 Task: Look for Airbnb options in Valera, Venezuela from 12th December, 2023 to 16th December, 2023 for 8 adults. Place can be private room with 8 bedrooms having 8 beds and 8 bathrooms. Property type can be hotel. Amenities needed are: wifi, TV, free parkinig on premises, gym, breakfast.
Action: Mouse moved to (560, 112)
Screenshot: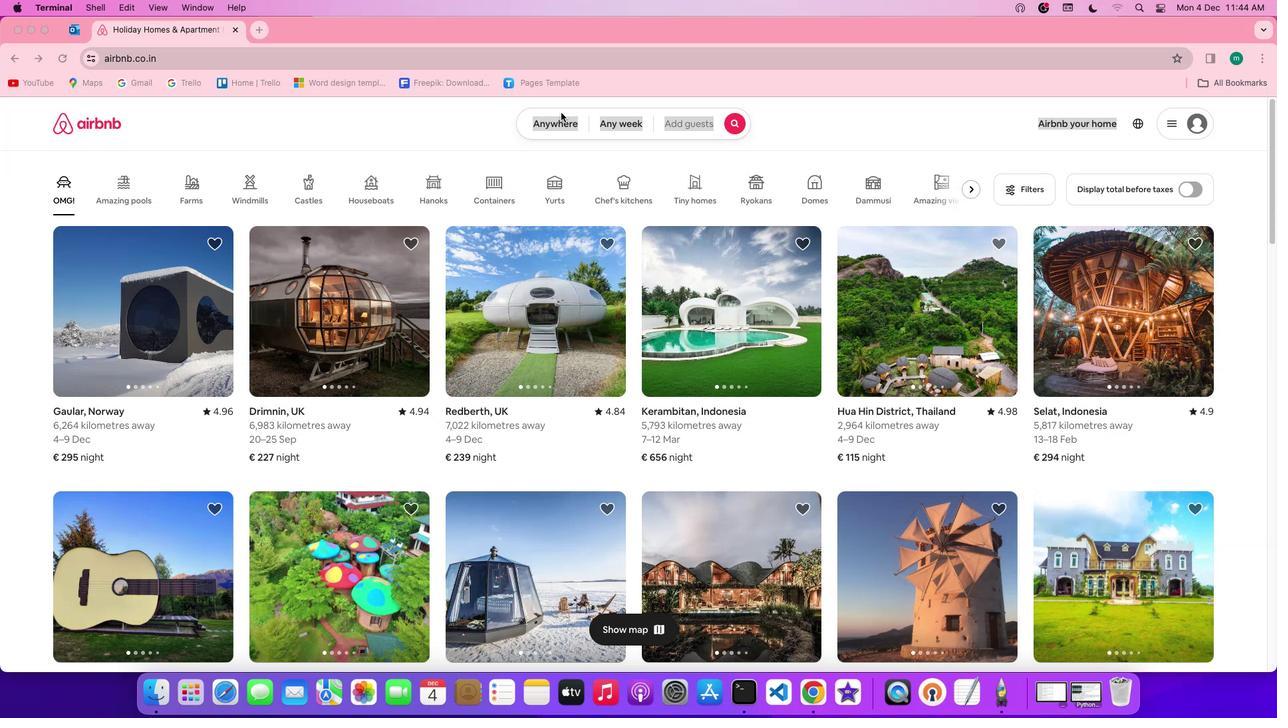 
Action: Mouse pressed left at (560, 112)
Screenshot: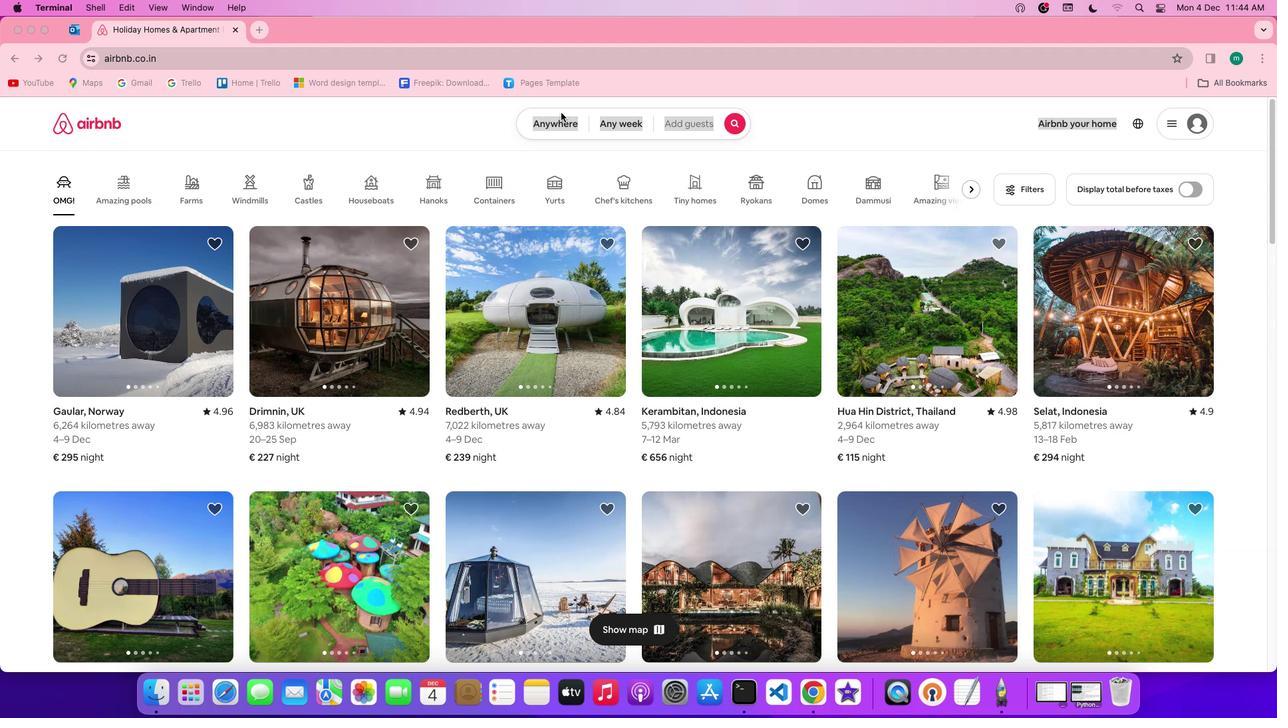 
Action: Mouse pressed left at (560, 112)
Screenshot: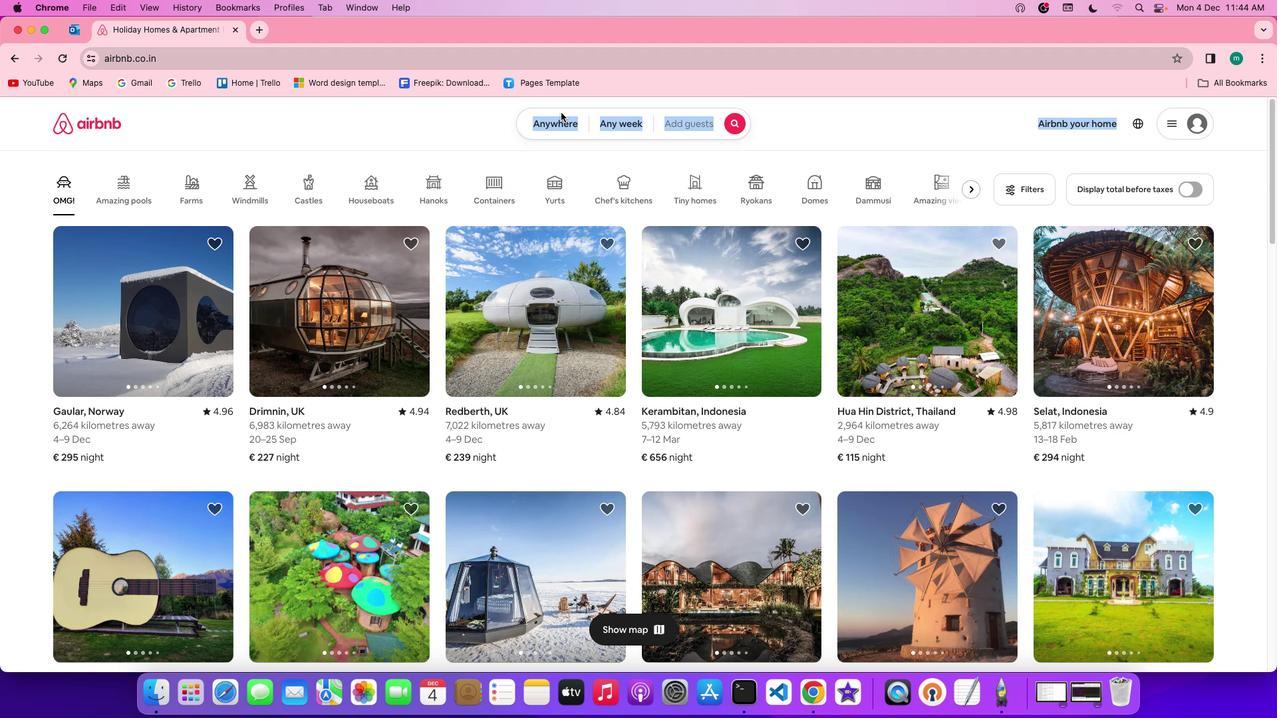 
Action: Mouse moved to (469, 168)
Screenshot: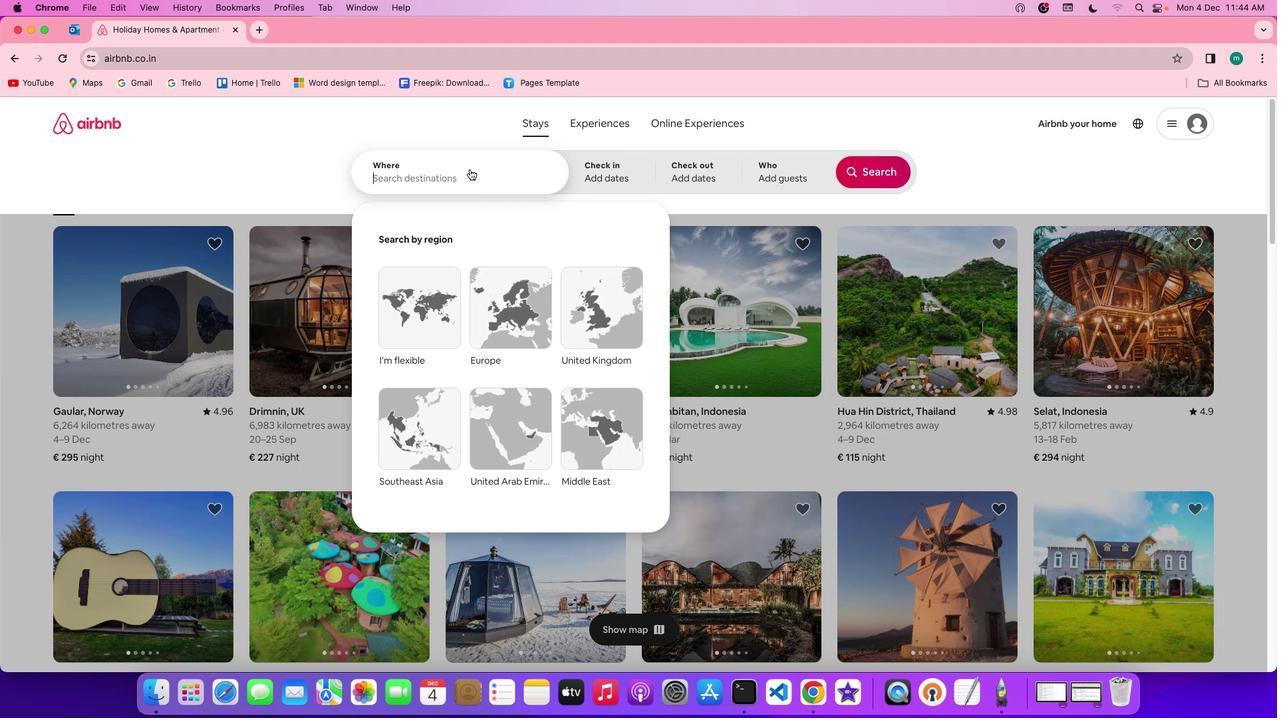 
Action: Mouse pressed left at (469, 168)
Screenshot: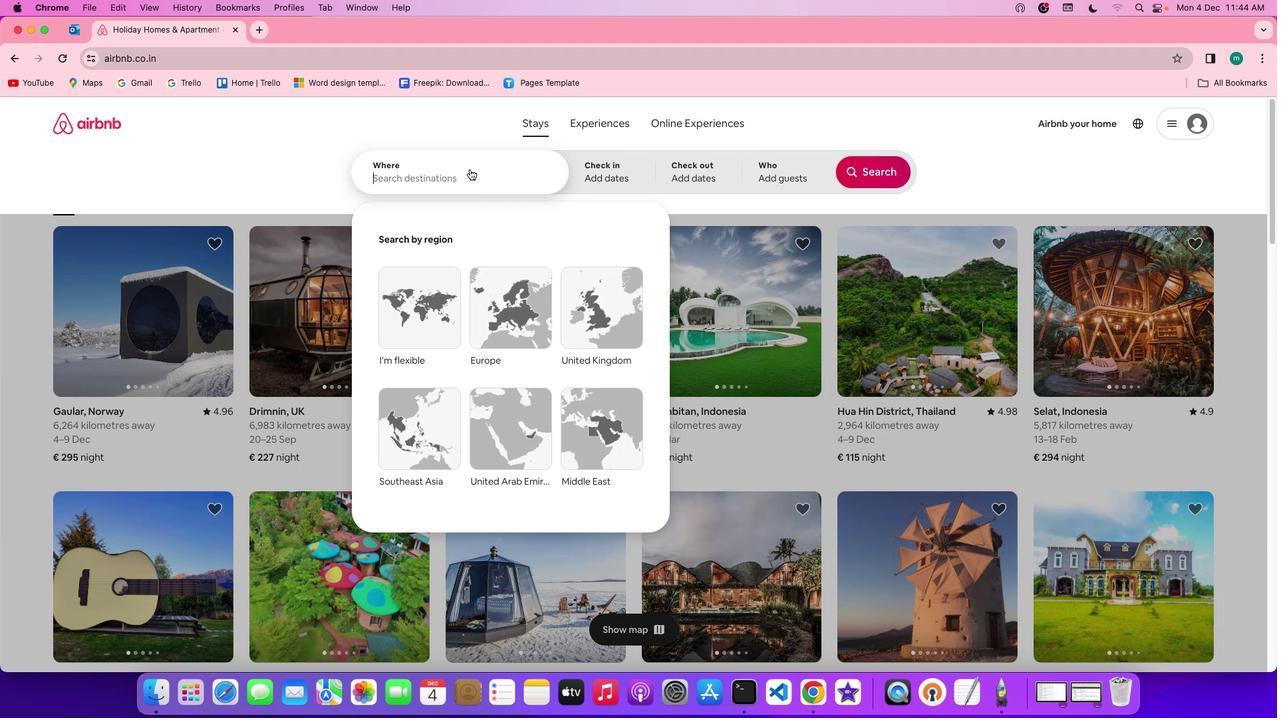 
Action: Mouse moved to (479, 171)
Screenshot: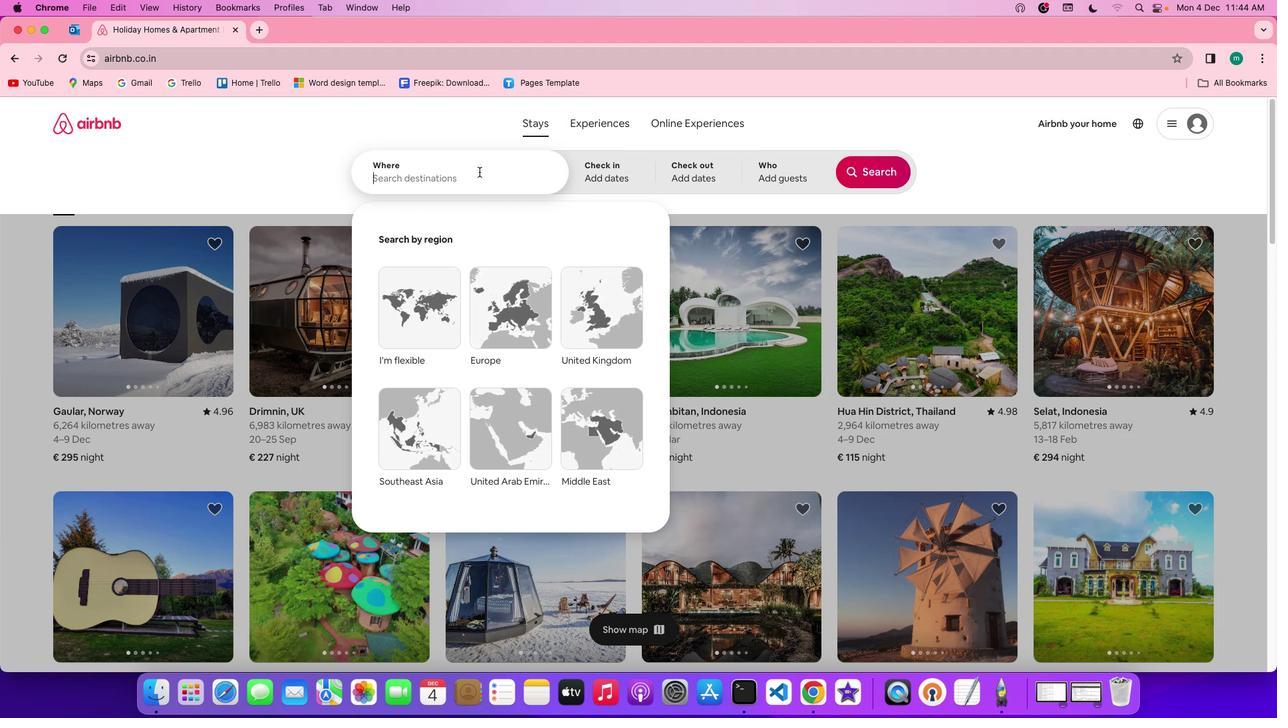 
Action: Key pressed Key.shift'V''a''l''e''r''a'','Key.spaceKey.shift'v''e''n''e''z''u''e''l''a'
Screenshot: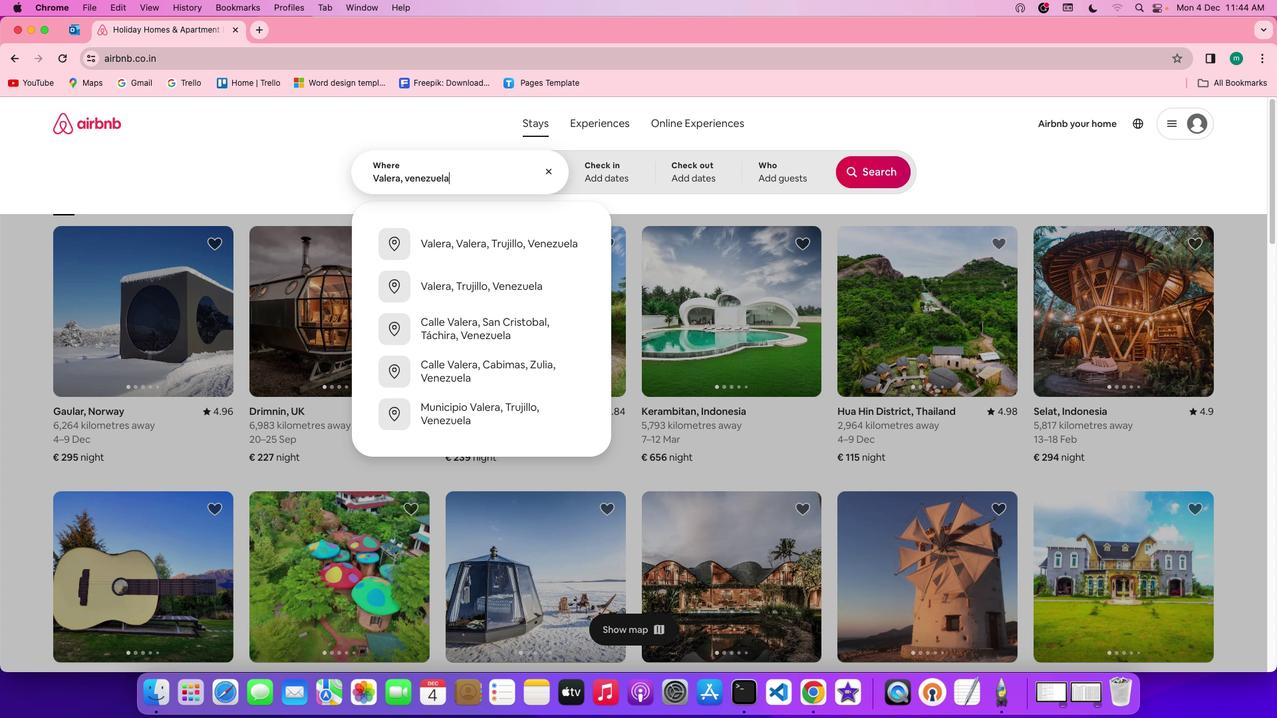 
Action: Mouse moved to (594, 171)
Screenshot: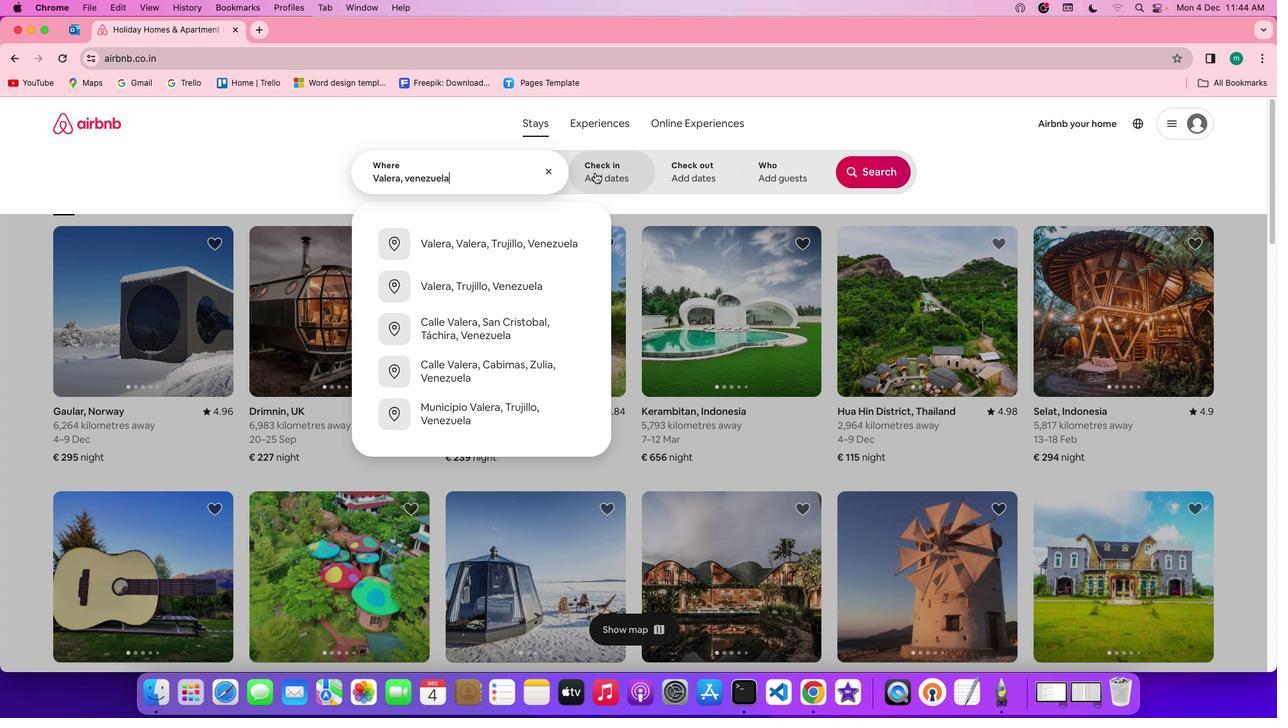 
Action: Mouse pressed left at (594, 171)
Screenshot: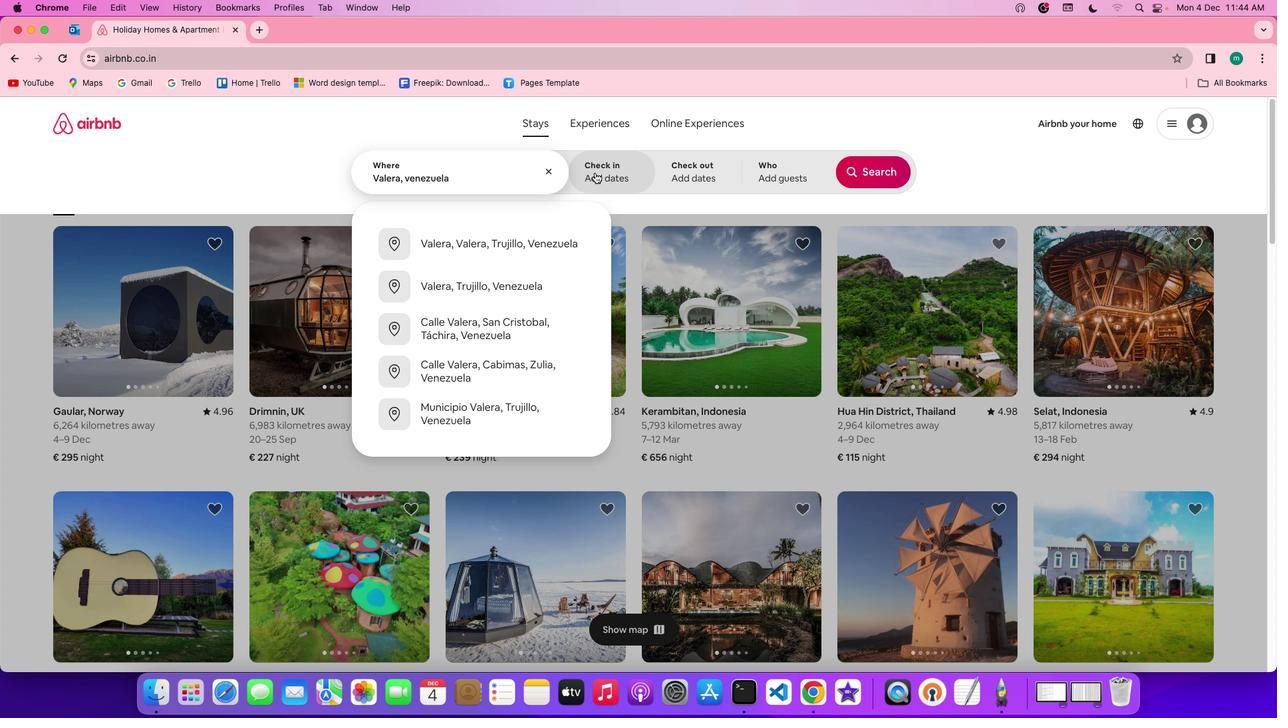 
Action: Mouse moved to (477, 397)
Screenshot: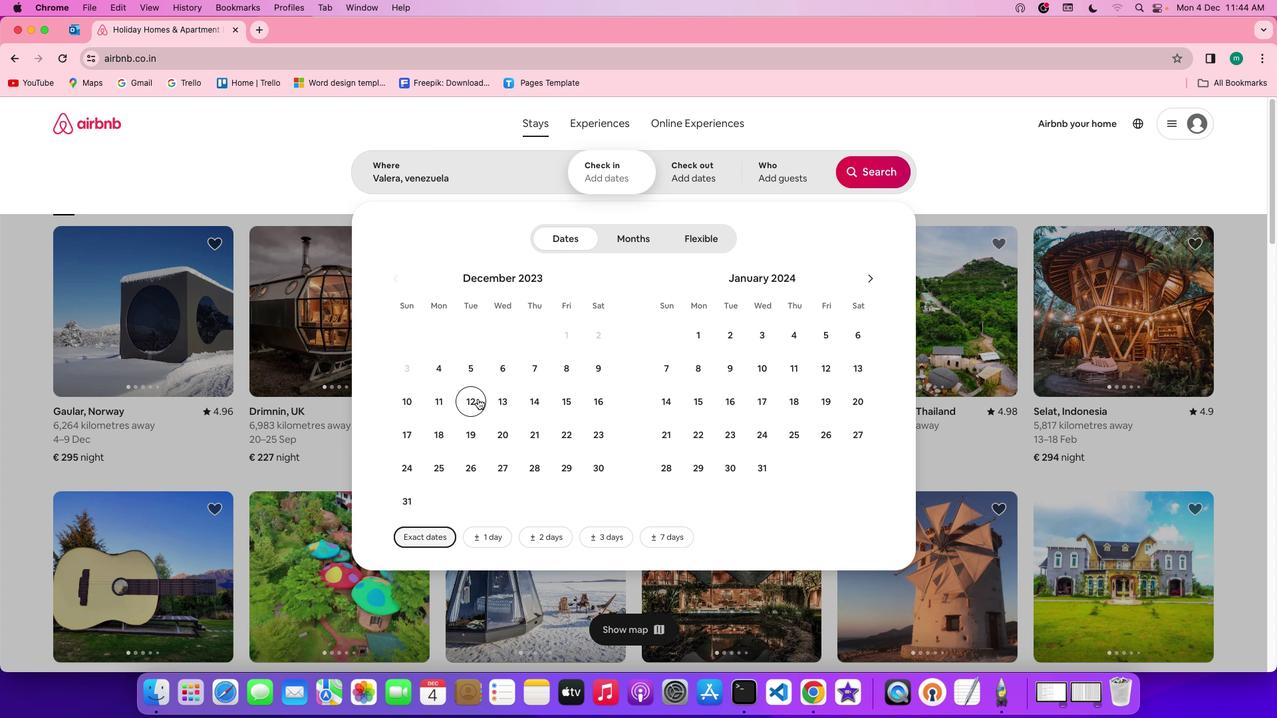 
Action: Mouse pressed left at (477, 397)
Screenshot: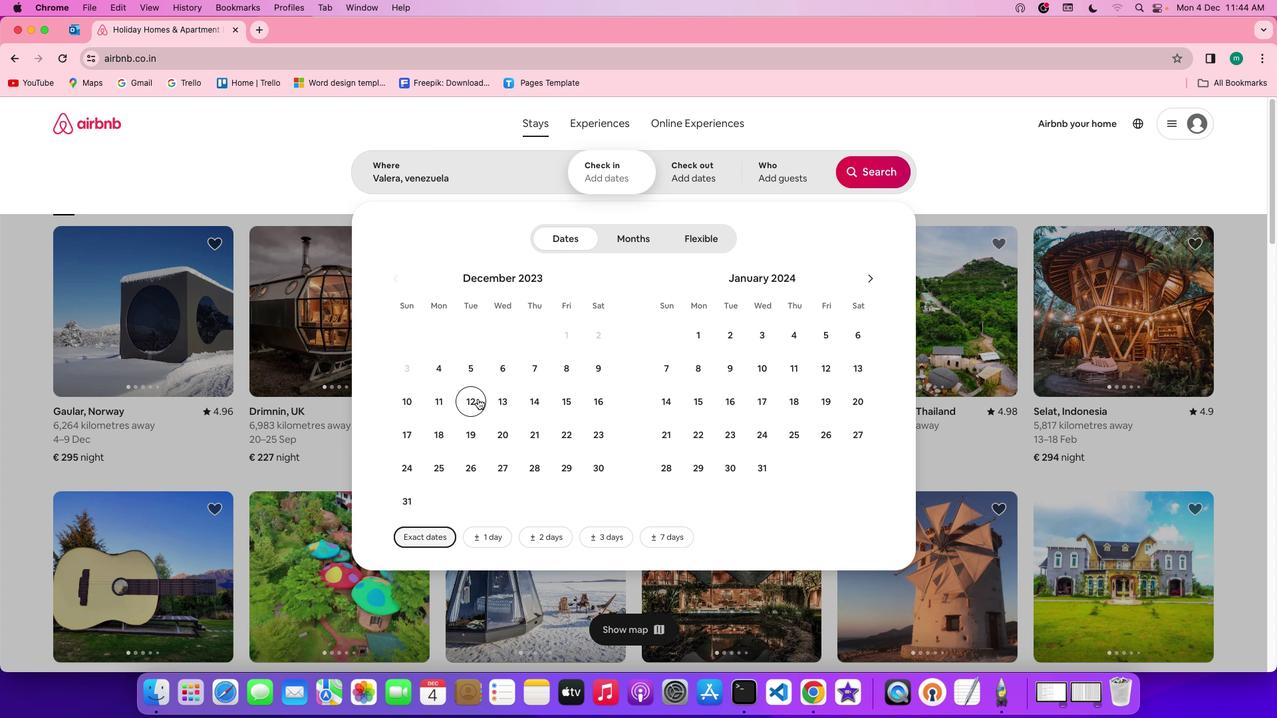 
Action: Mouse moved to (594, 403)
Screenshot: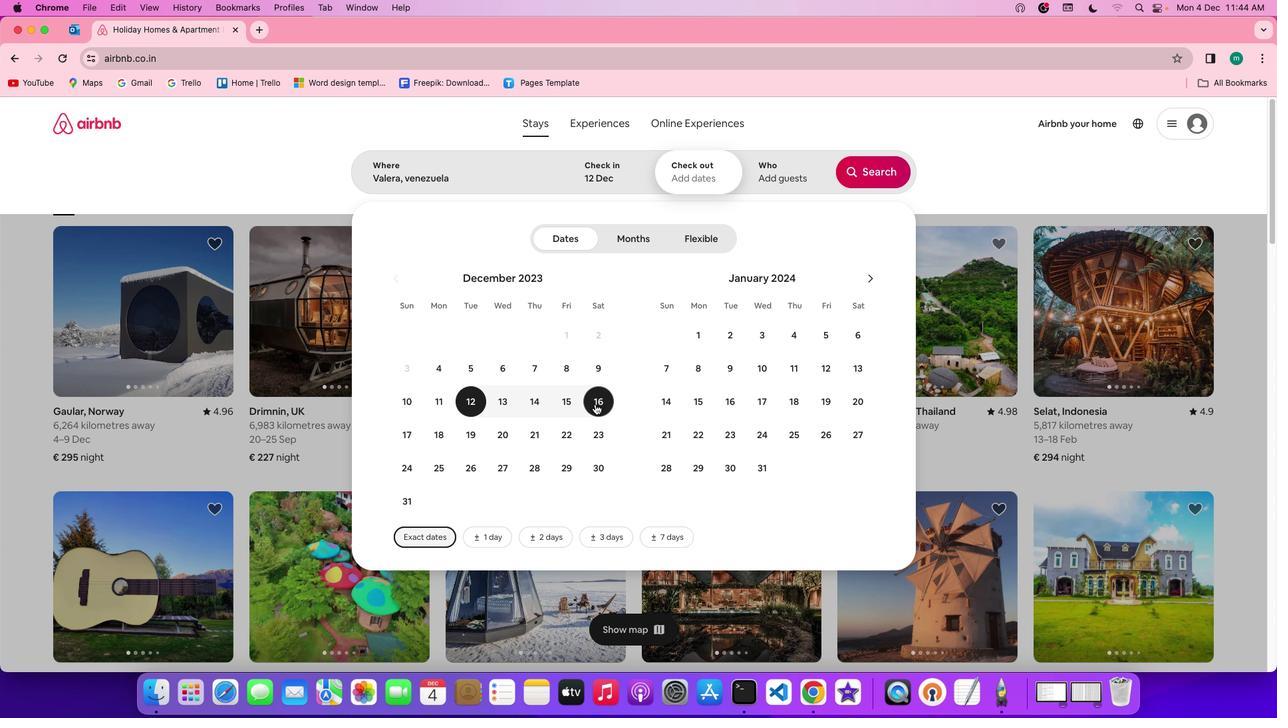 
Action: Mouse pressed left at (594, 403)
Screenshot: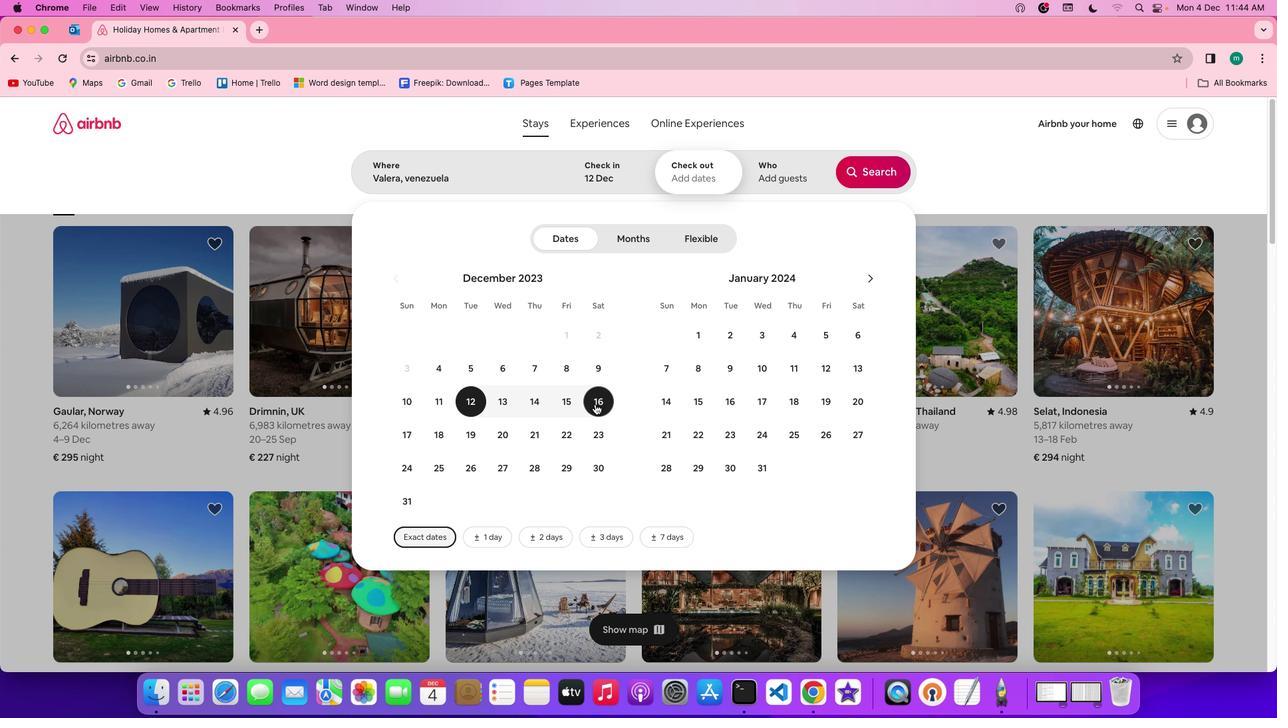 
Action: Mouse moved to (785, 173)
Screenshot: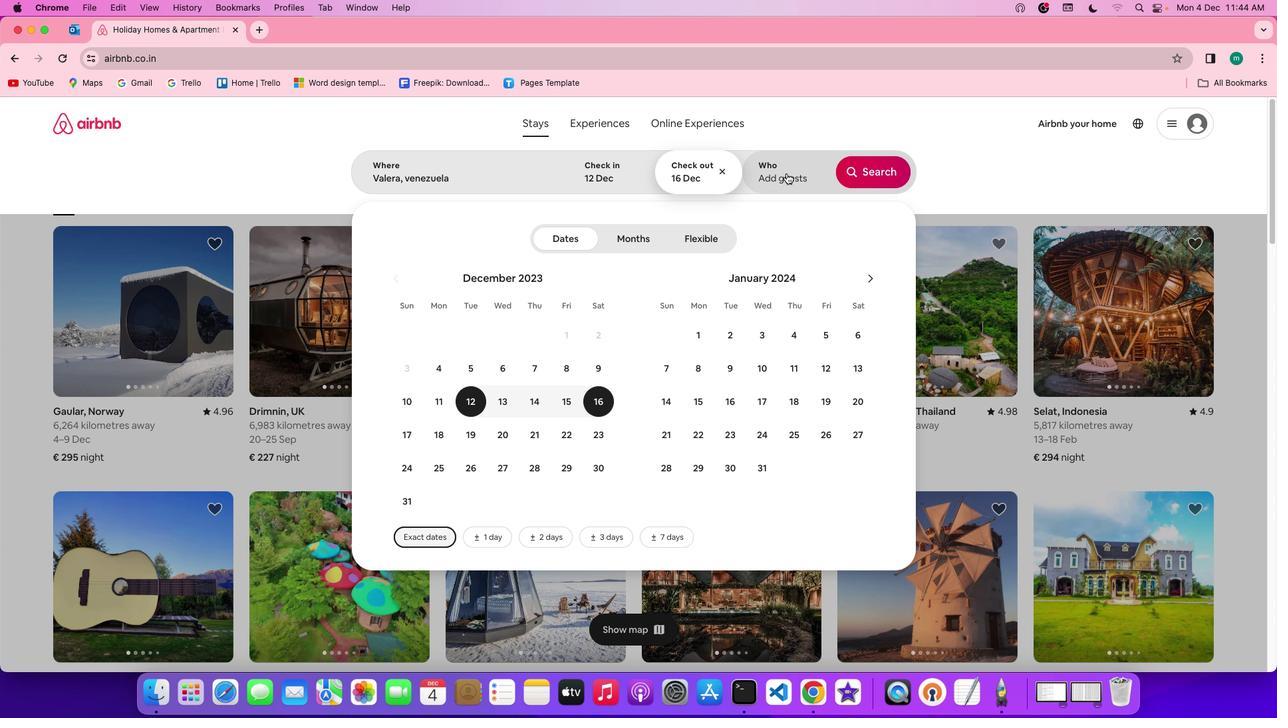 
Action: Mouse pressed left at (785, 173)
Screenshot: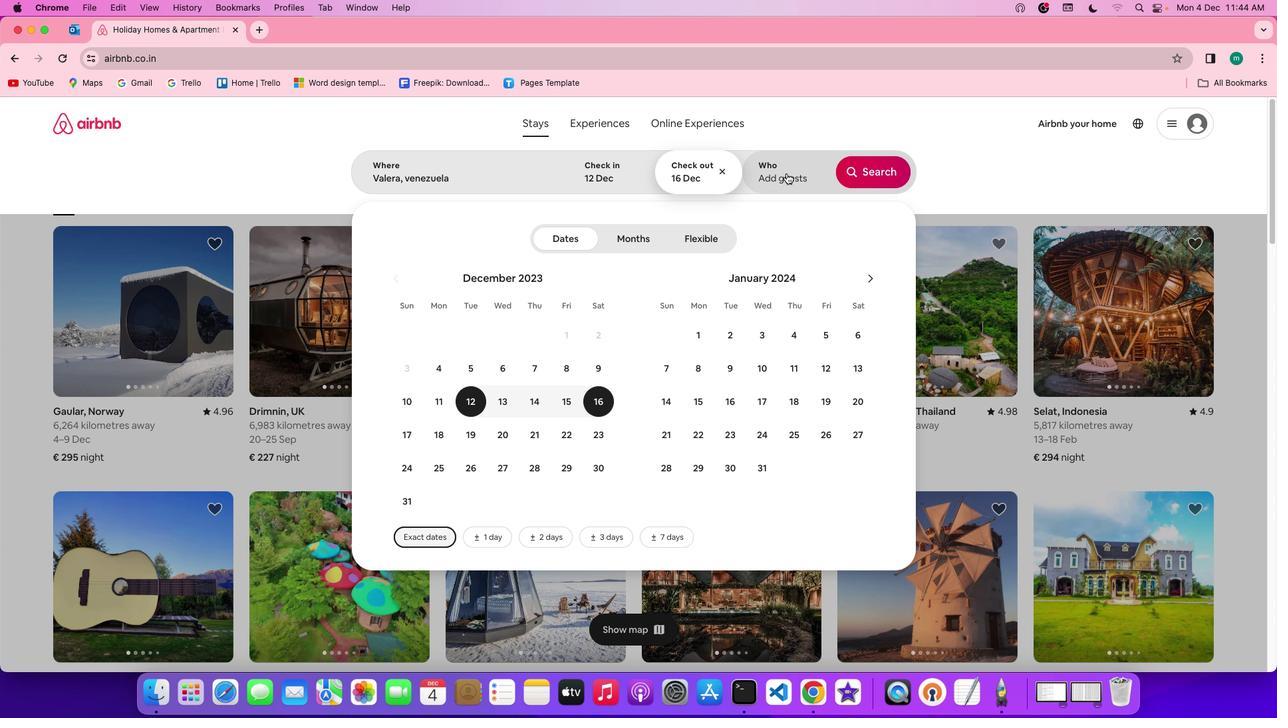 
Action: Mouse moved to (871, 239)
Screenshot: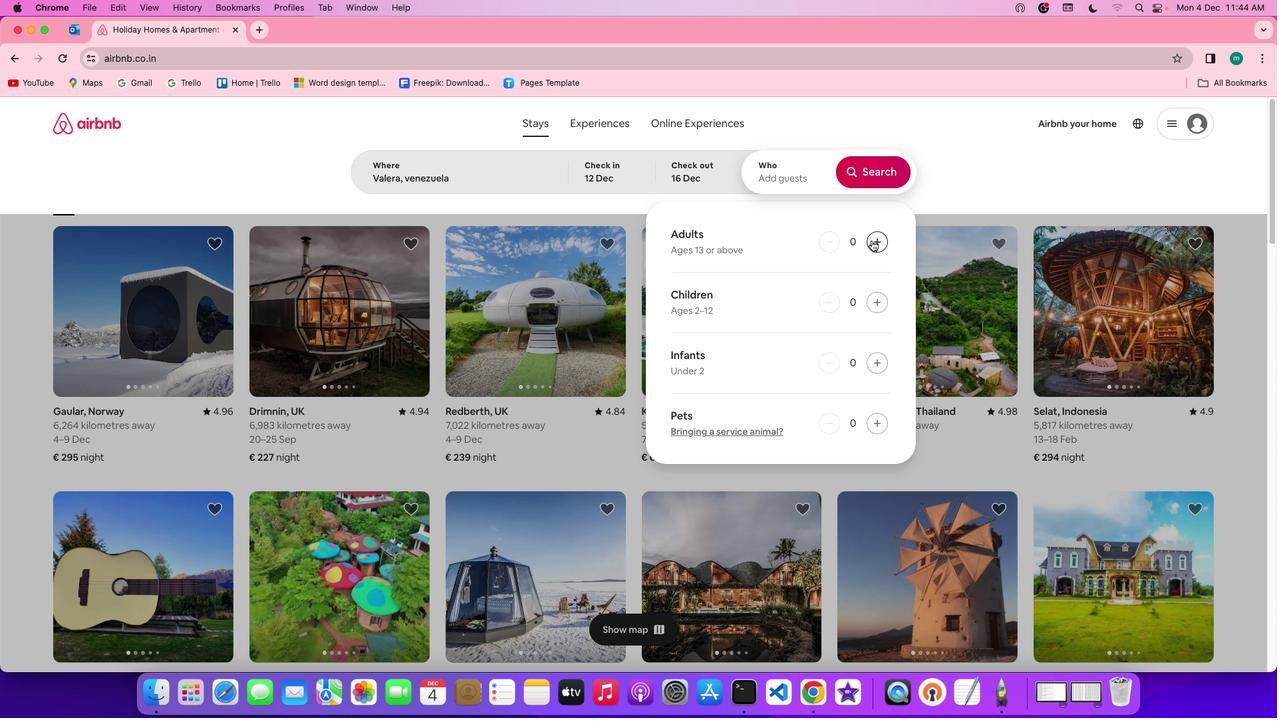 
Action: Mouse pressed left at (871, 239)
Screenshot: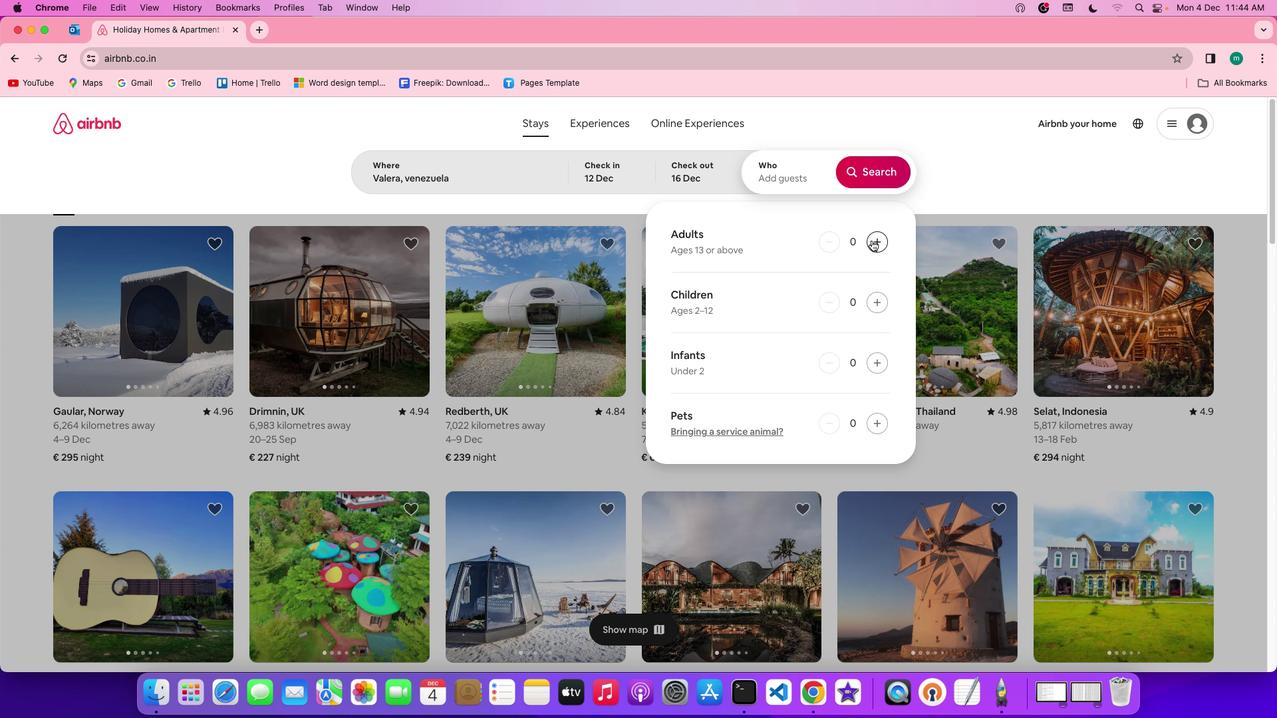 
Action: Mouse pressed left at (871, 239)
Screenshot: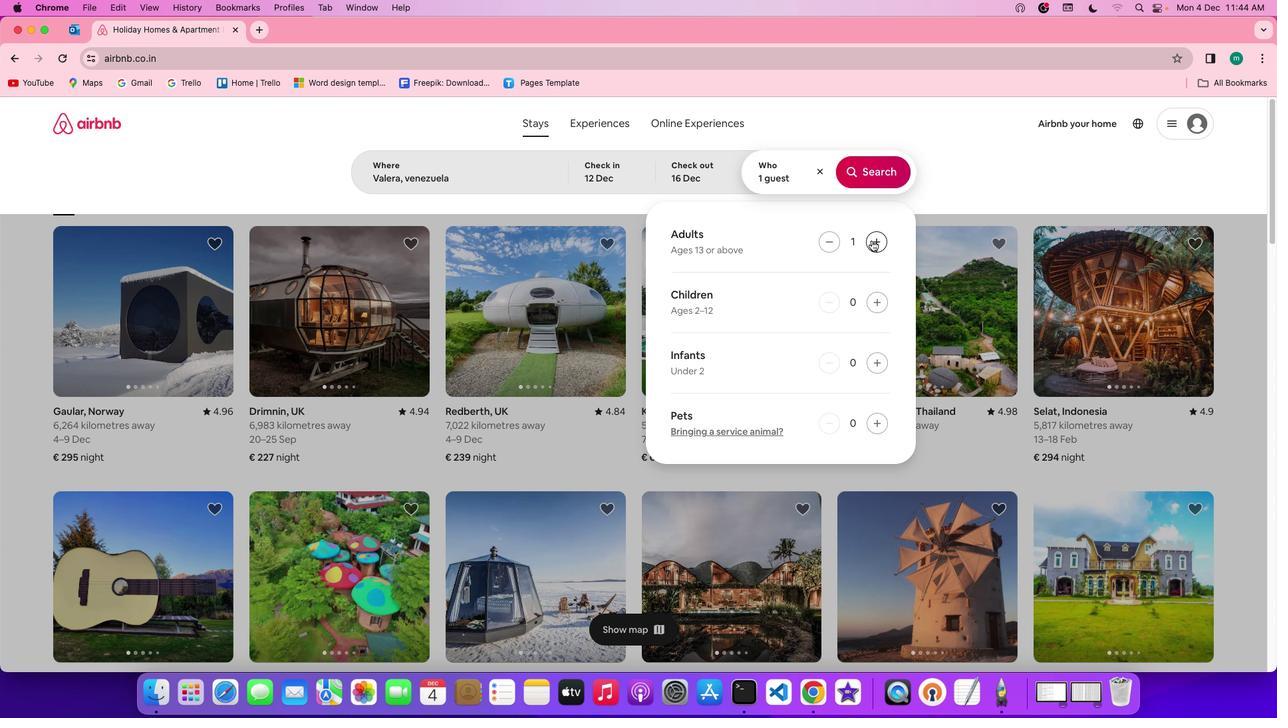 
Action: Mouse pressed left at (871, 239)
Screenshot: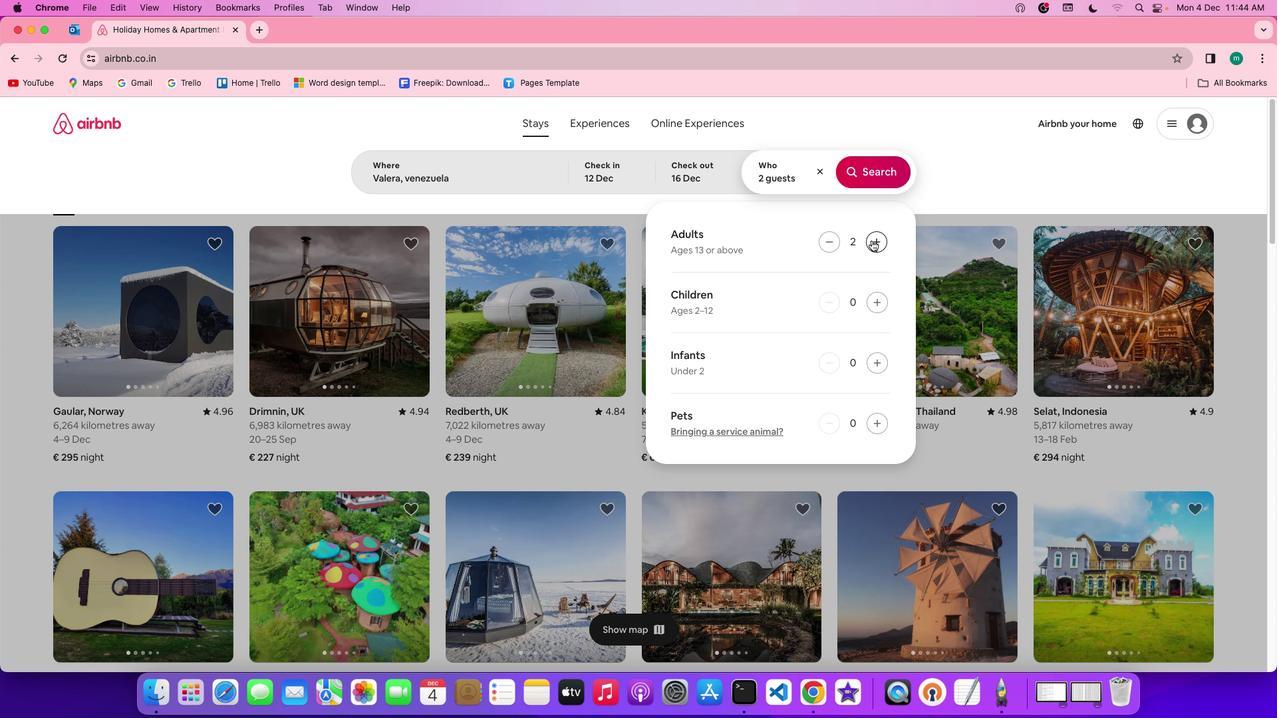 
Action: Mouse pressed left at (871, 239)
Screenshot: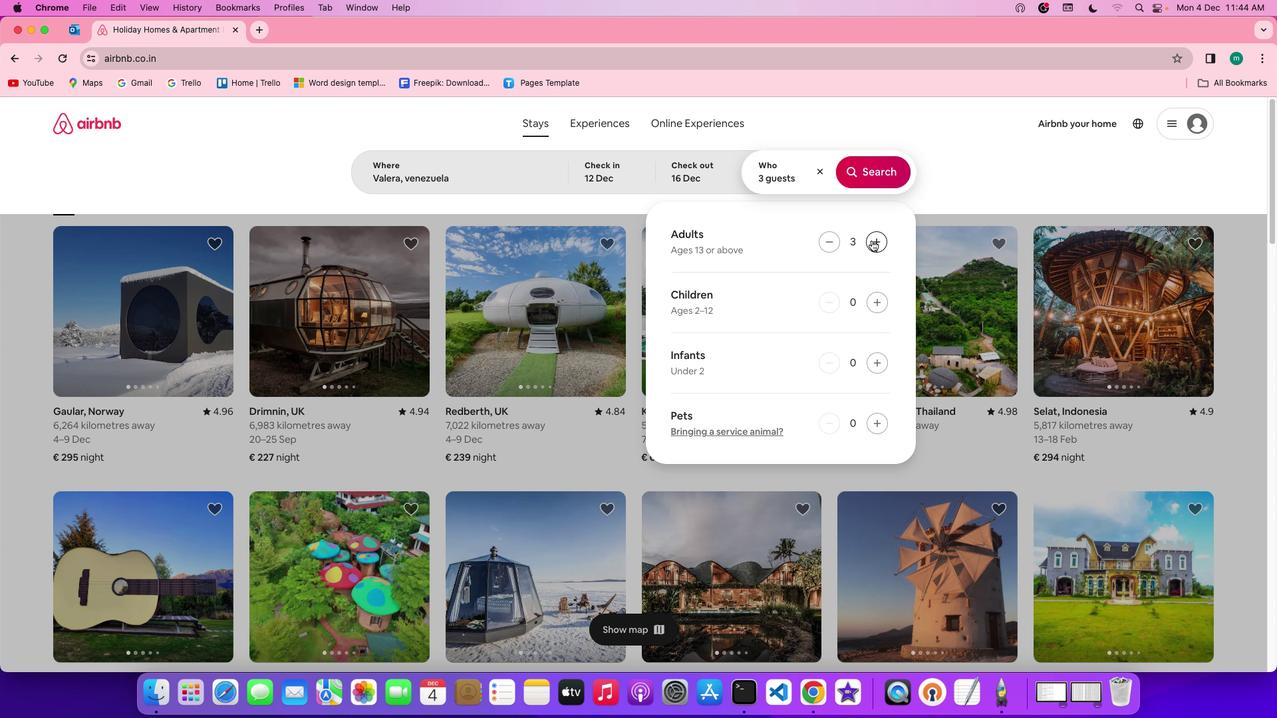 
Action: Mouse pressed left at (871, 239)
Screenshot: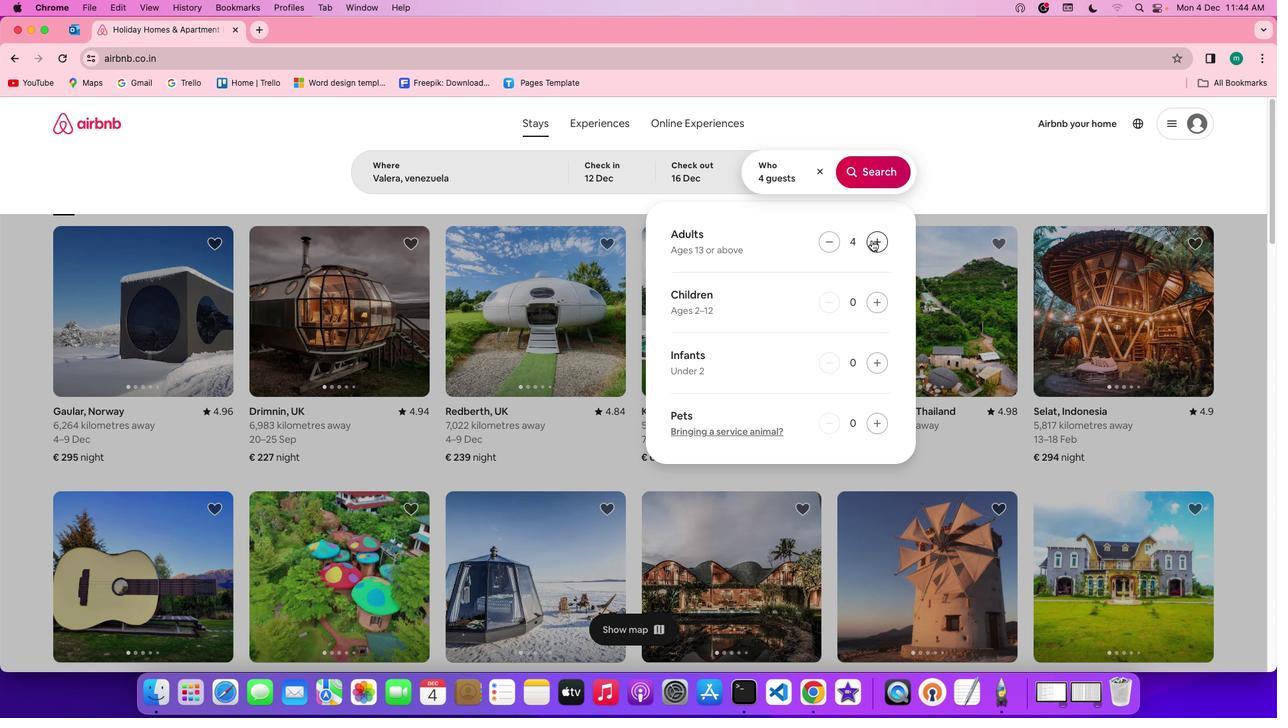
Action: Mouse pressed left at (871, 239)
Screenshot: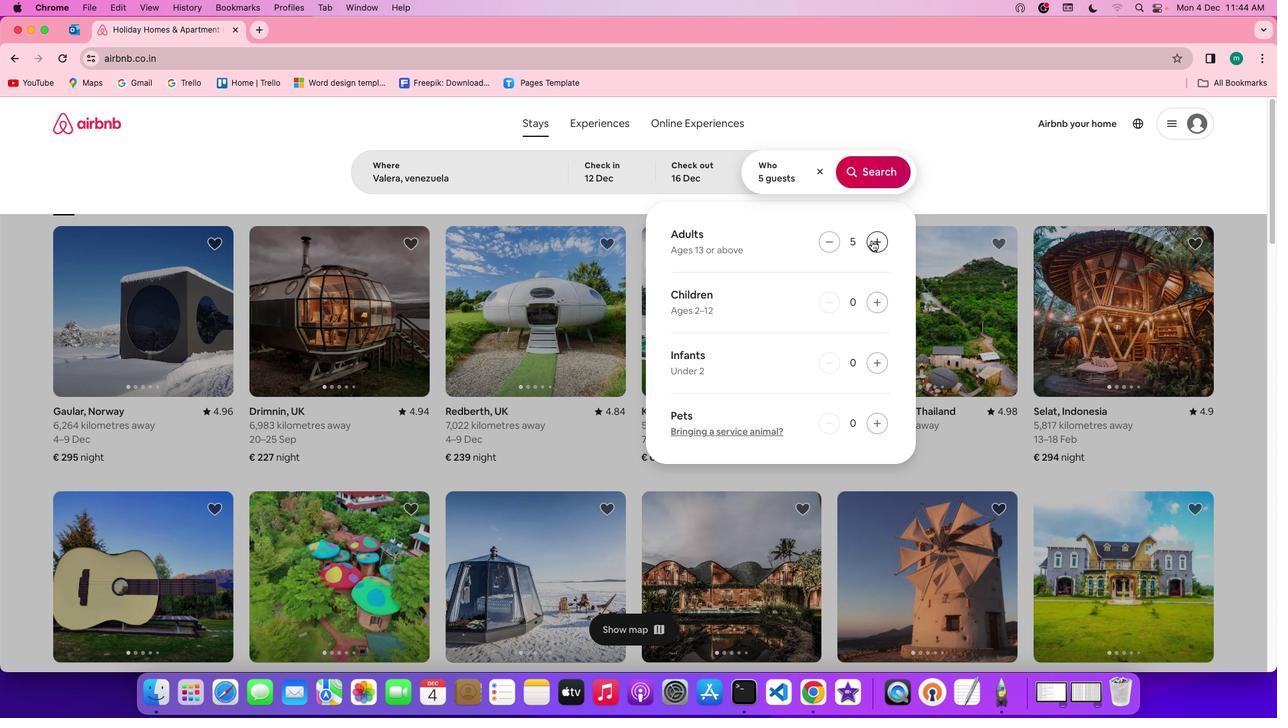 
Action: Mouse pressed left at (871, 239)
Screenshot: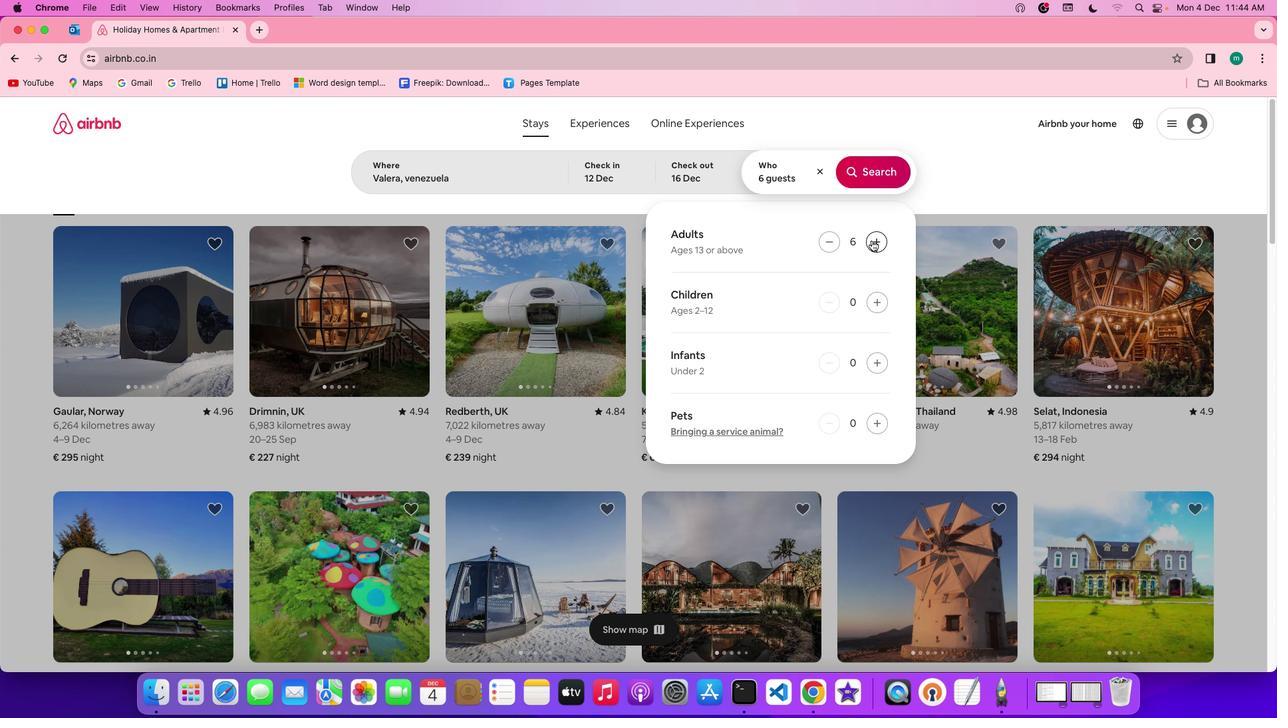 
Action: Mouse pressed left at (871, 239)
Screenshot: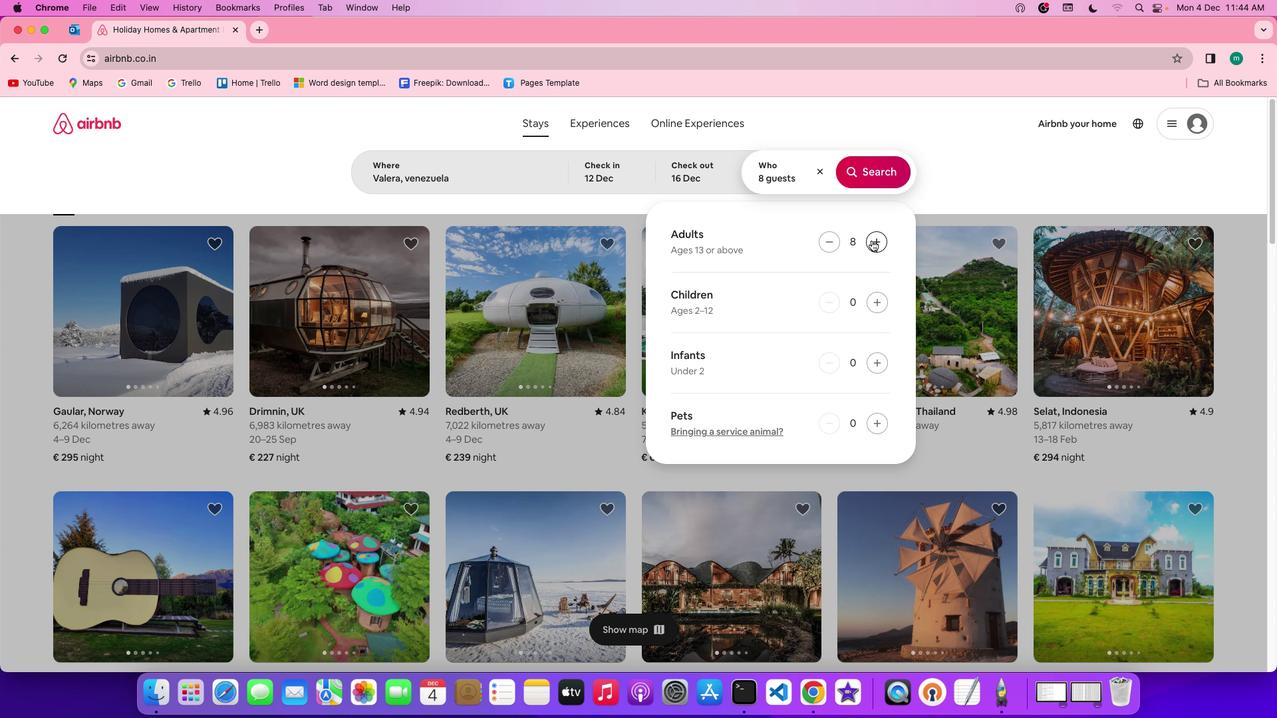 
Action: Mouse moved to (873, 173)
Screenshot: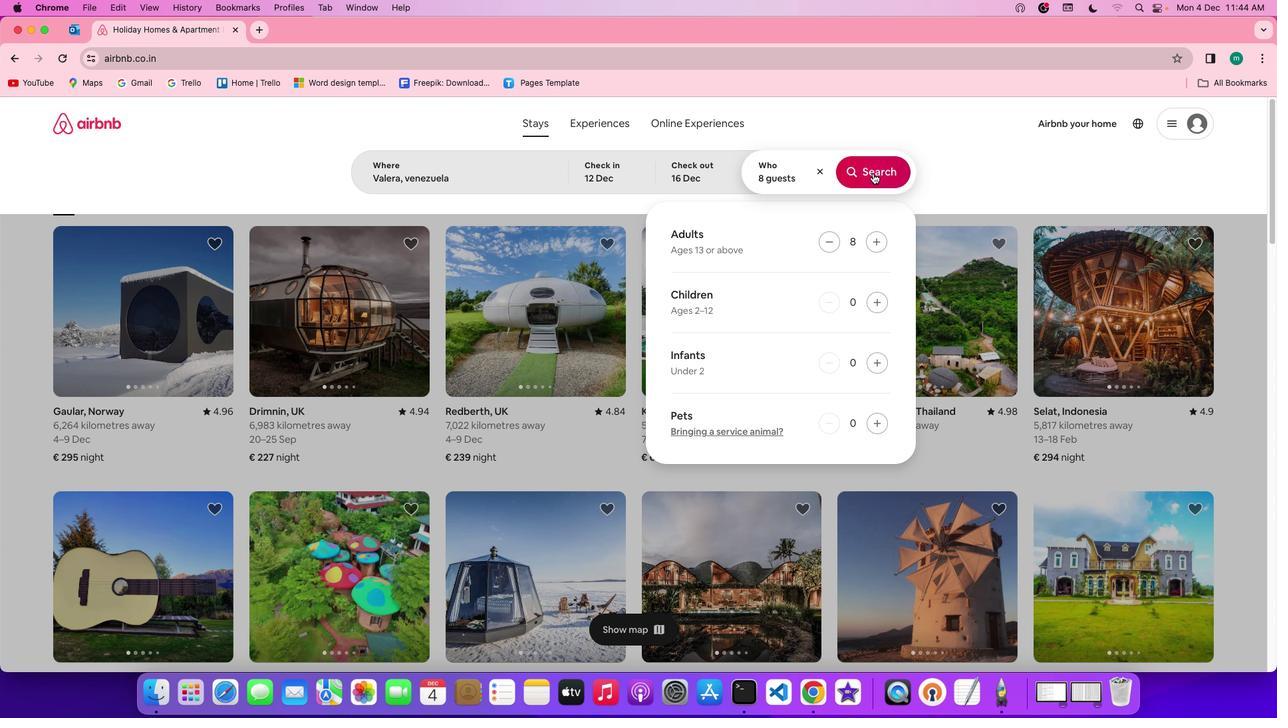 
Action: Mouse pressed left at (873, 173)
Screenshot: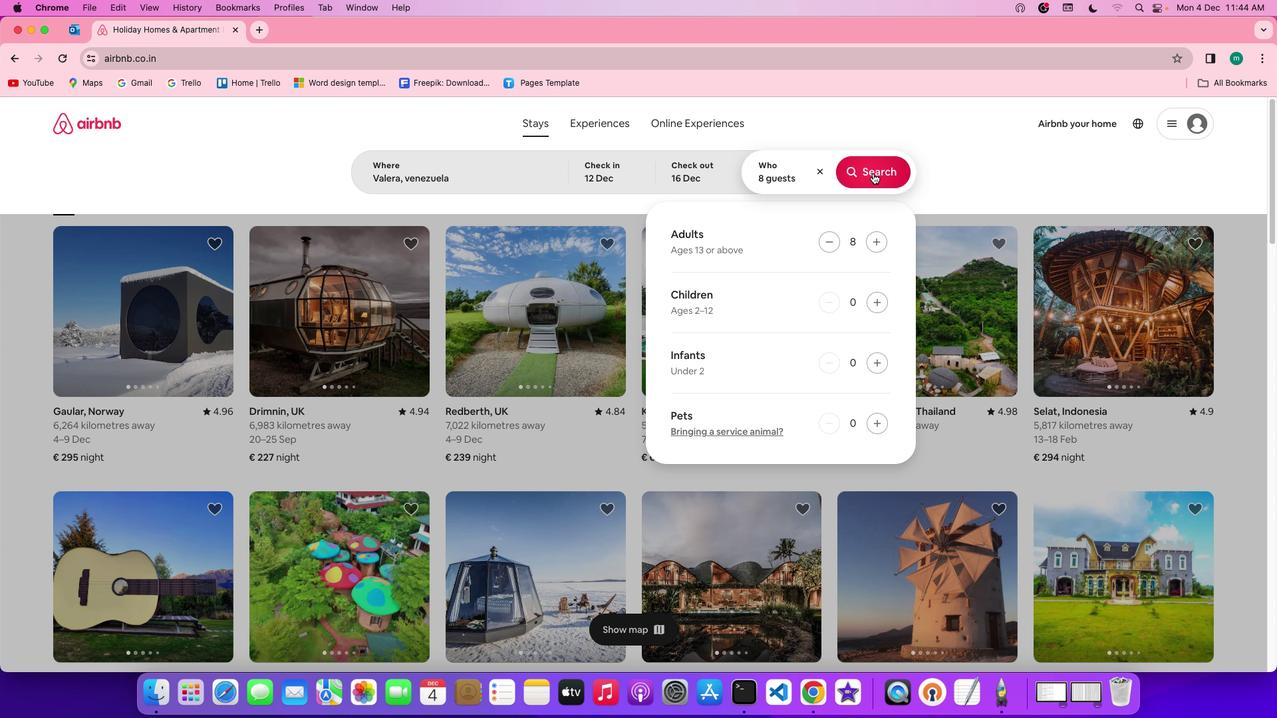 
Action: Mouse moved to (1060, 173)
Screenshot: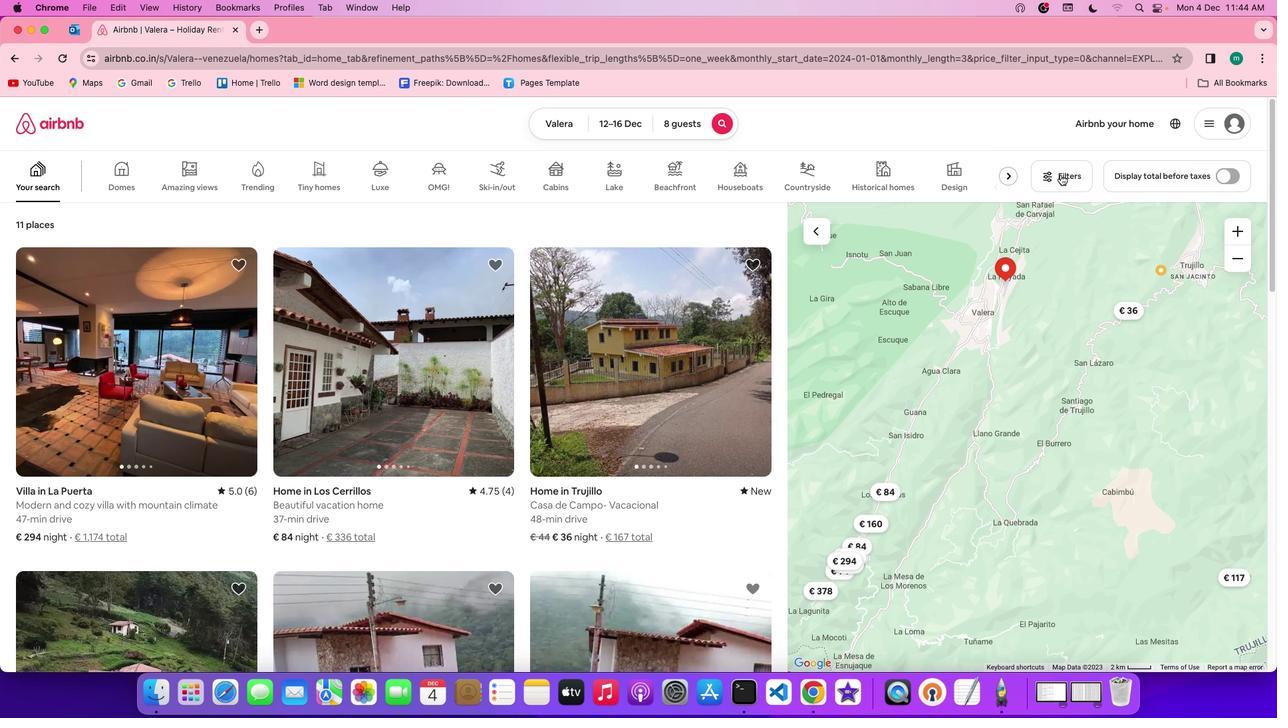 
Action: Mouse pressed left at (1060, 173)
Screenshot: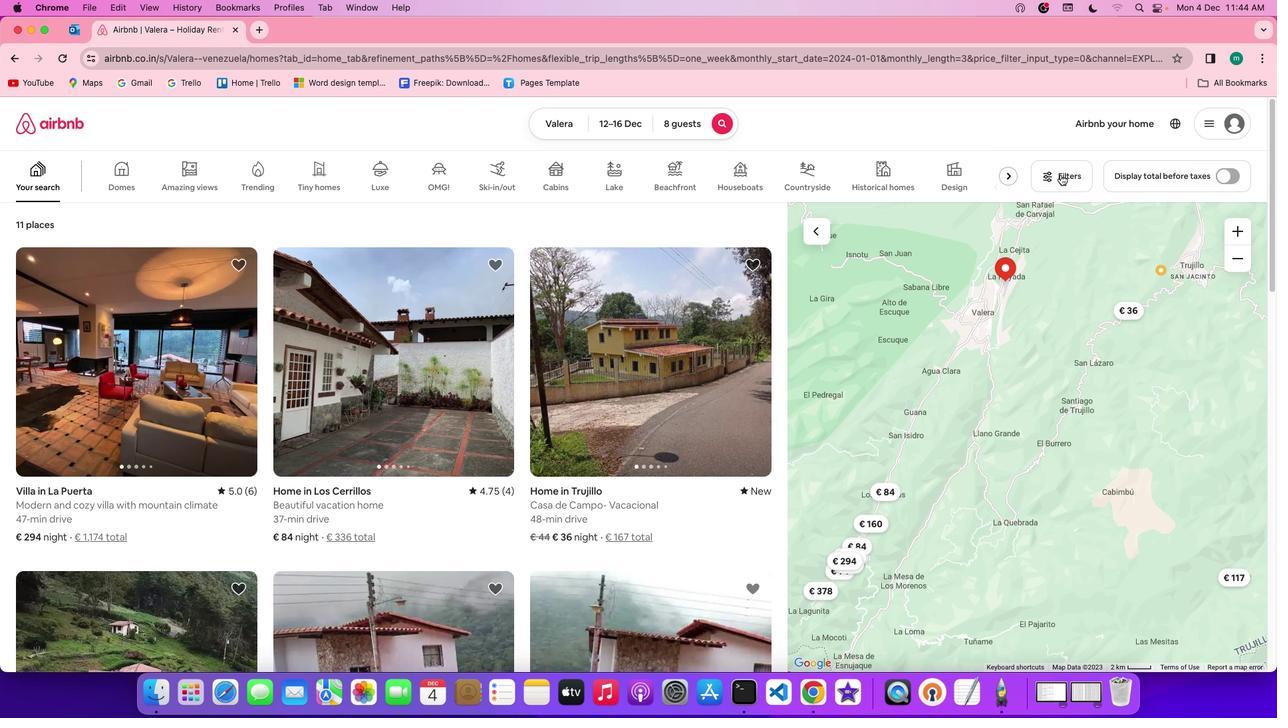 
Action: Mouse moved to (596, 295)
Screenshot: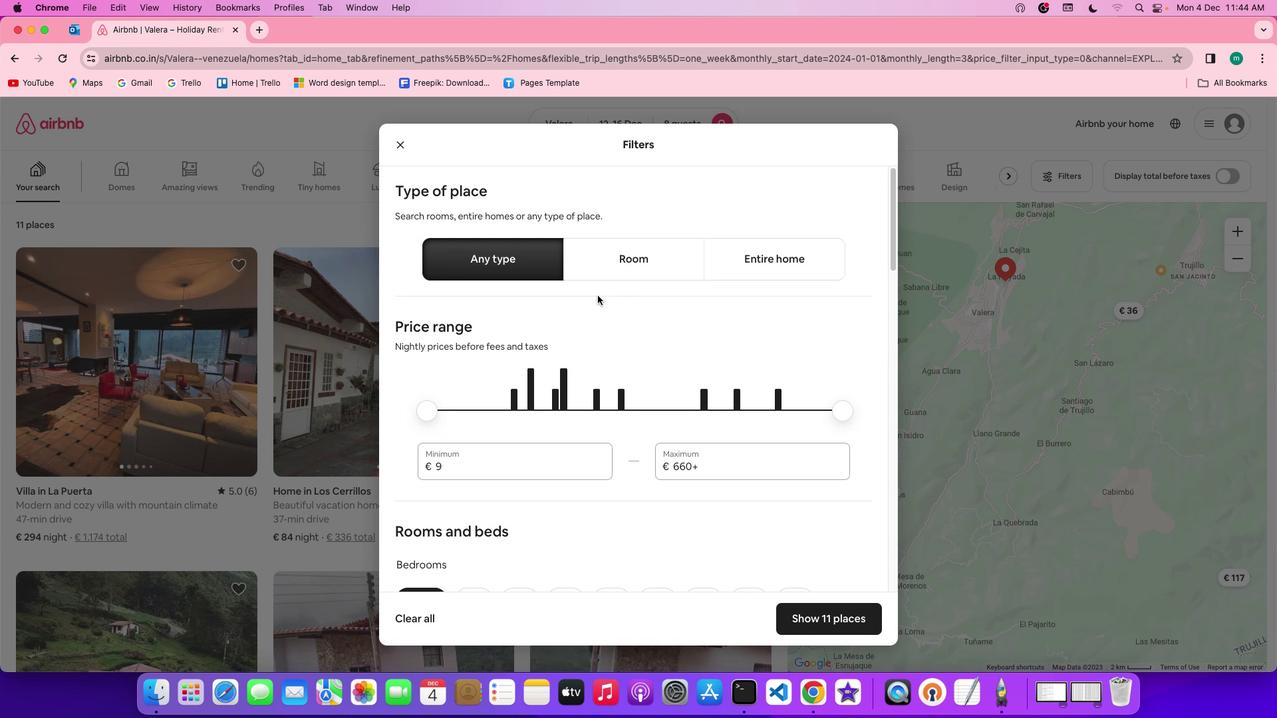 
Action: Mouse scrolled (596, 295) with delta (0, 0)
Screenshot: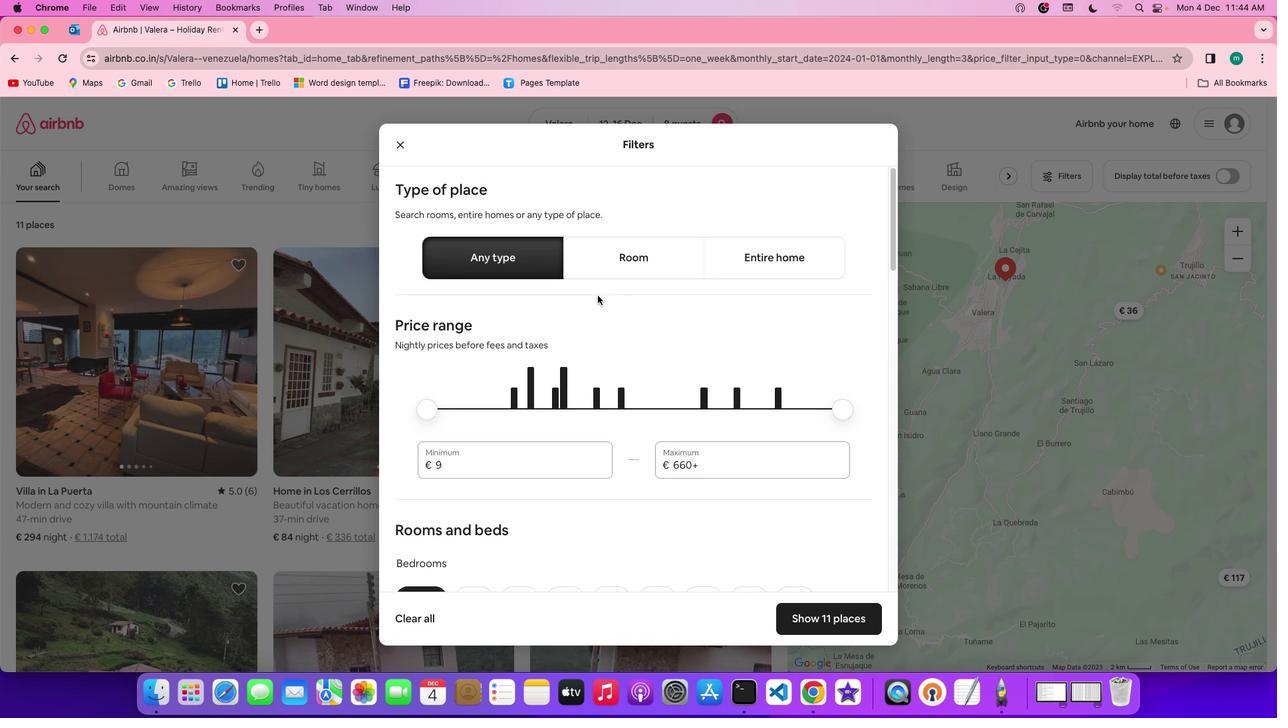 
Action: Mouse scrolled (596, 295) with delta (0, 0)
Screenshot: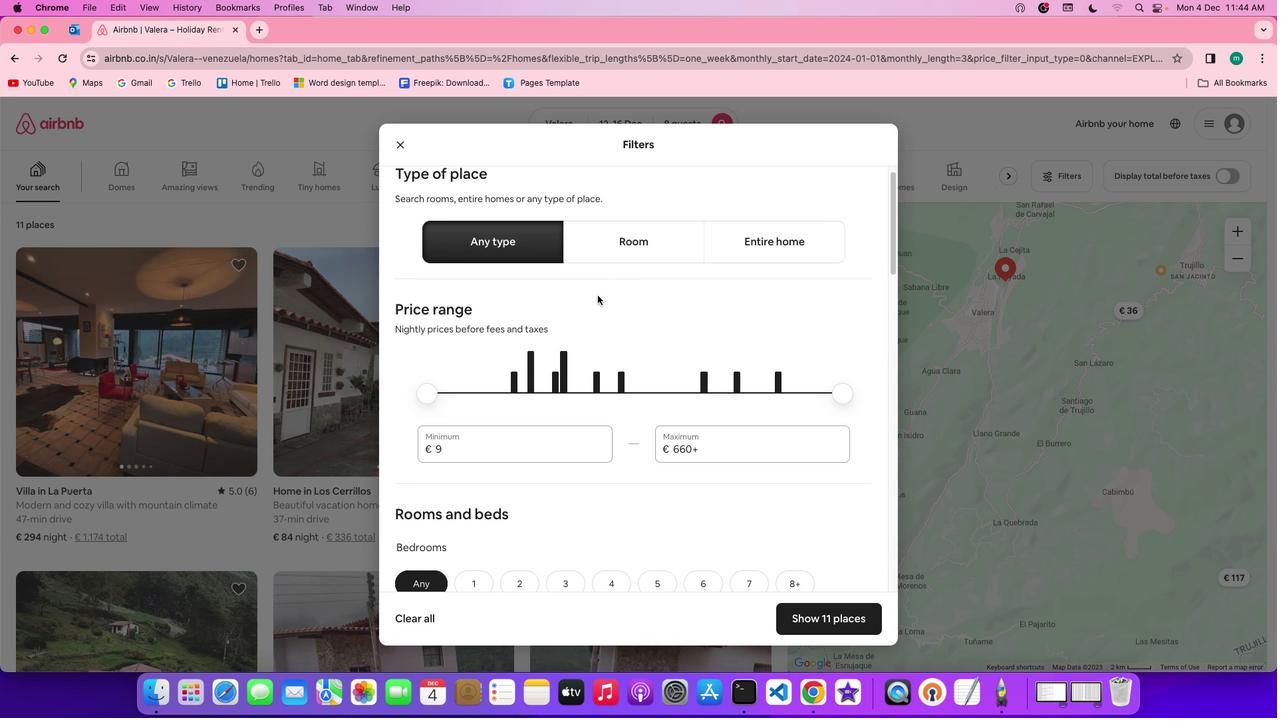 
Action: Mouse scrolled (596, 295) with delta (0, -1)
Screenshot: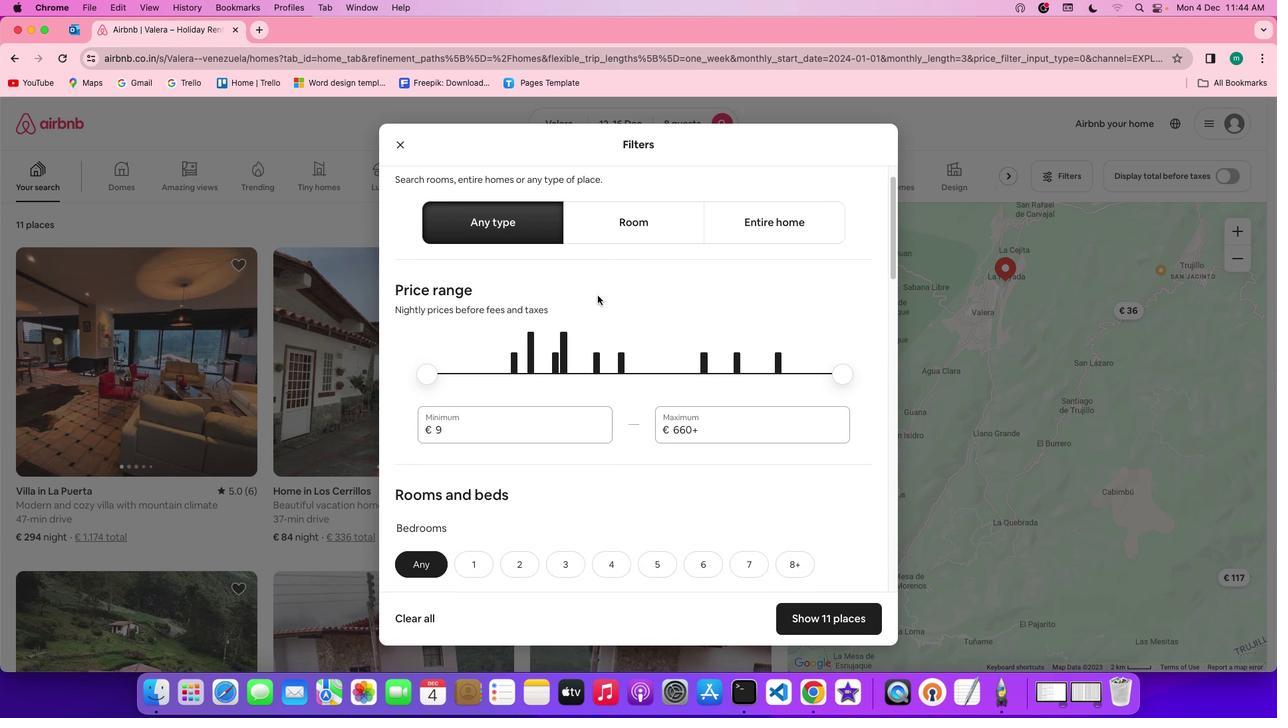 
Action: Mouse scrolled (596, 295) with delta (0, 0)
Screenshot: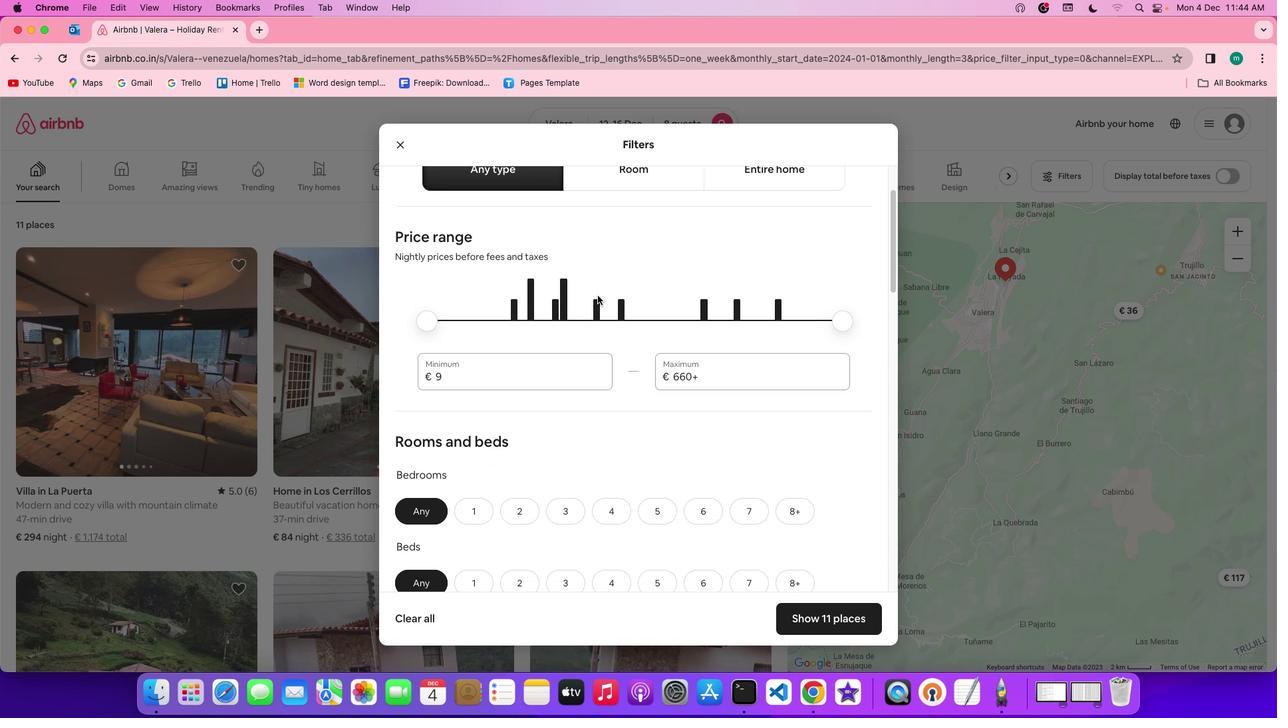 
Action: Mouse scrolled (596, 295) with delta (0, 0)
Screenshot: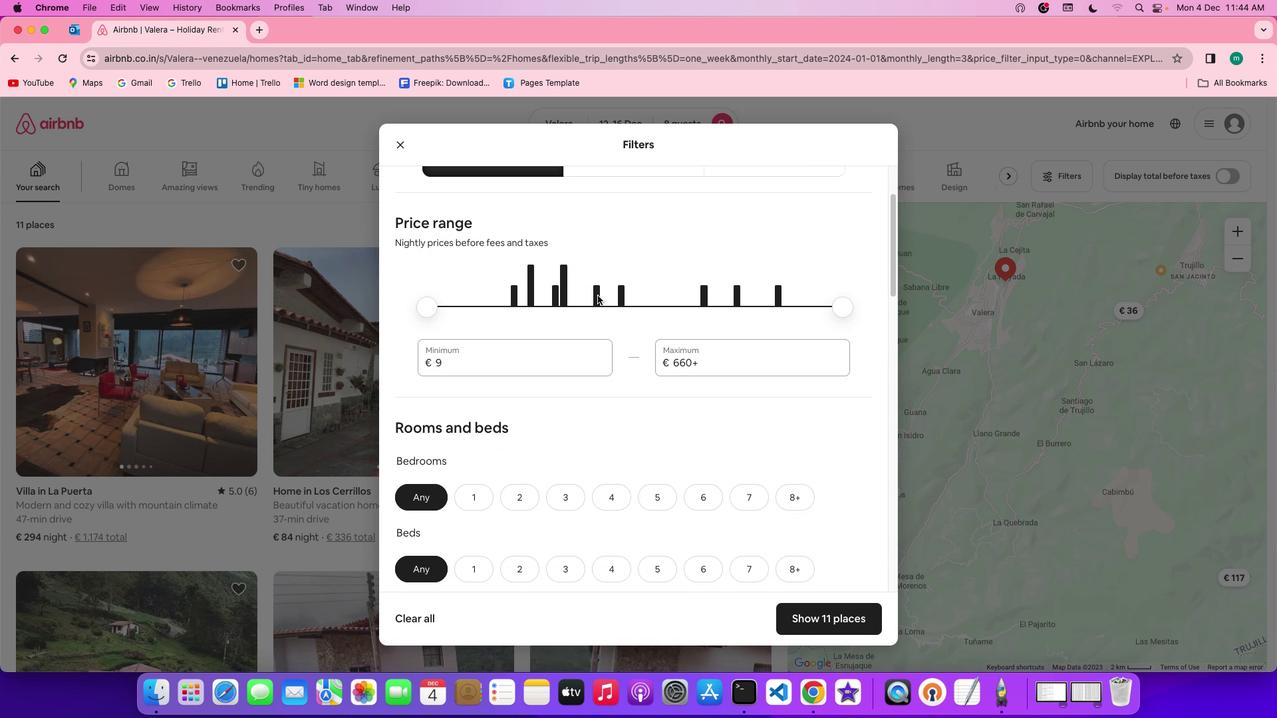 
Action: Mouse scrolled (596, 295) with delta (0, -1)
Screenshot: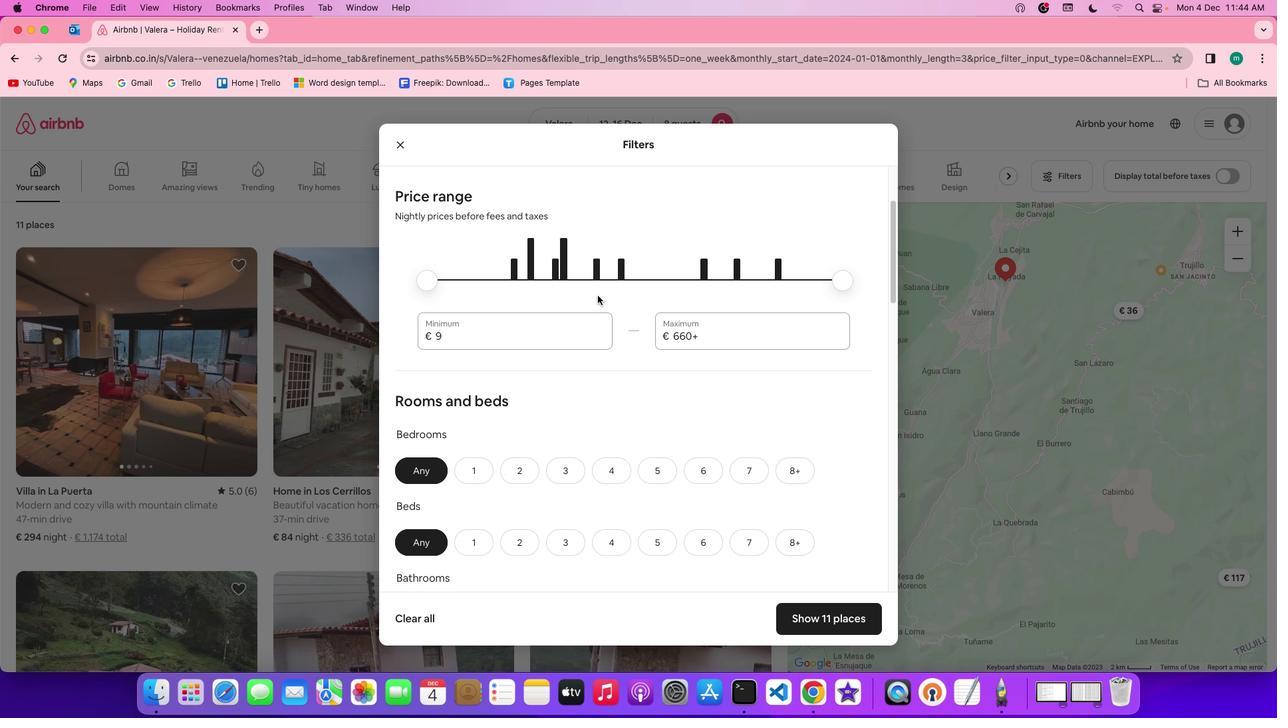 
Action: Mouse scrolled (596, 295) with delta (0, -1)
Screenshot: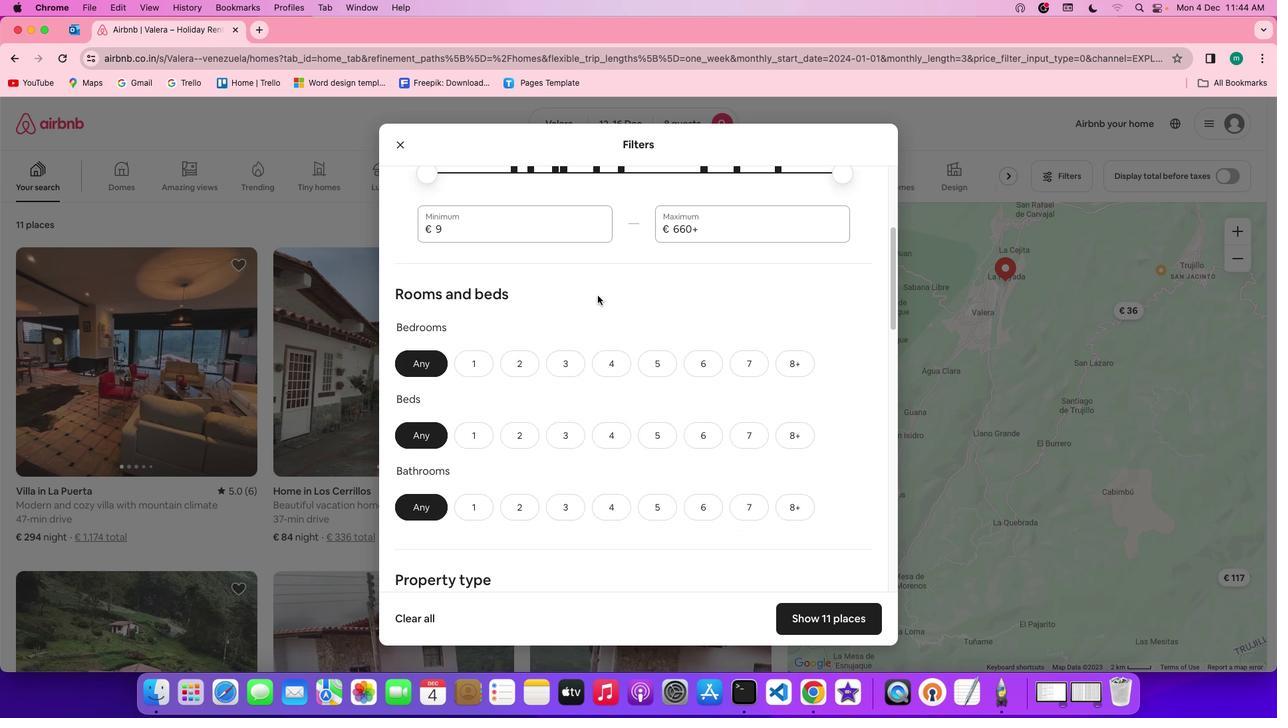 
Action: Mouse scrolled (596, 295) with delta (0, 0)
Screenshot: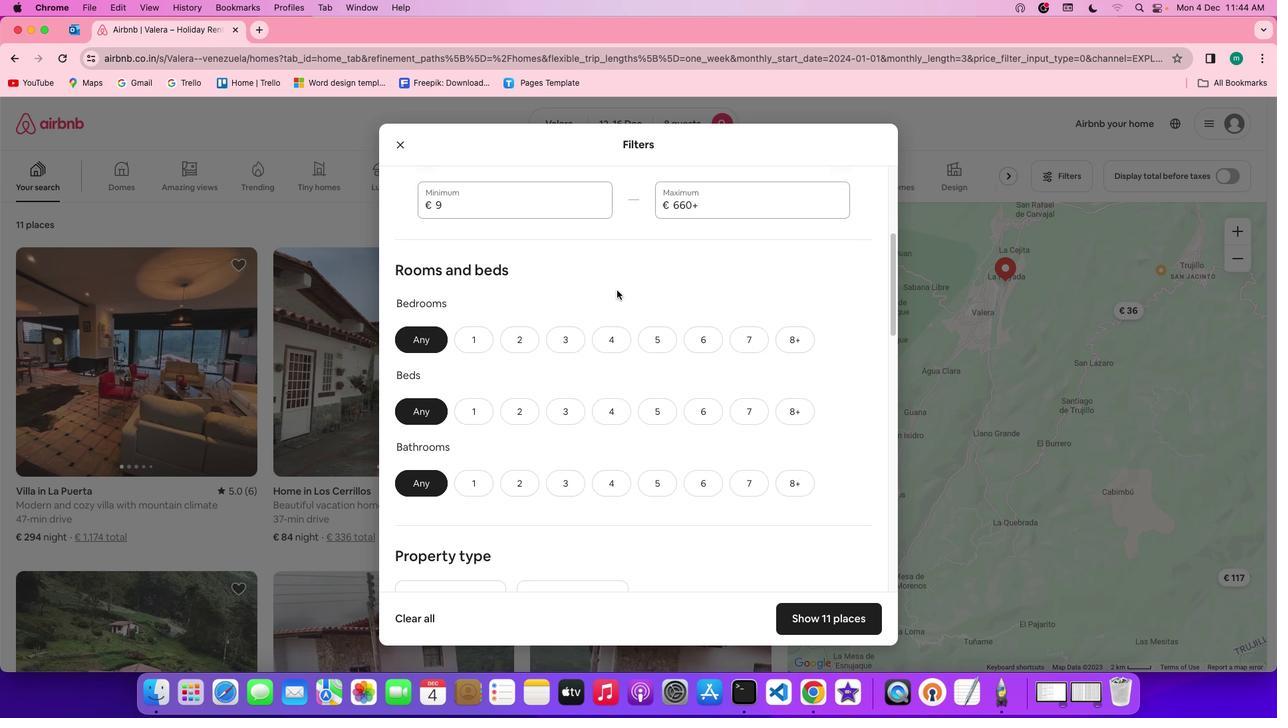
Action: Mouse moved to (798, 339)
Screenshot: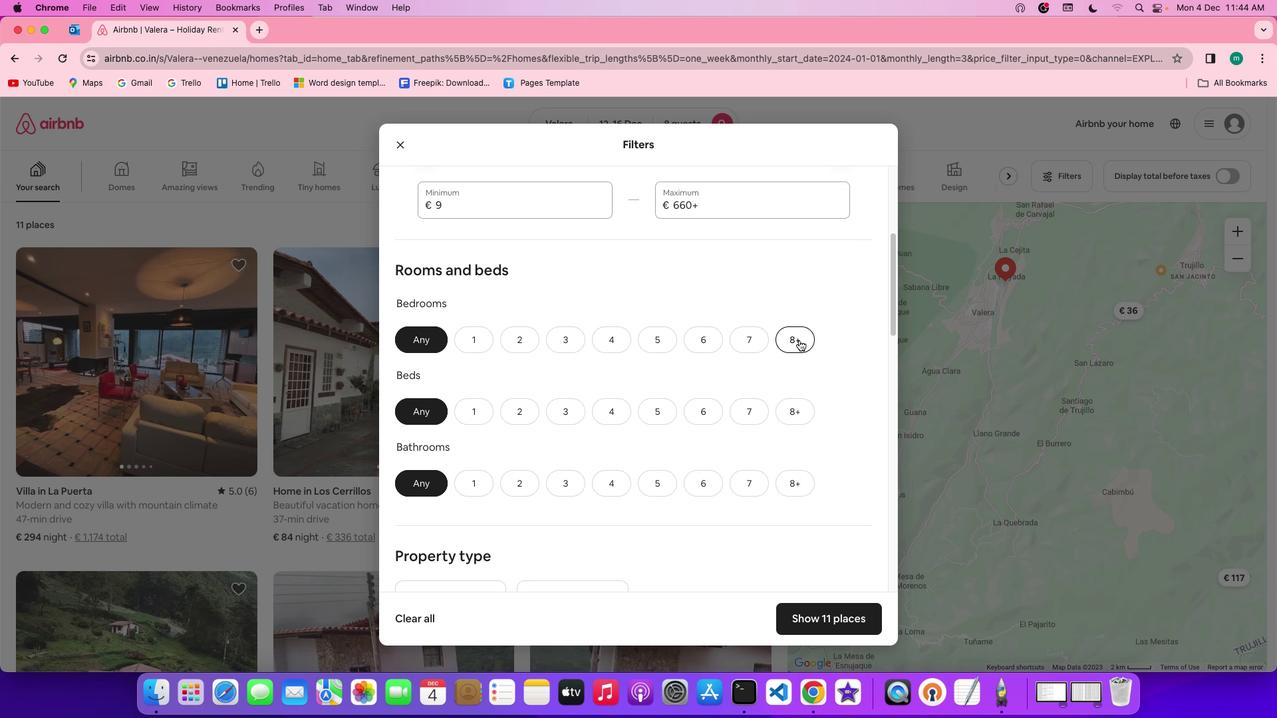 
Action: Mouse pressed left at (798, 339)
Screenshot: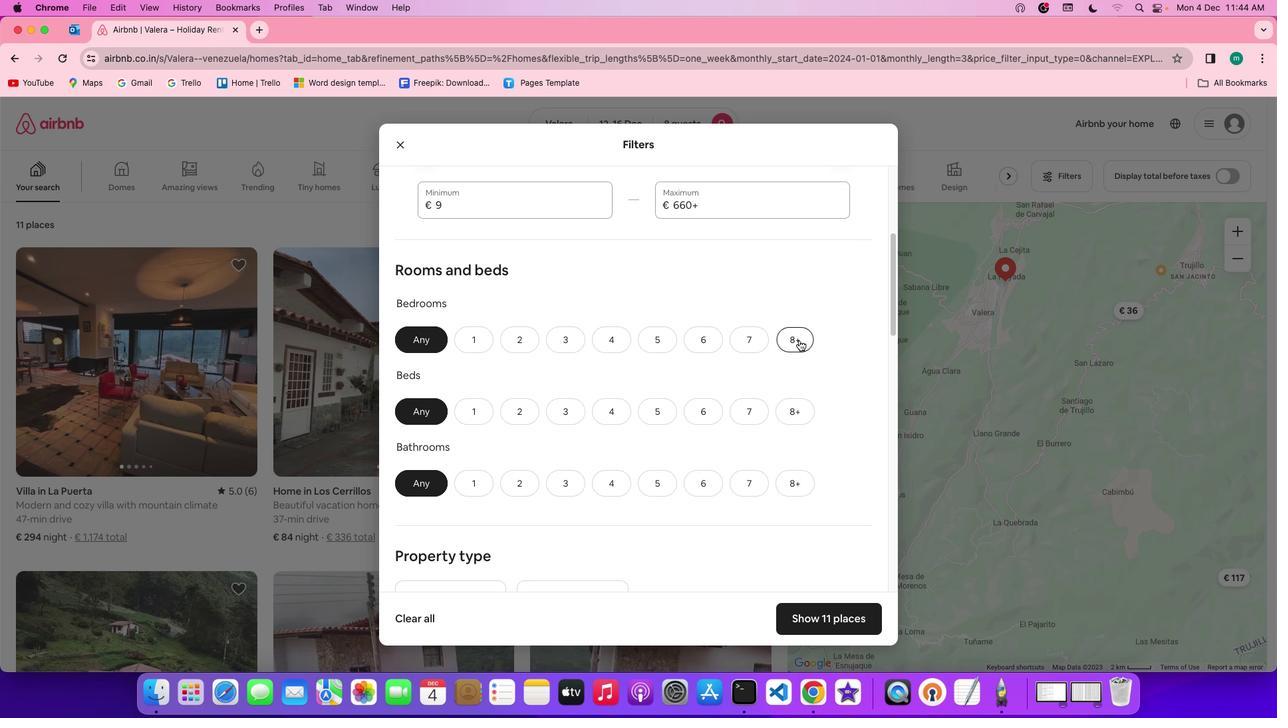 
Action: Mouse moved to (801, 401)
Screenshot: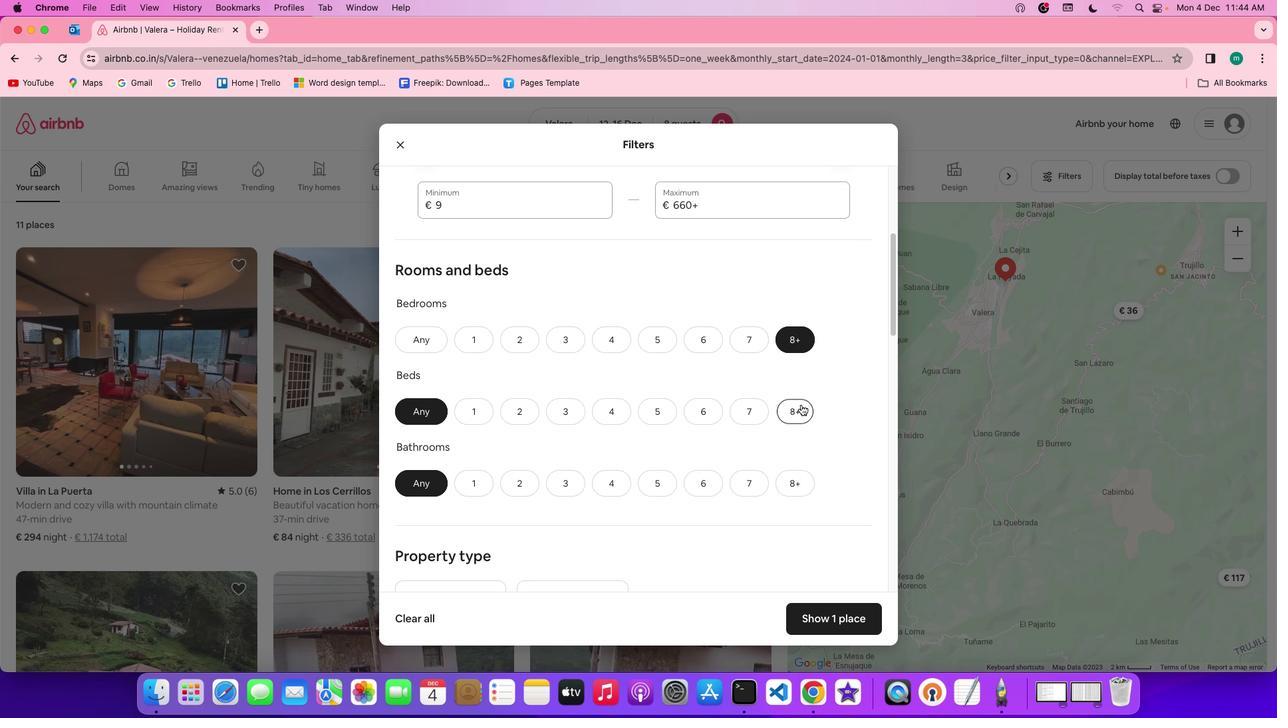 
Action: Mouse pressed left at (801, 401)
Screenshot: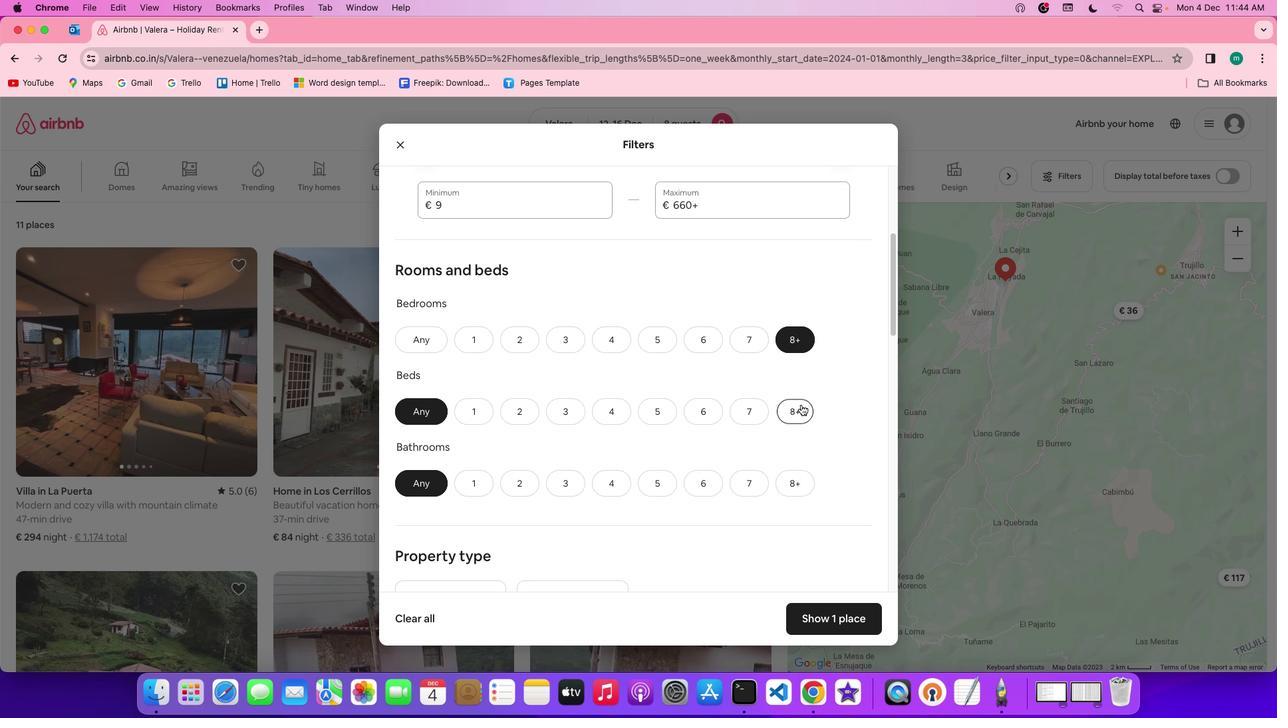 
Action: Mouse moved to (793, 483)
Screenshot: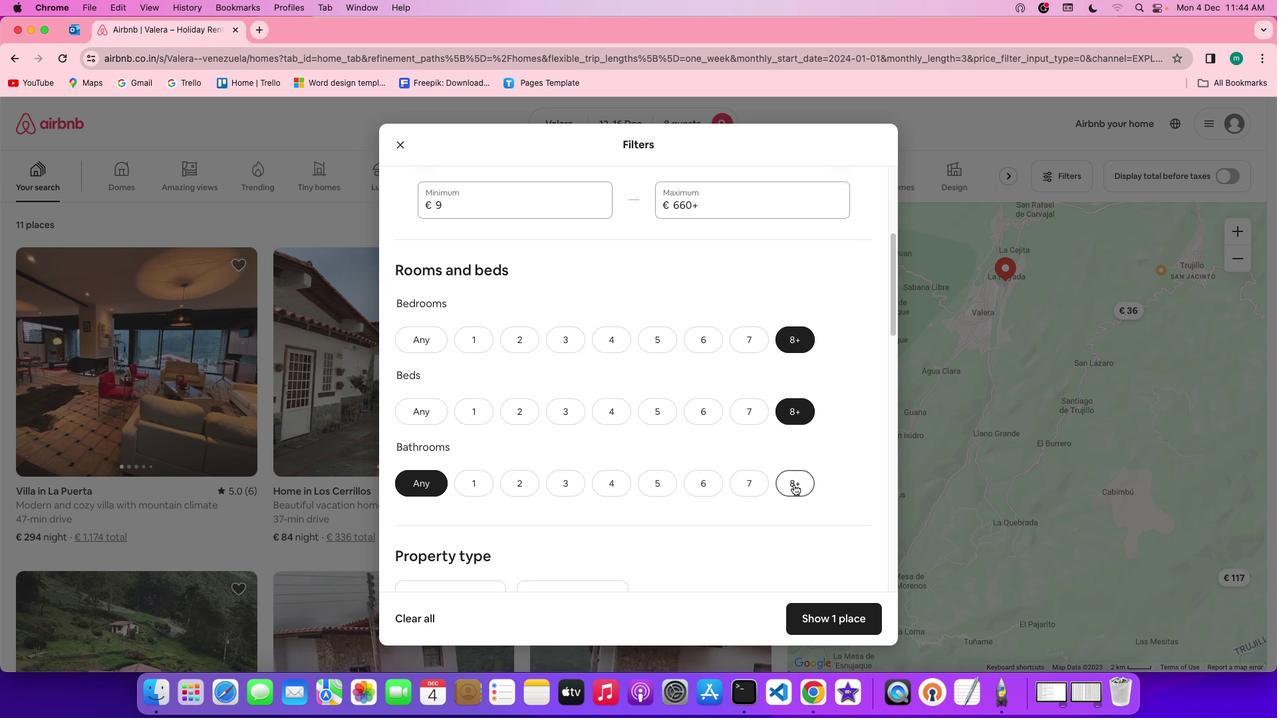
Action: Mouse pressed left at (793, 483)
Screenshot: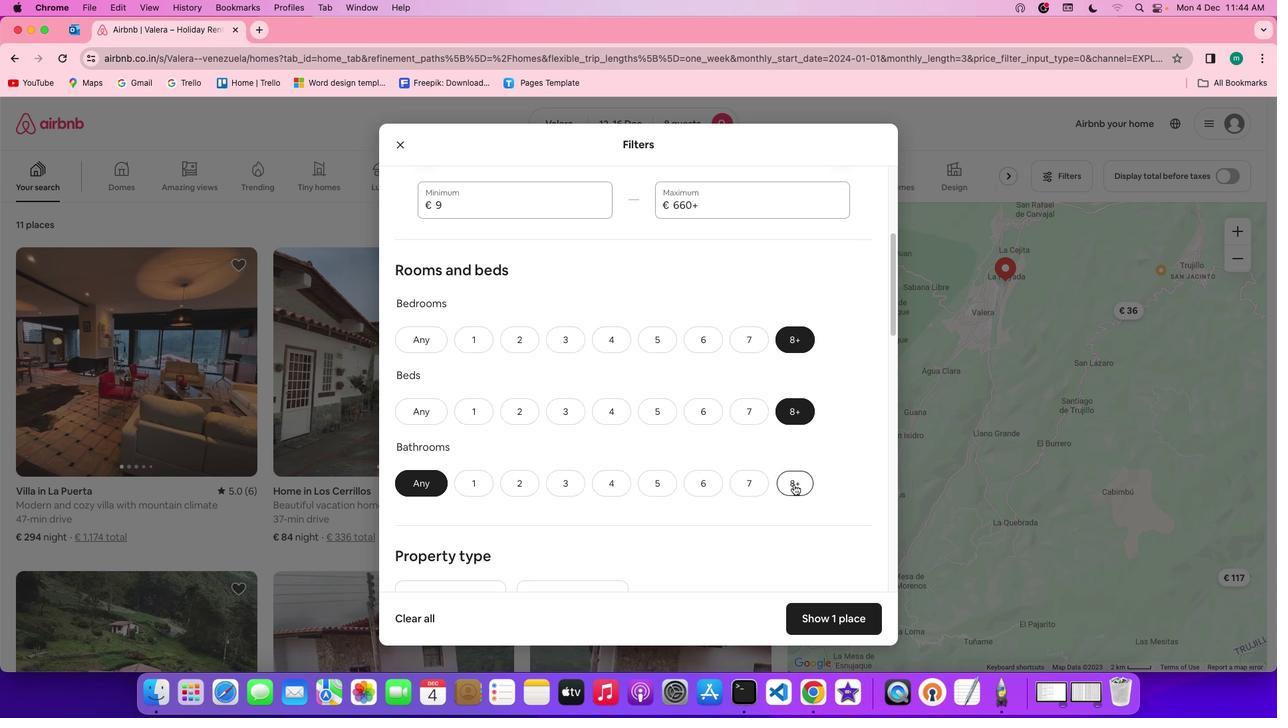 
Action: Mouse moved to (685, 458)
Screenshot: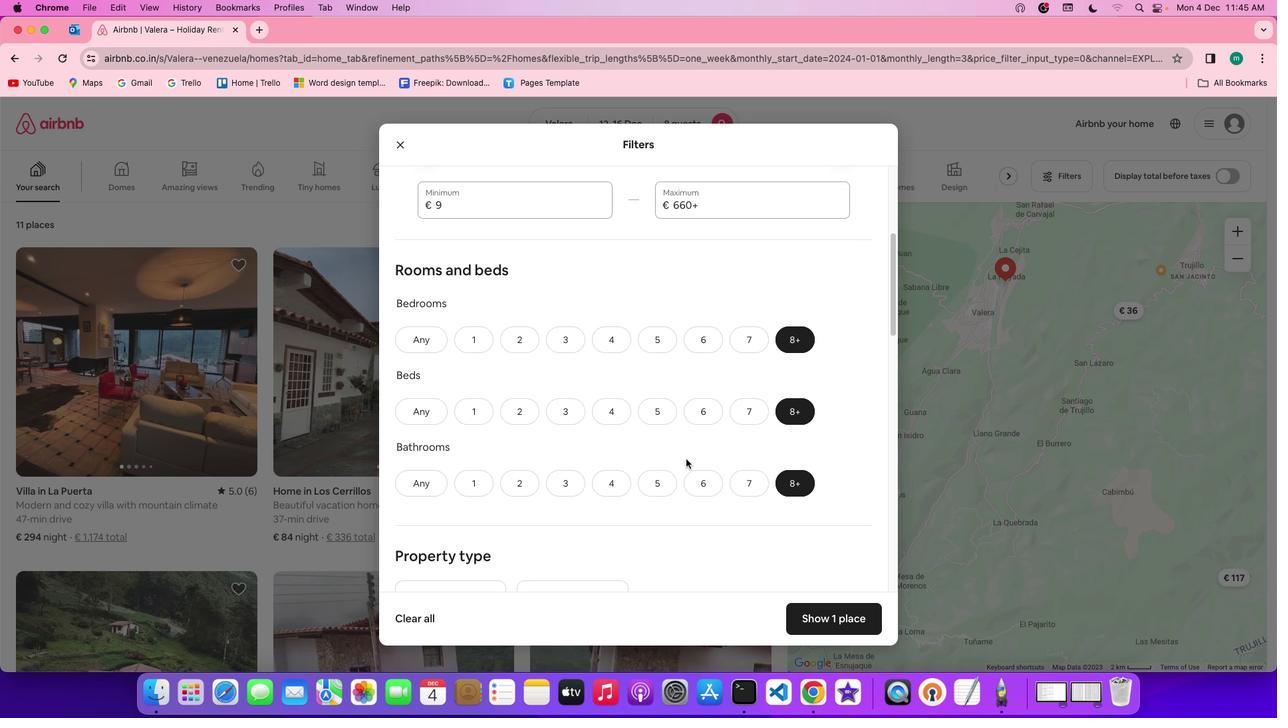 
Action: Mouse scrolled (685, 458) with delta (0, 0)
Screenshot: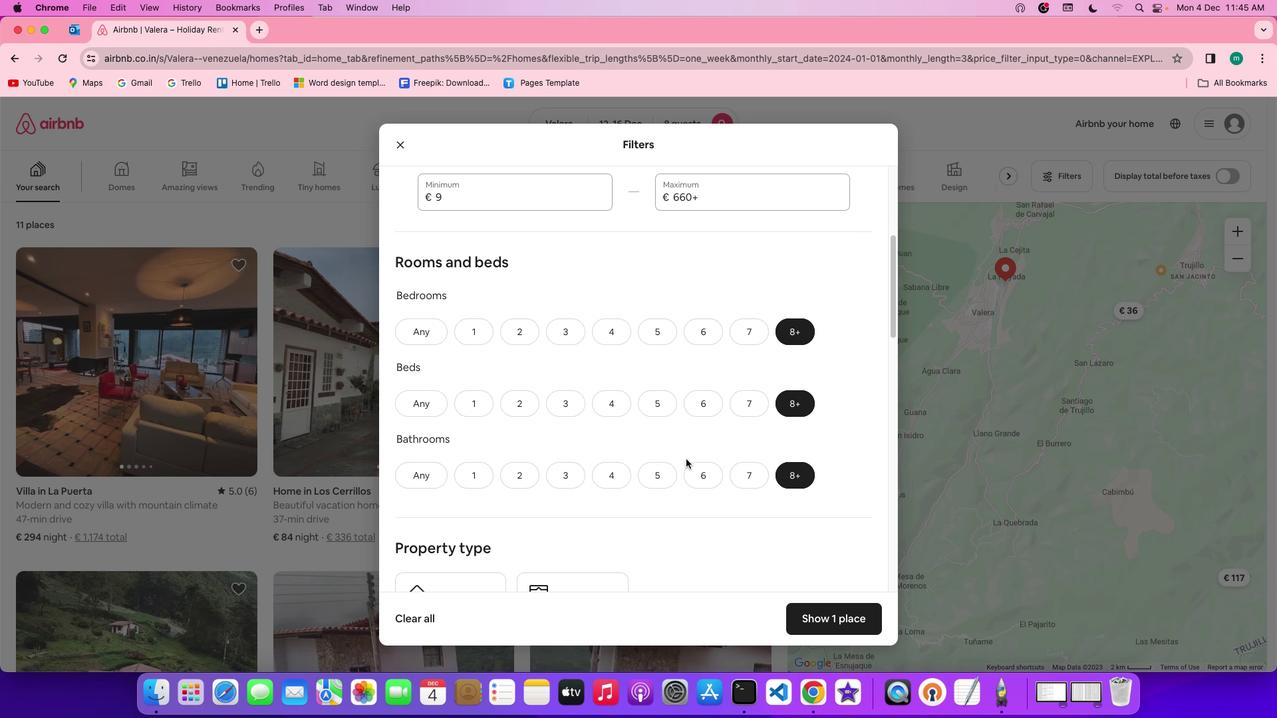
Action: Mouse scrolled (685, 458) with delta (0, 0)
Screenshot: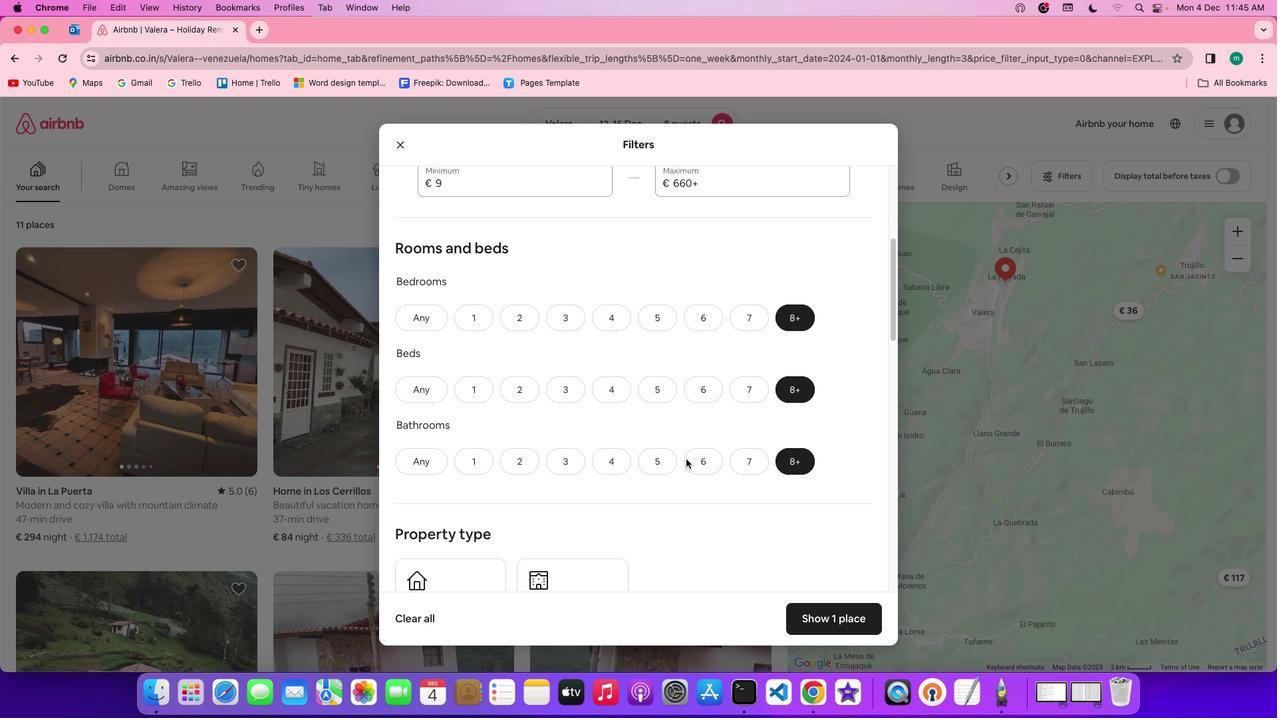 
Action: Mouse scrolled (685, 458) with delta (0, -1)
Screenshot: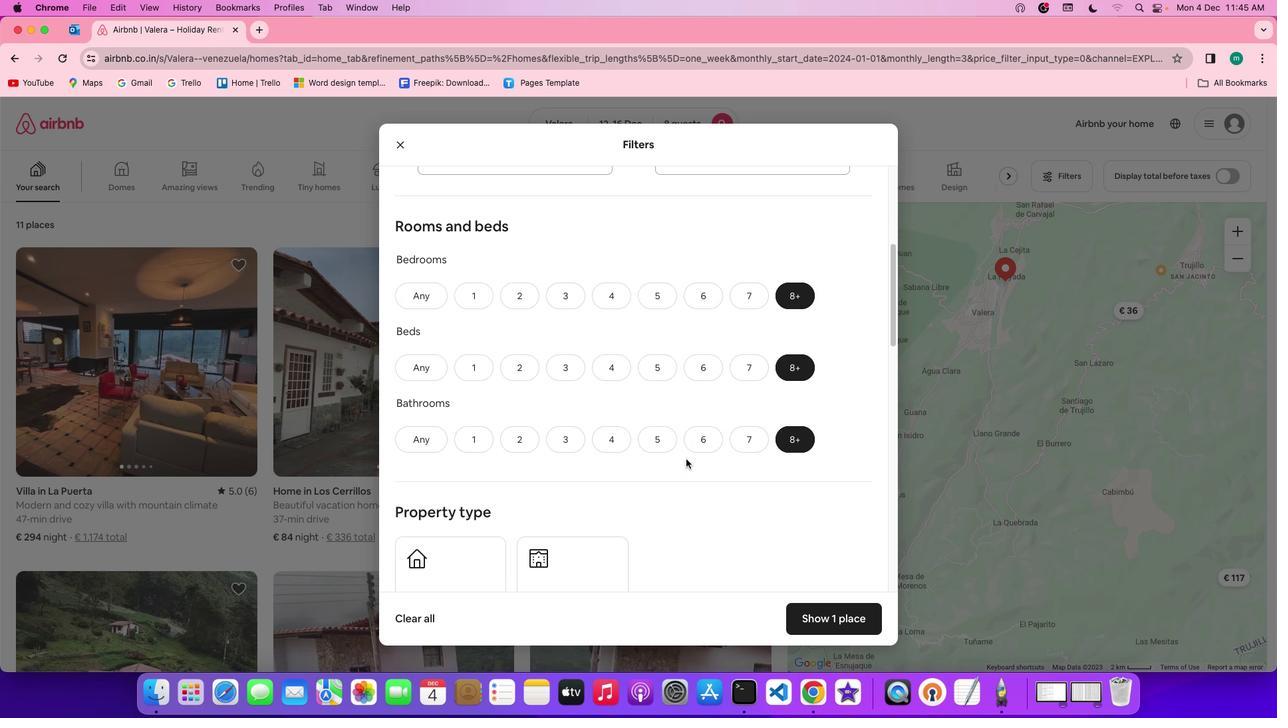 
Action: Mouse scrolled (685, 458) with delta (0, 0)
Screenshot: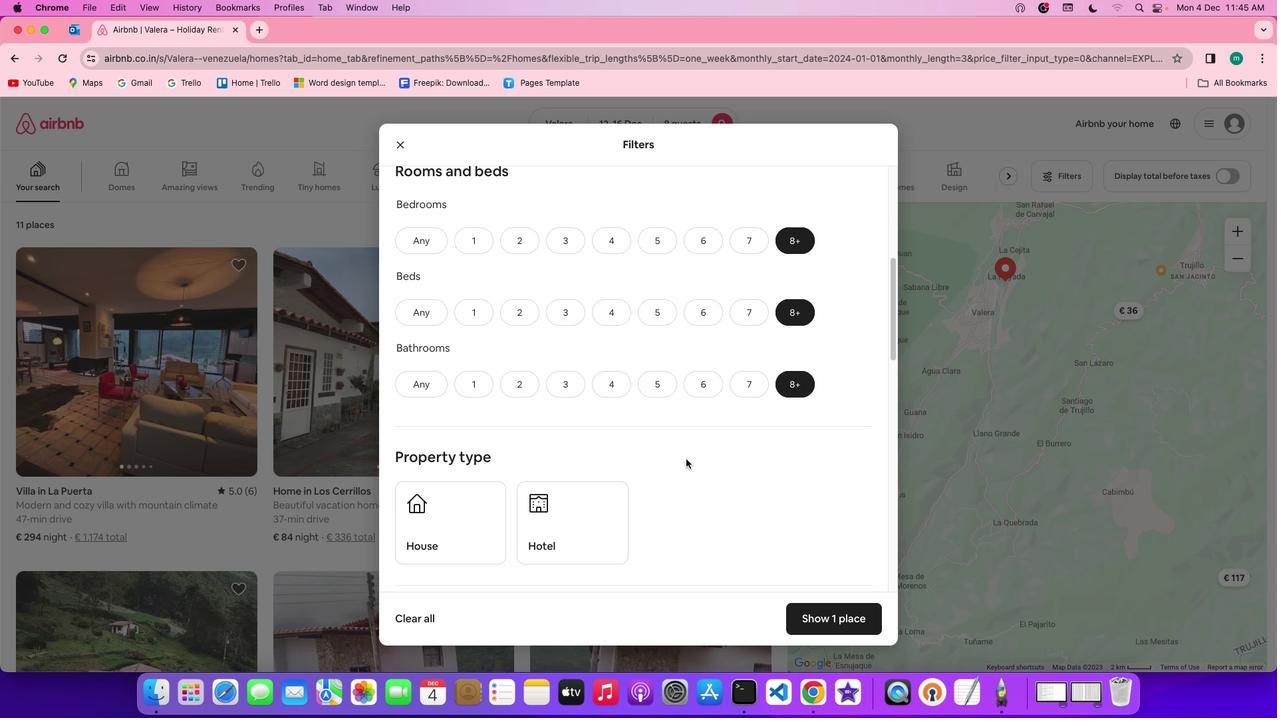 
Action: Mouse scrolled (685, 458) with delta (0, 0)
Screenshot: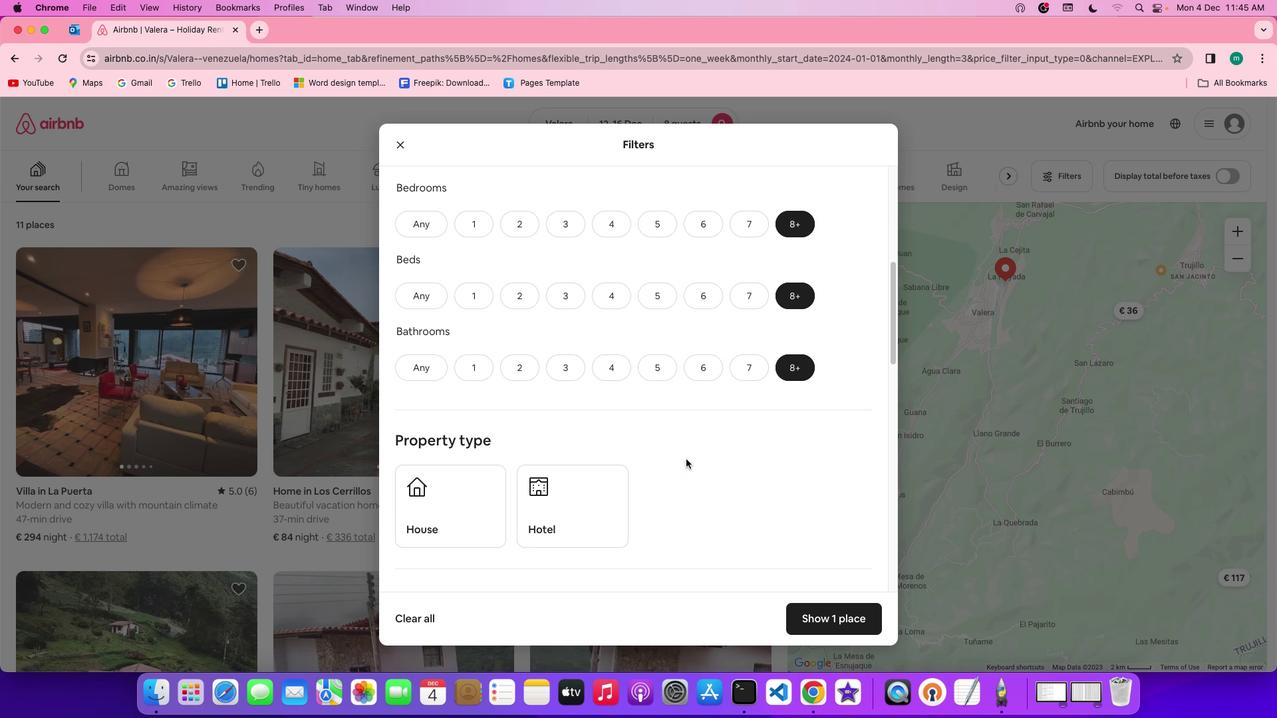 
Action: Mouse scrolled (685, 458) with delta (0, -1)
Screenshot: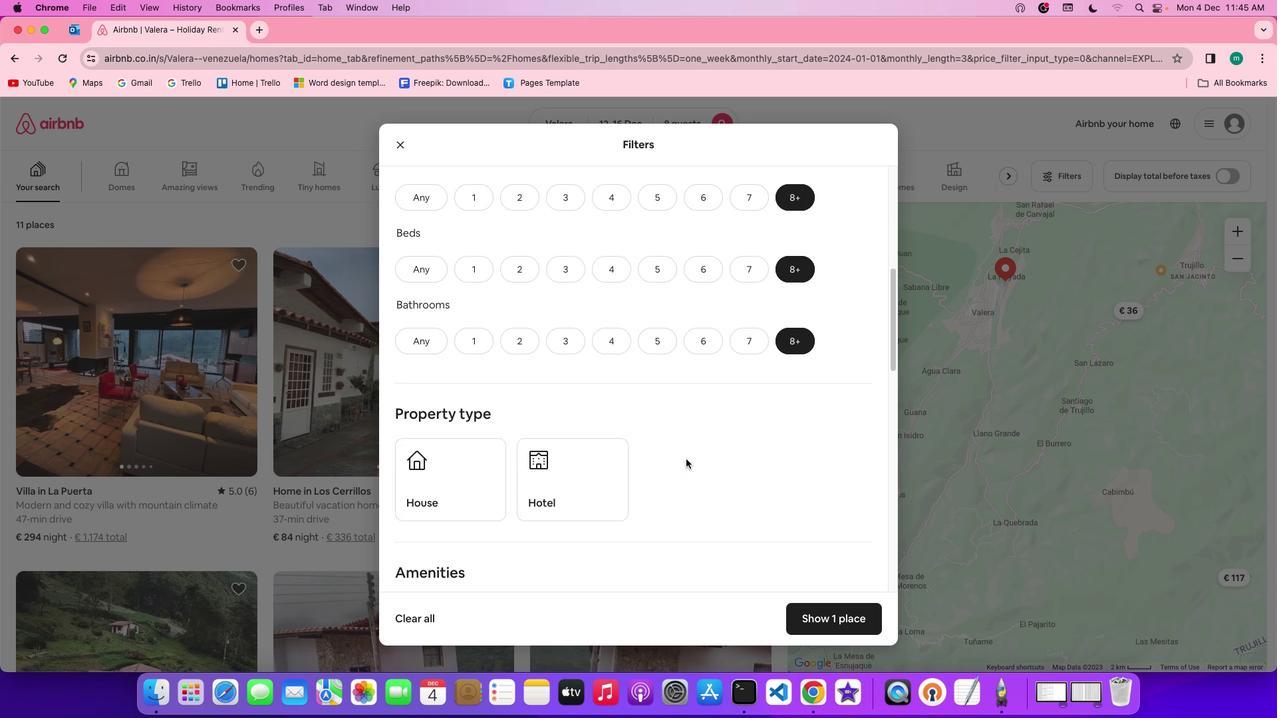 
Action: Mouse scrolled (685, 458) with delta (0, 0)
Screenshot: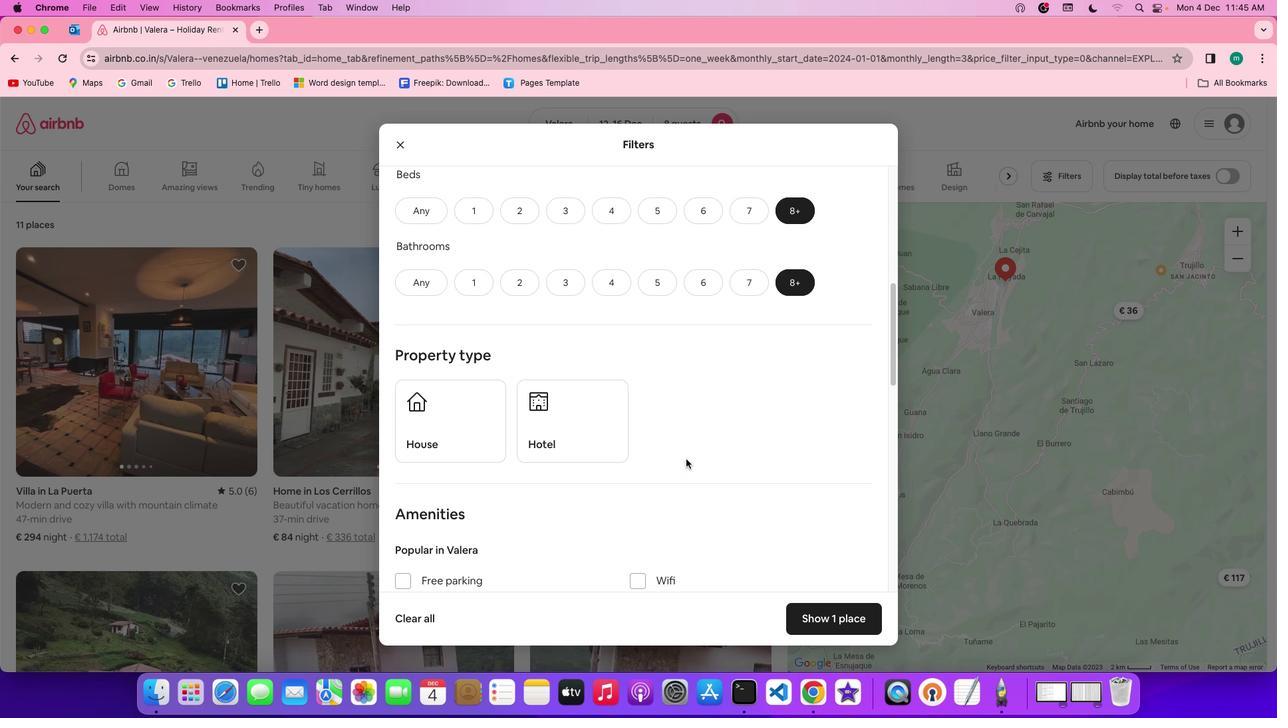 
Action: Mouse scrolled (685, 458) with delta (0, 0)
Screenshot: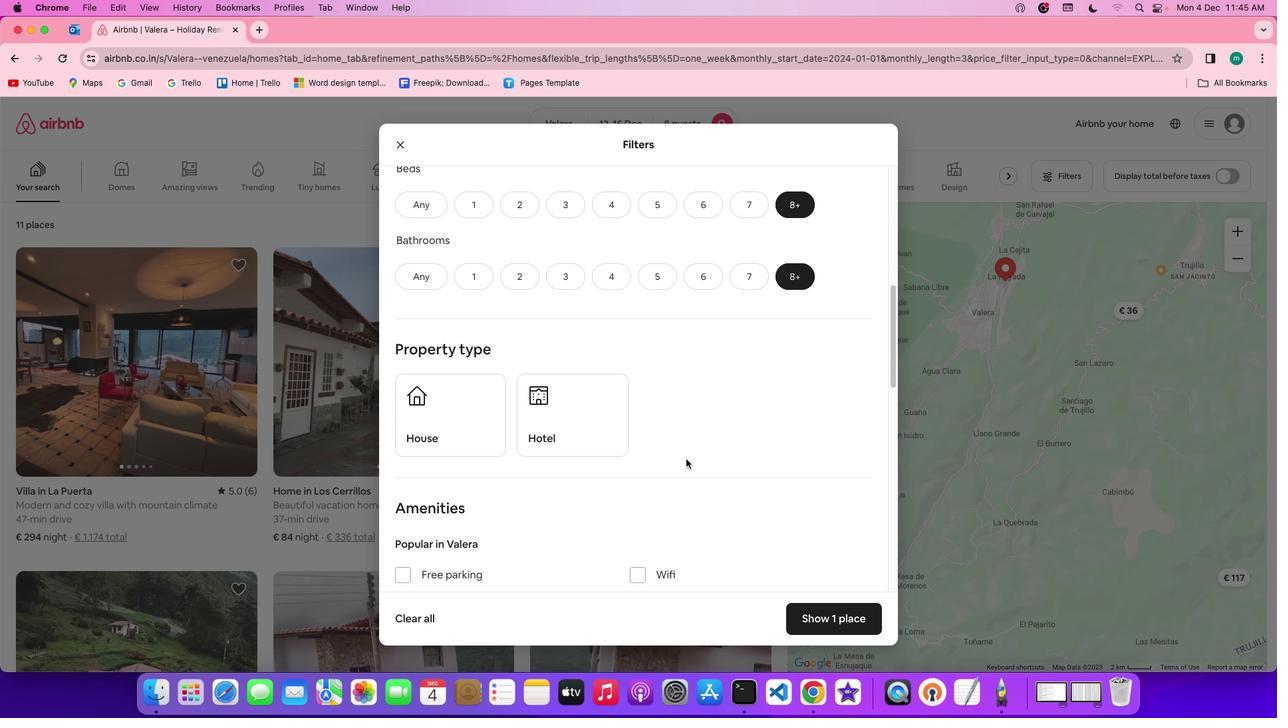 
Action: Mouse scrolled (685, 458) with delta (0, -1)
Screenshot: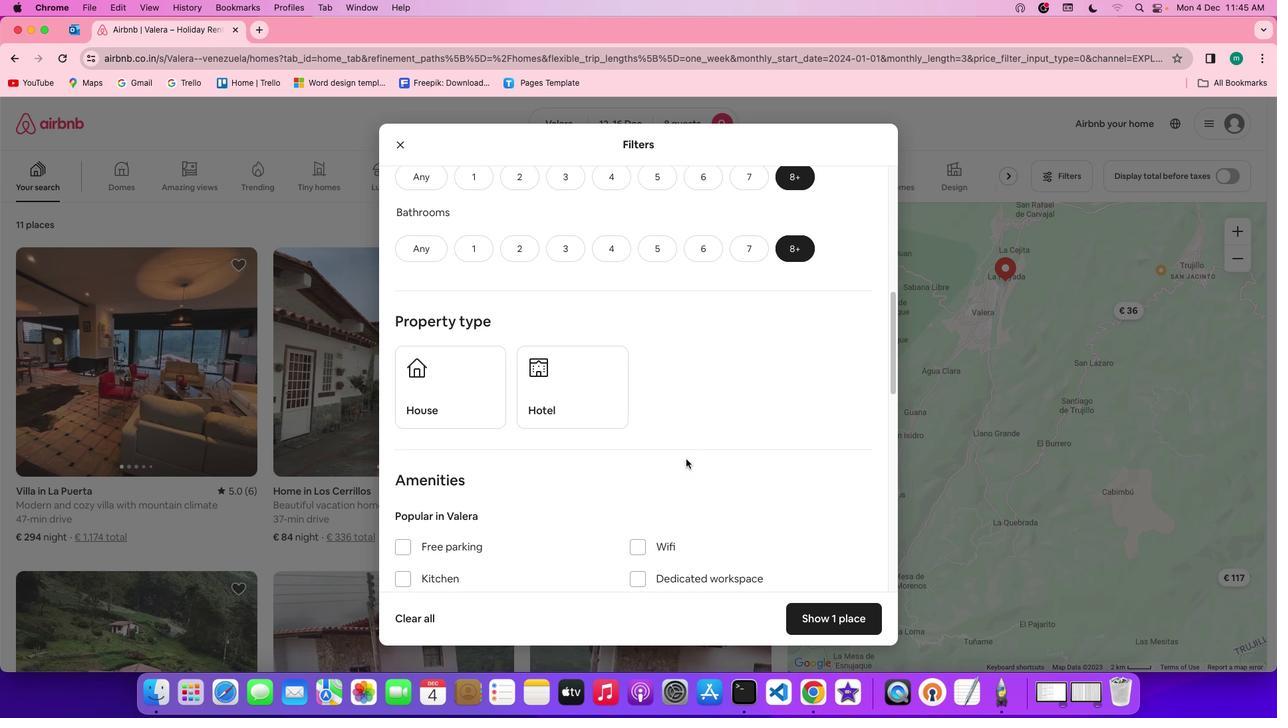 
Action: Mouse moved to (533, 376)
Screenshot: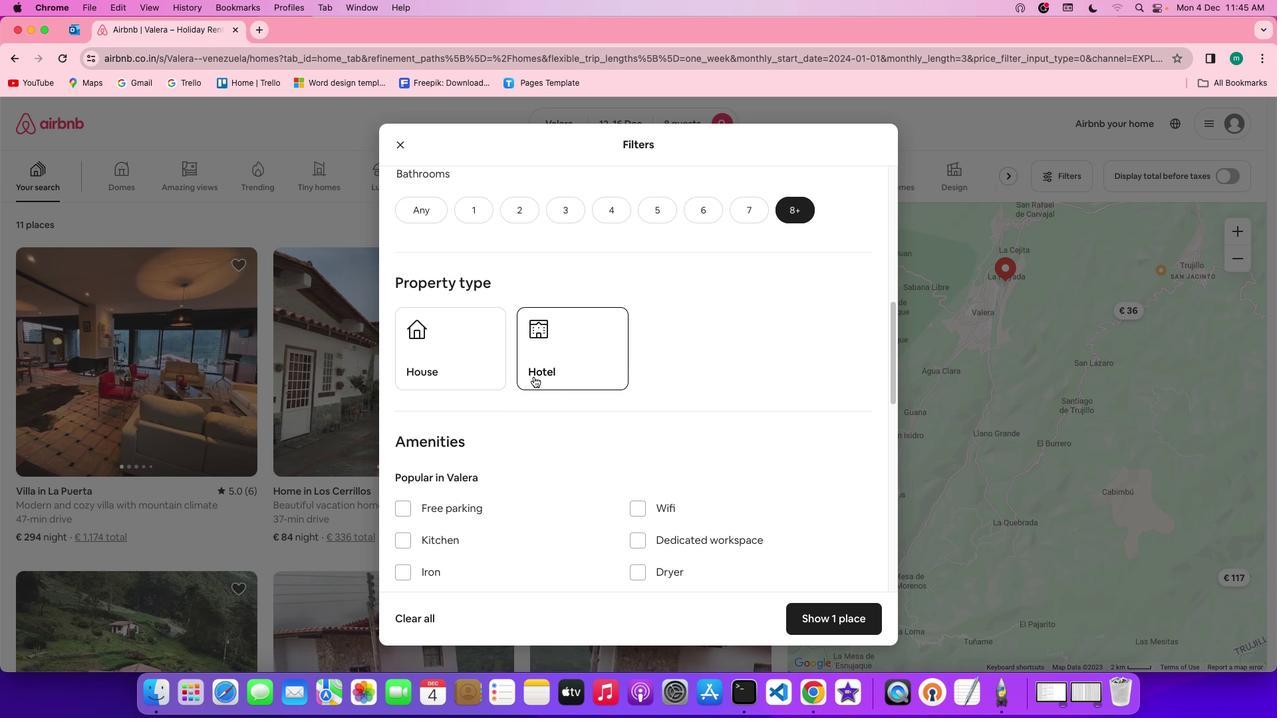 
Action: Mouse pressed left at (533, 376)
Screenshot: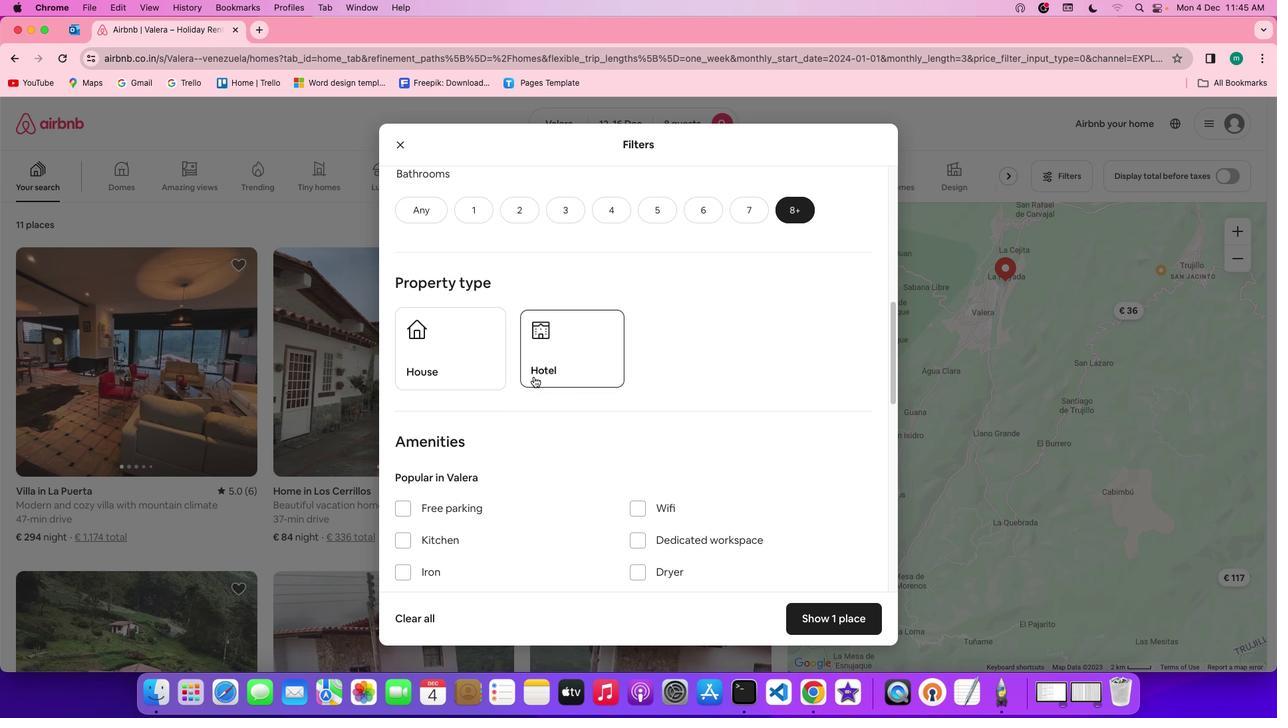 
Action: Mouse moved to (658, 407)
Screenshot: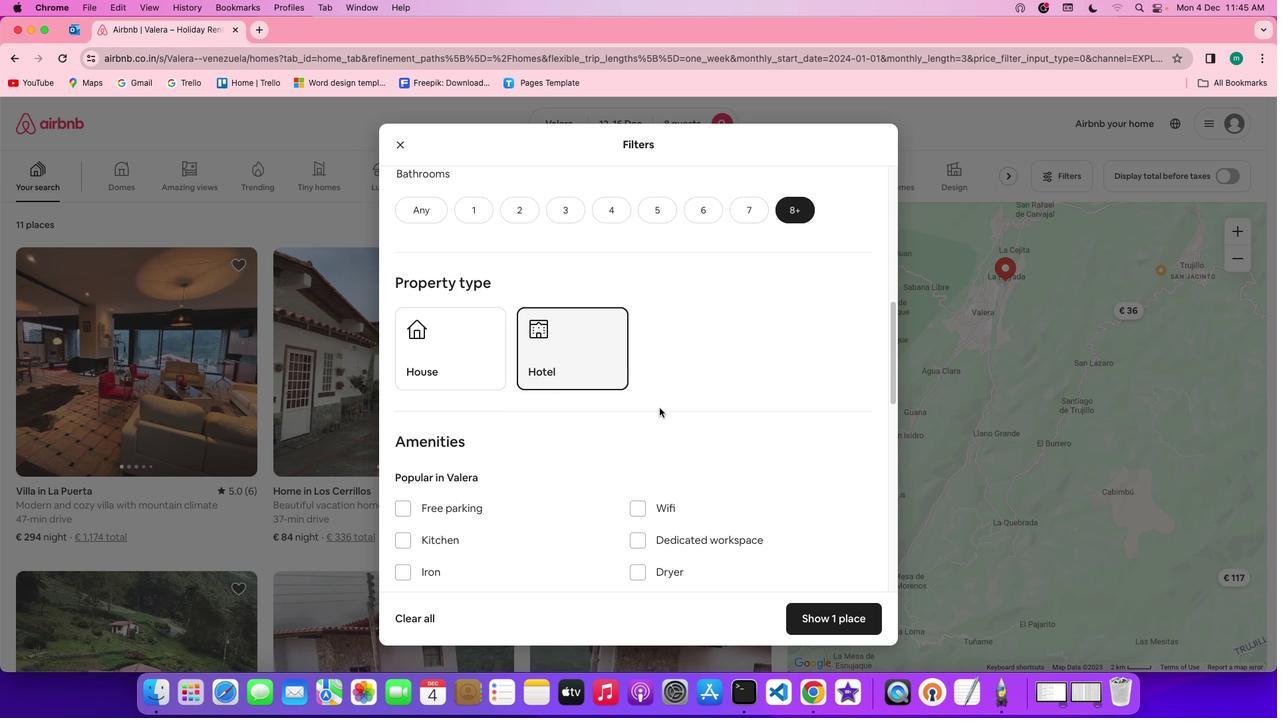 
Action: Mouse scrolled (658, 407) with delta (0, 0)
Screenshot: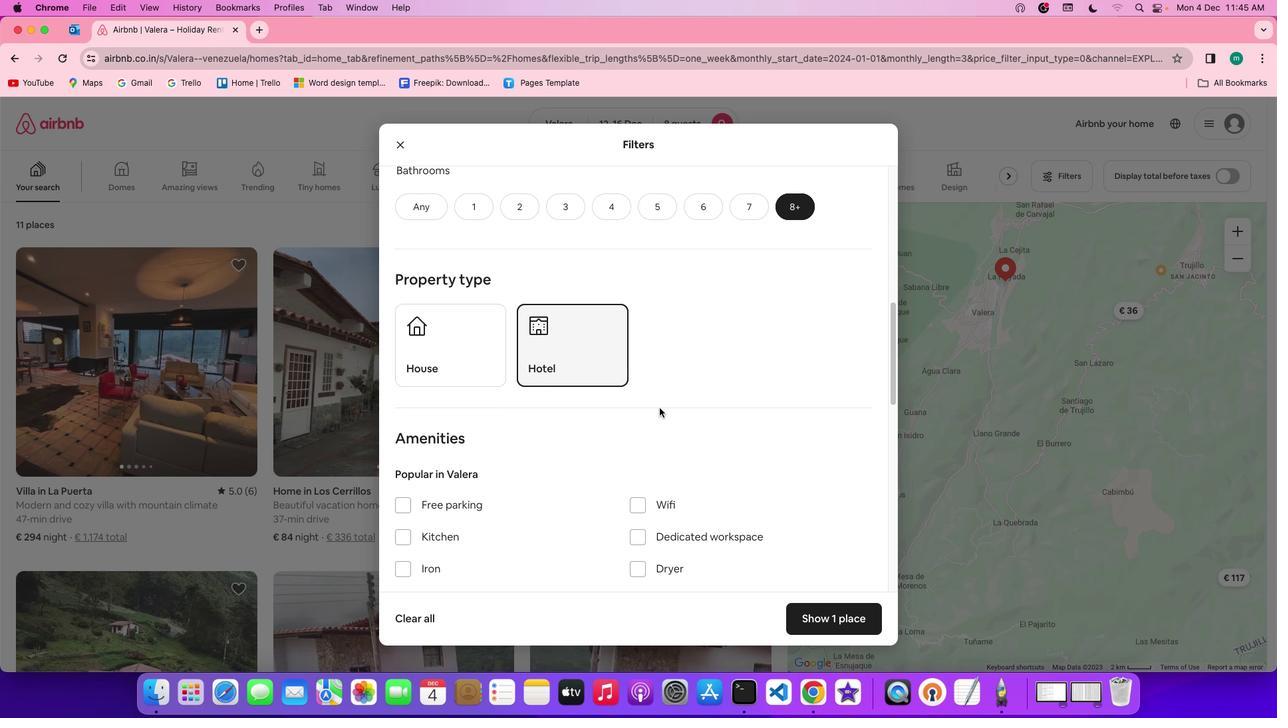 
Action: Mouse scrolled (658, 407) with delta (0, 0)
Screenshot: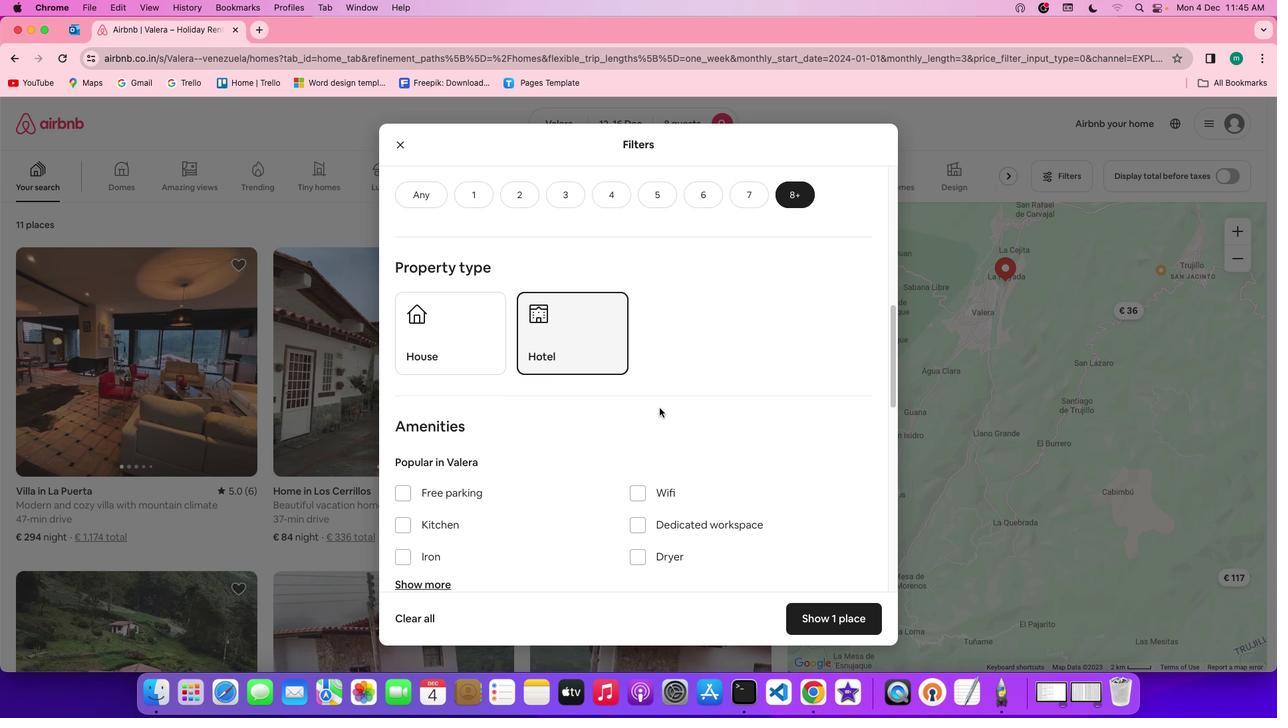
Action: Mouse scrolled (658, 407) with delta (0, -1)
Screenshot: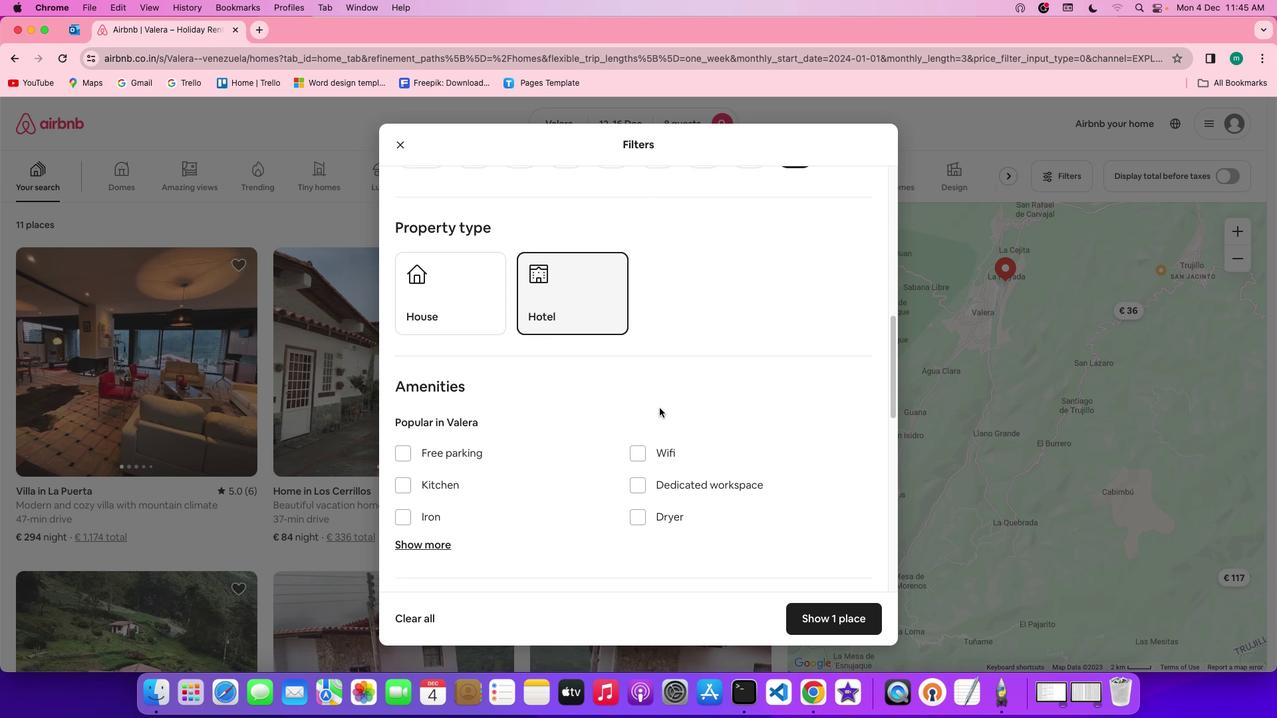 
Action: Mouse scrolled (658, 407) with delta (0, 0)
Screenshot: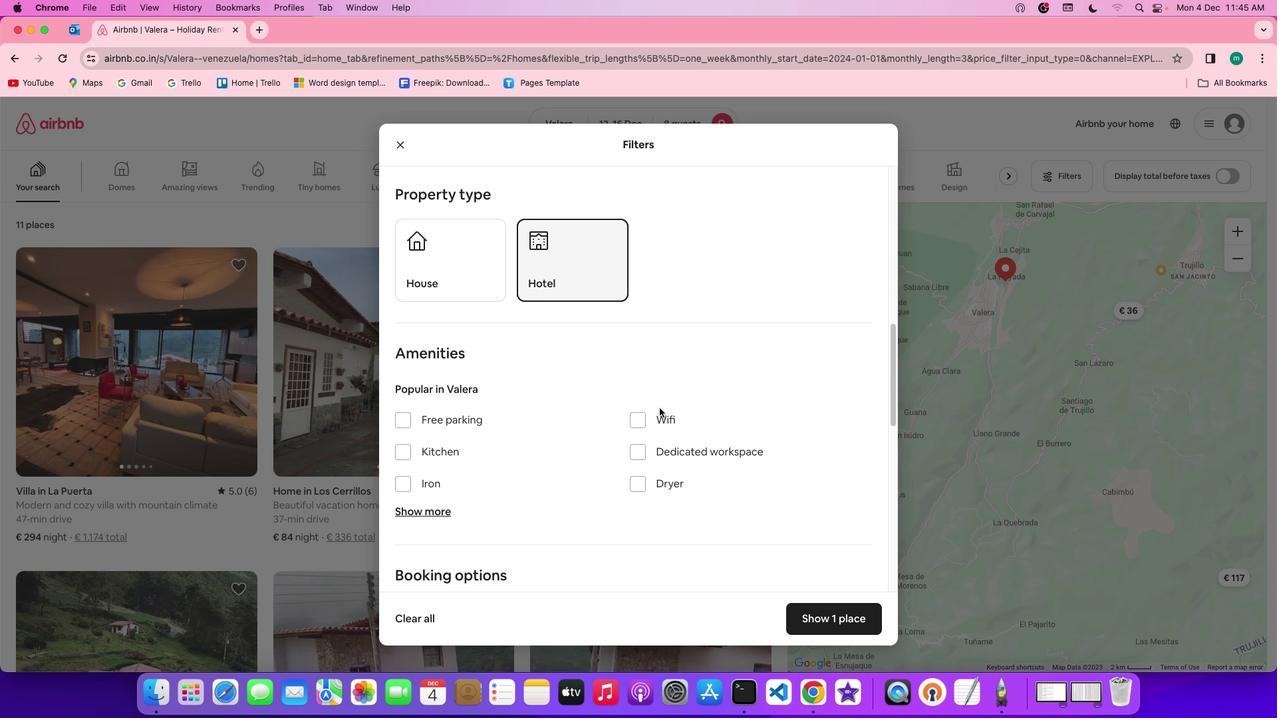 
Action: Mouse scrolled (658, 407) with delta (0, 0)
Screenshot: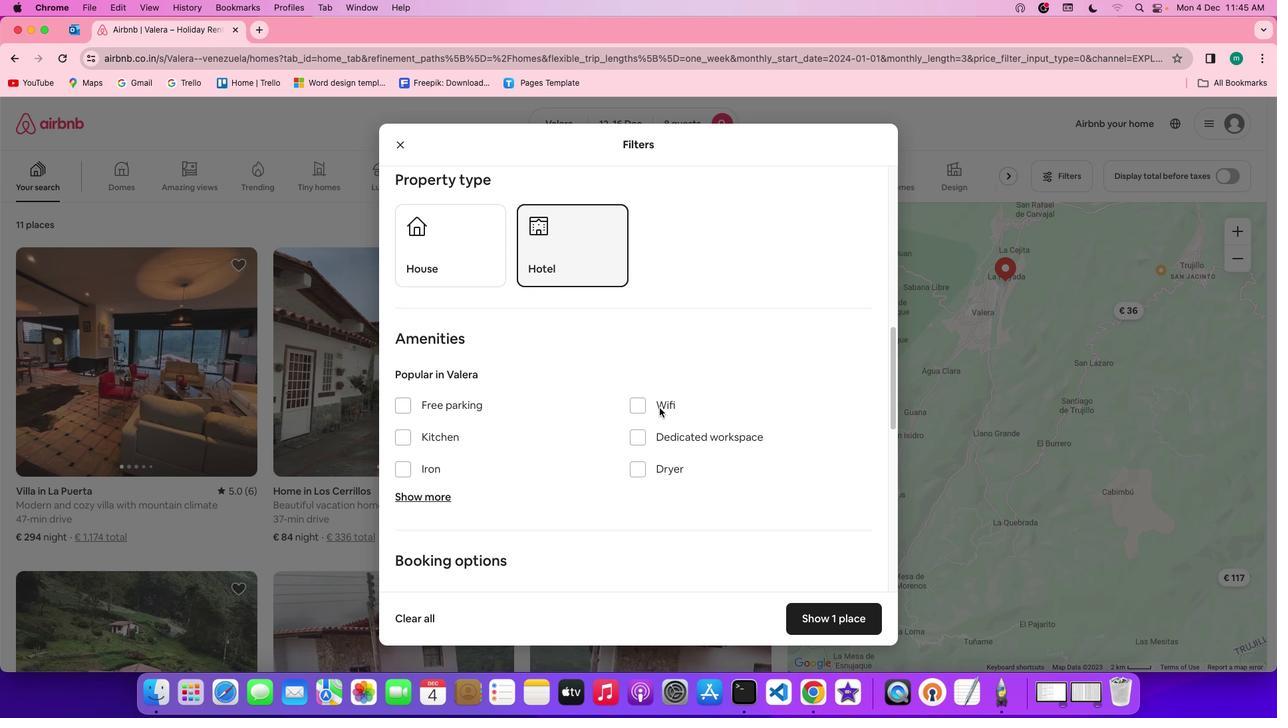 
Action: Mouse scrolled (658, 407) with delta (0, -1)
Screenshot: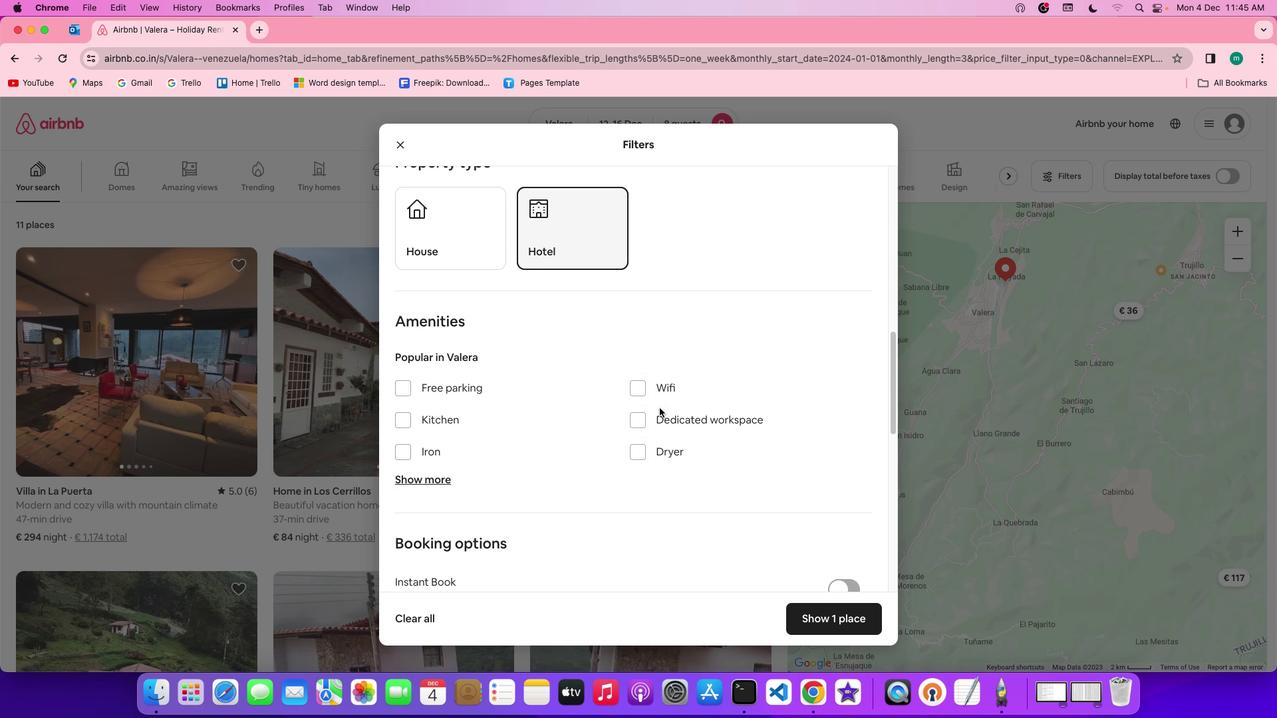 
Action: Mouse scrolled (658, 407) with delta (0, -1)
Screenshot: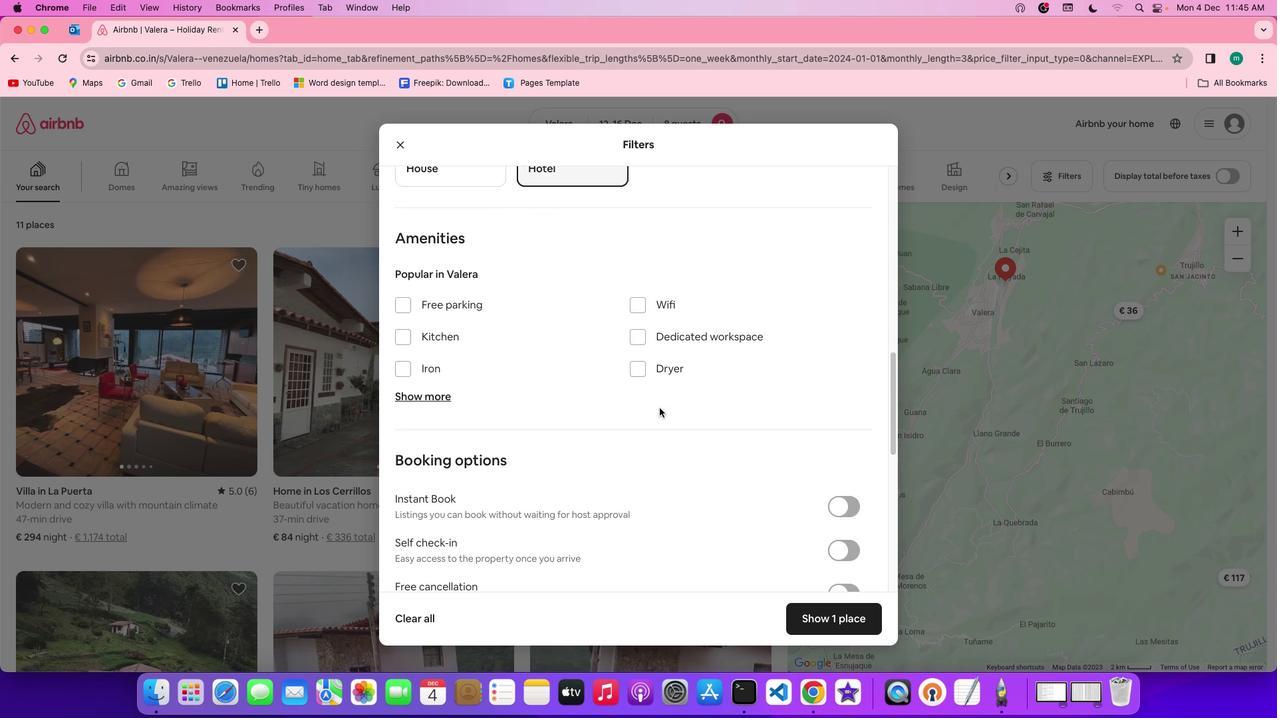 
Action: Mouse scrolled (658, 407) with delta (0, 0)
Screenshot: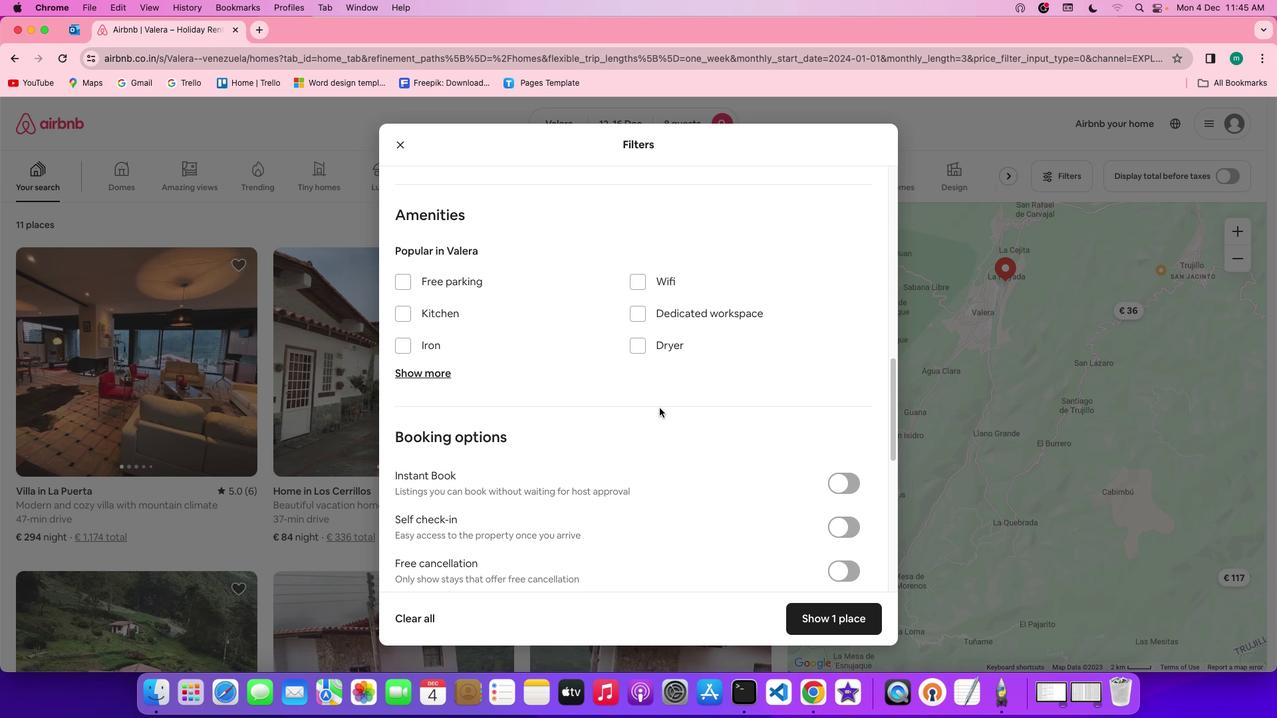 
Action: Mouse scrolled (658, 407) with delta (0, 0)
Screenshot: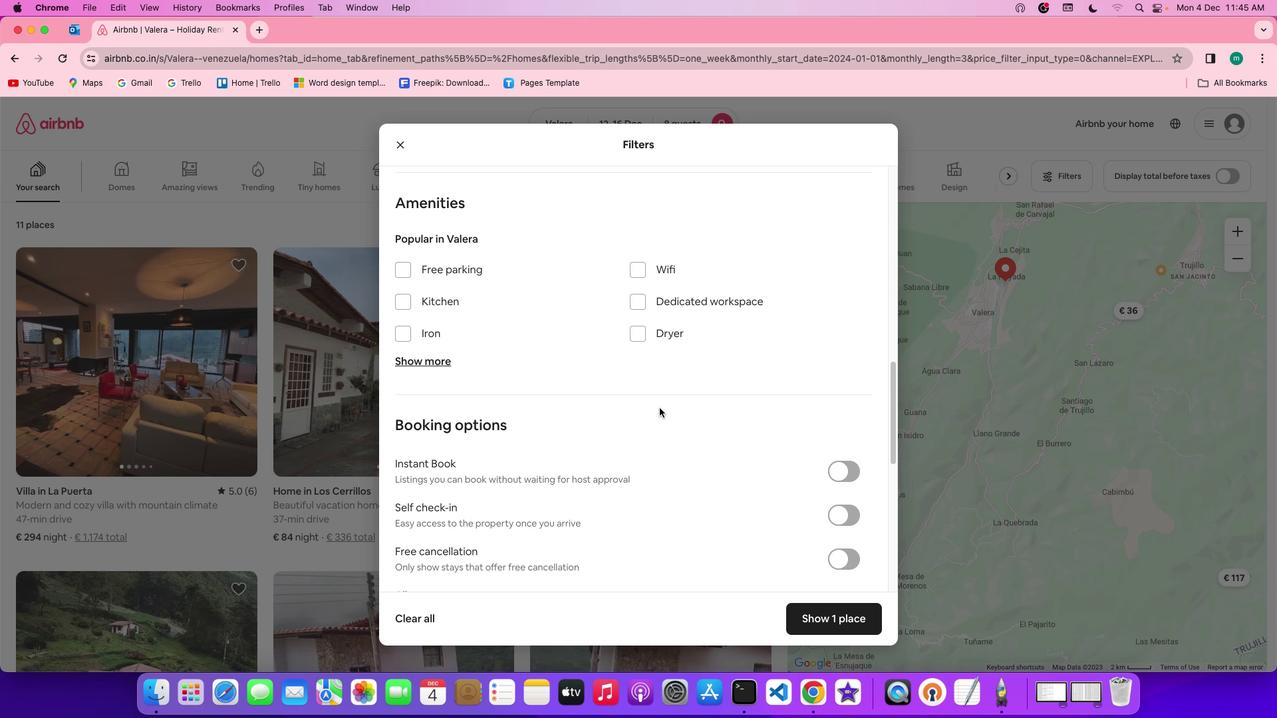 
Action: Mouse scrolled (658, 407) with delta (0, 0)
Screenshot: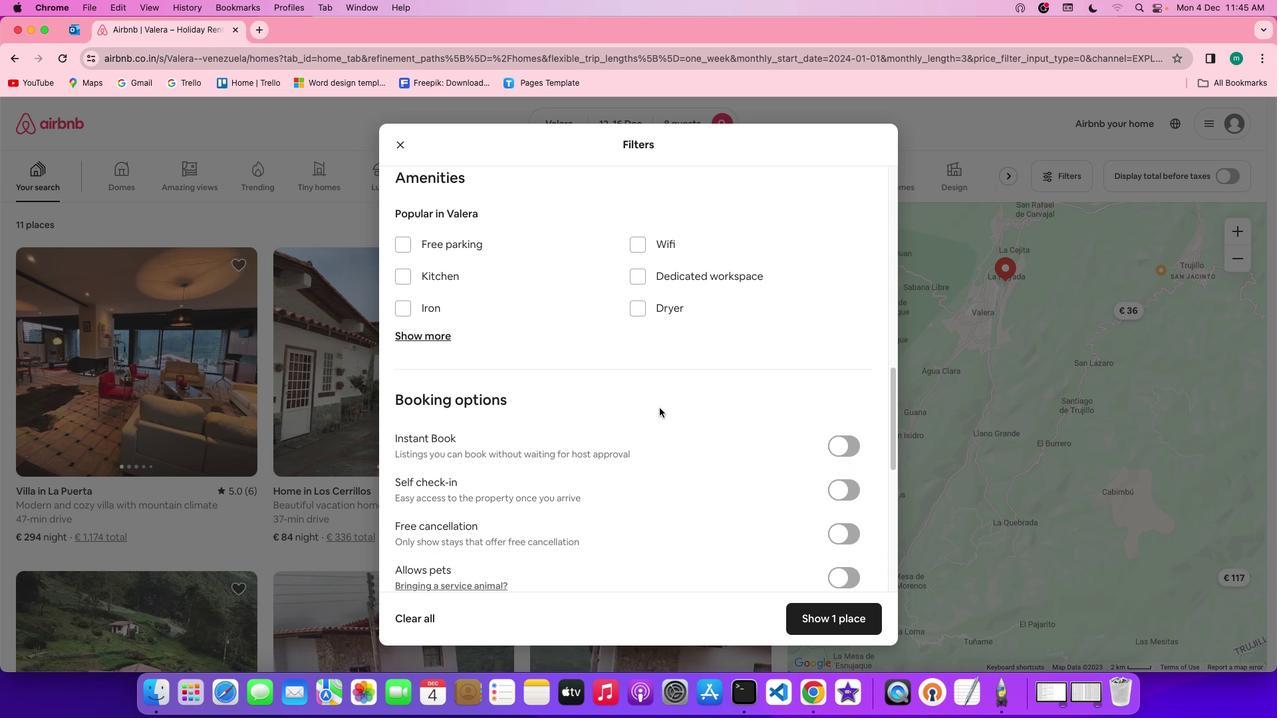 
Action: Mouse scrolled (658, 407) with delta (0, 0)
Screenshot: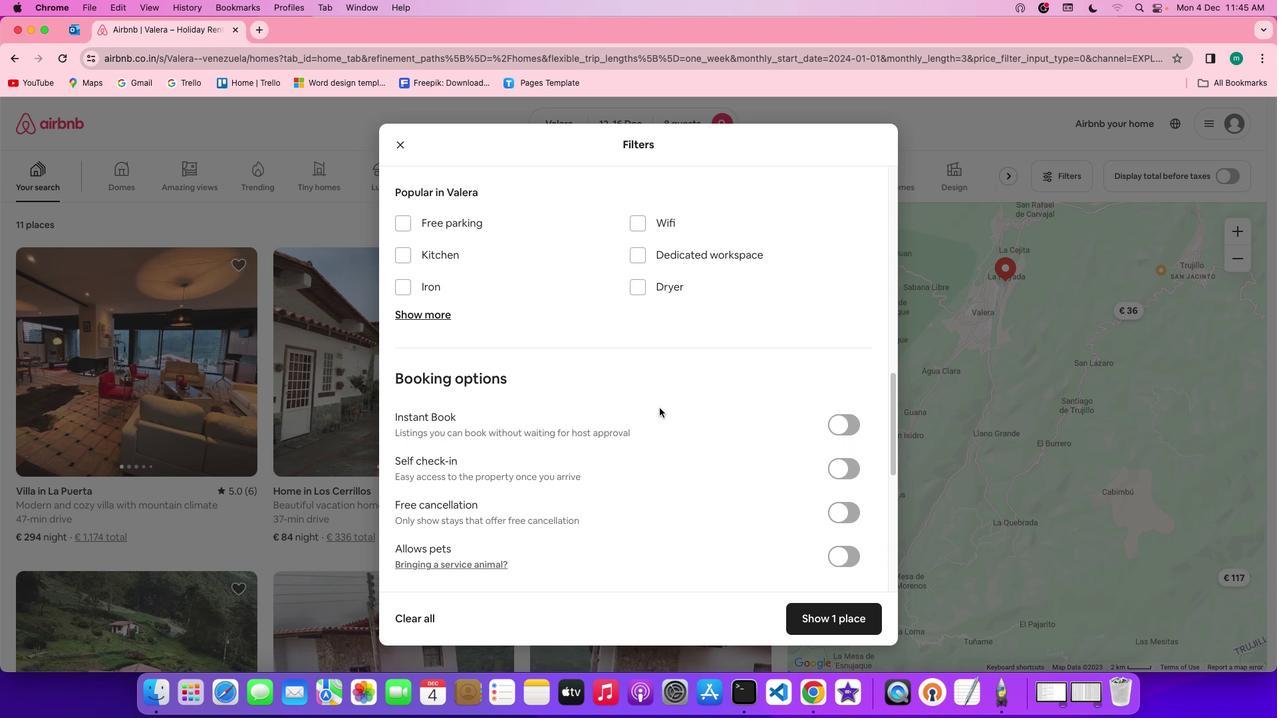 
Action: Mouse scrolled (658, 407) with delta (0, 0)
Screenshot: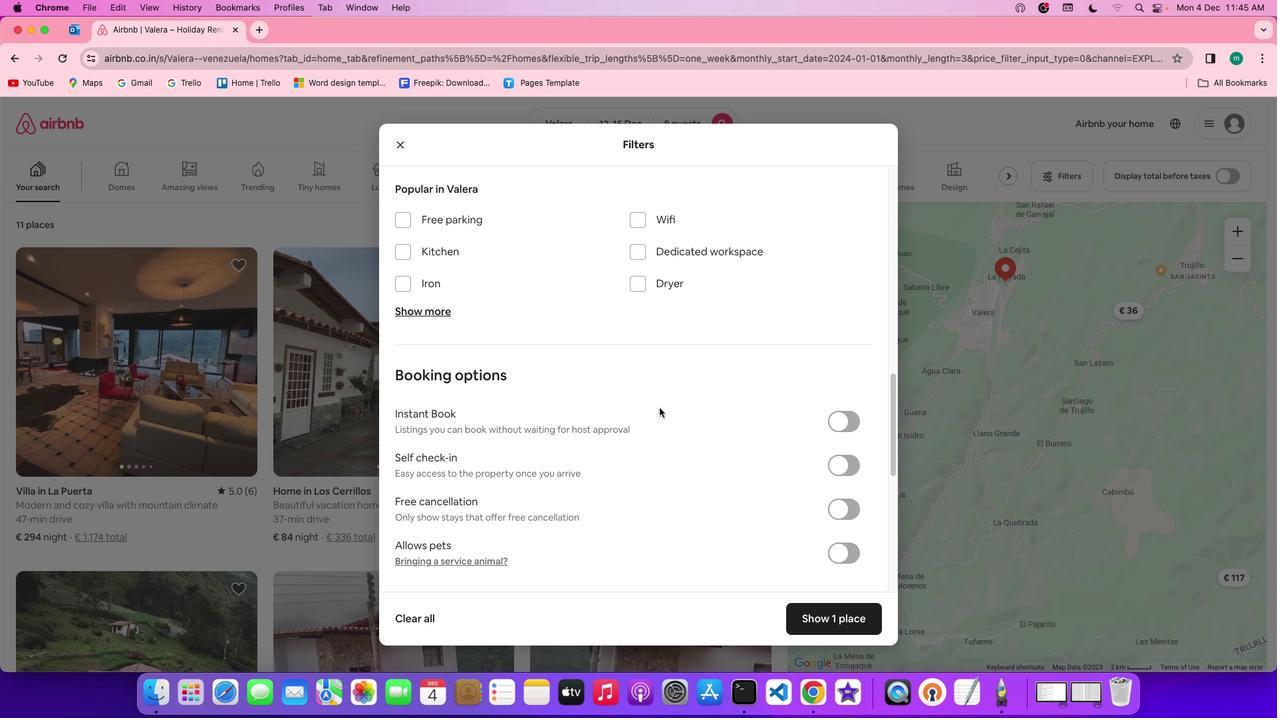 
Action: Mouse scrolled (658, 407) with delta (0, 0)
Screenshot: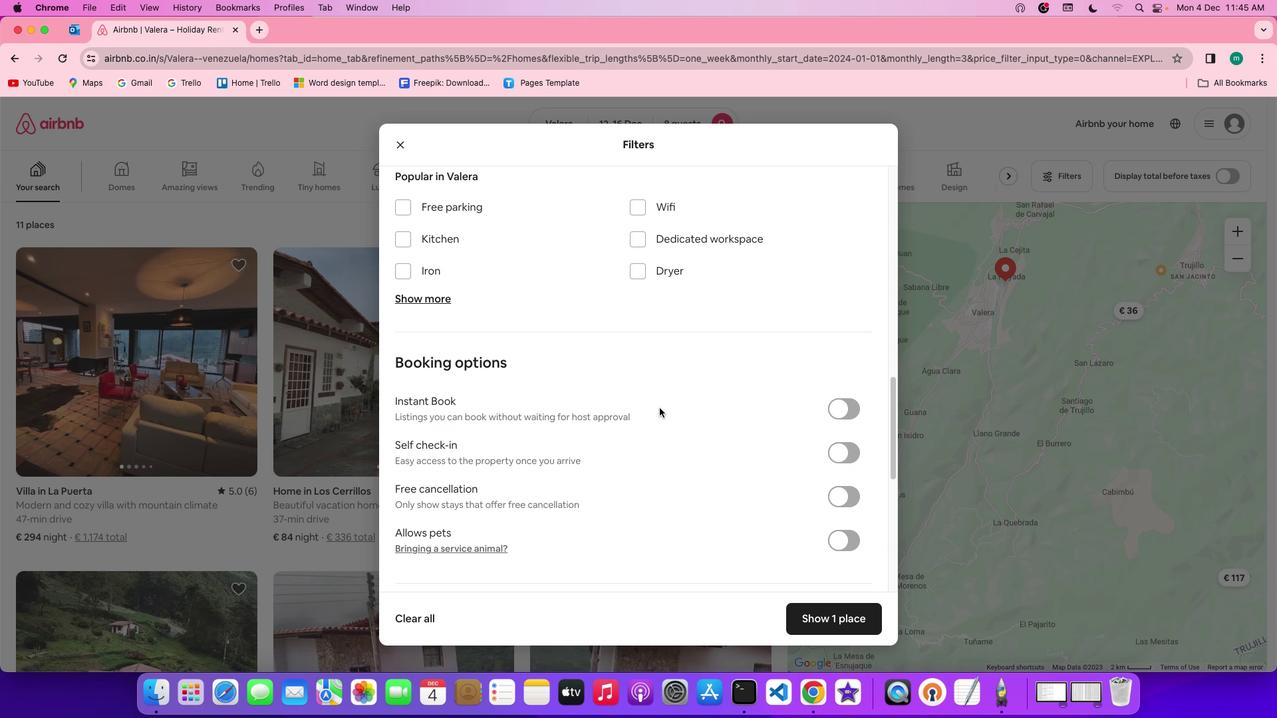 
Action: Mouse scrolled (658, 407) with delta (0, 0)
Screenshot: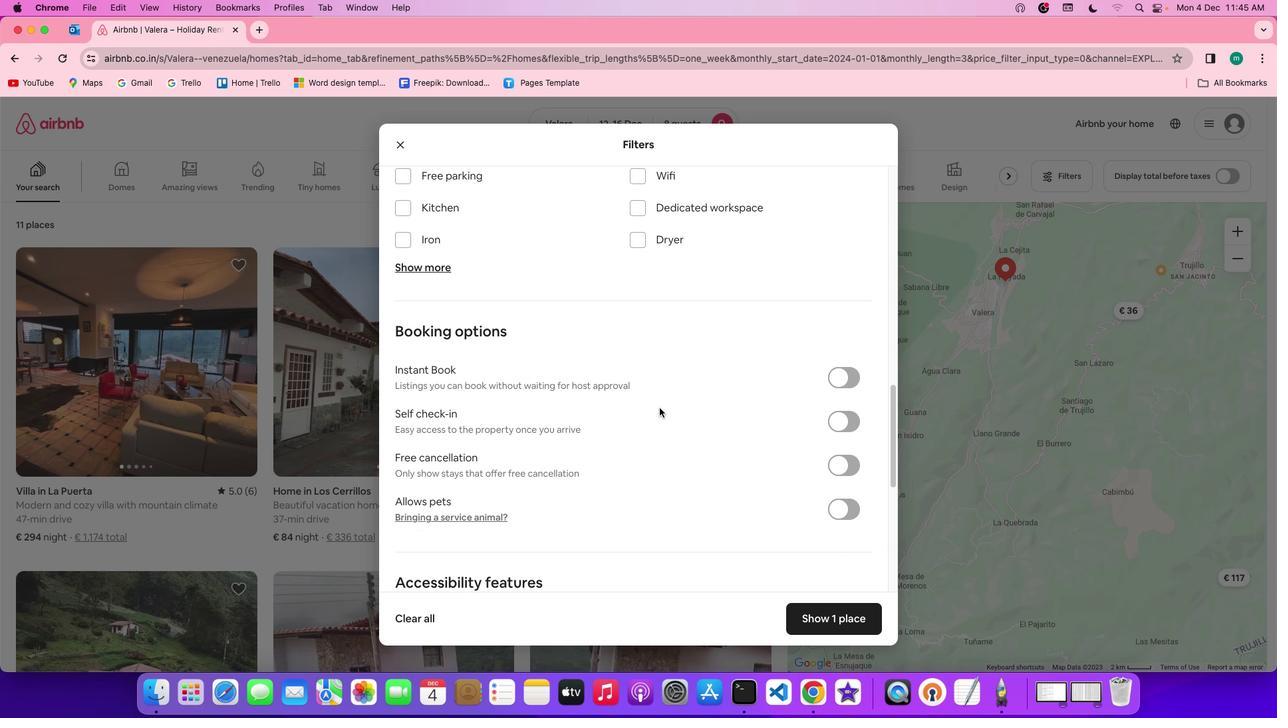 
Action: Mouse moved to (539, 313)
Screenshot: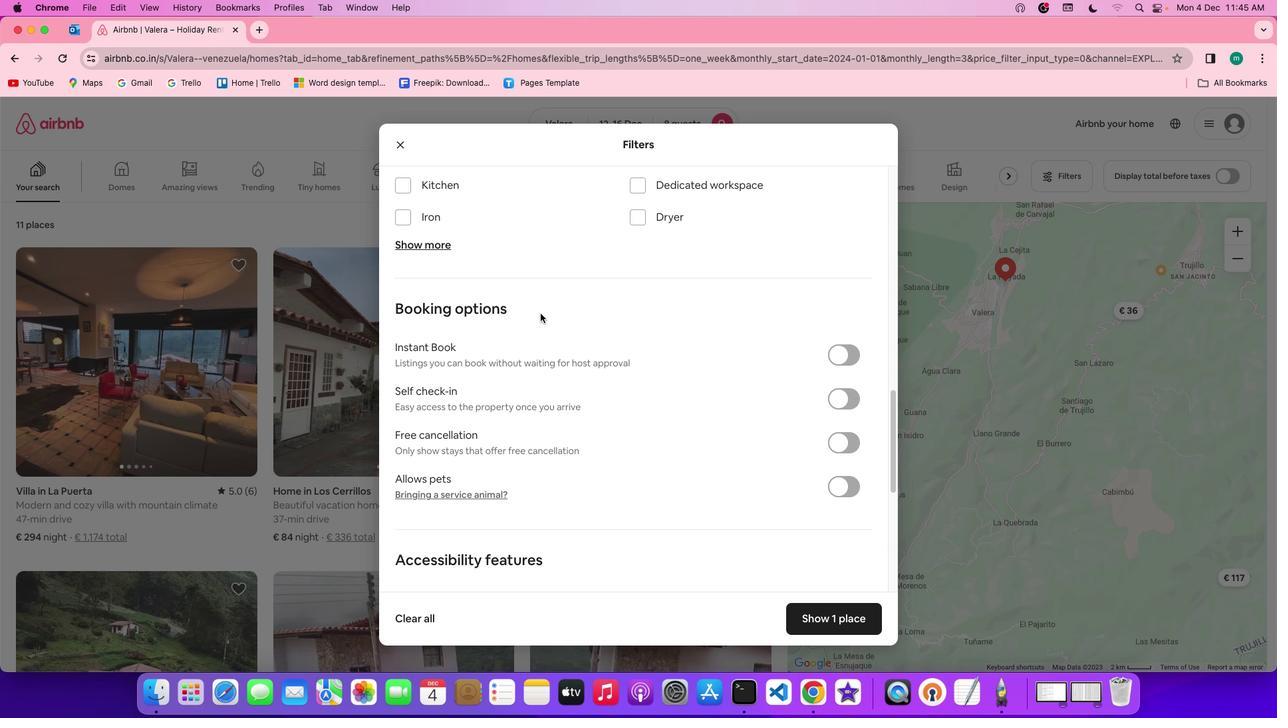 
Action: Mouse scrolled (539, 313) with delta (0, 0)
Screenshot: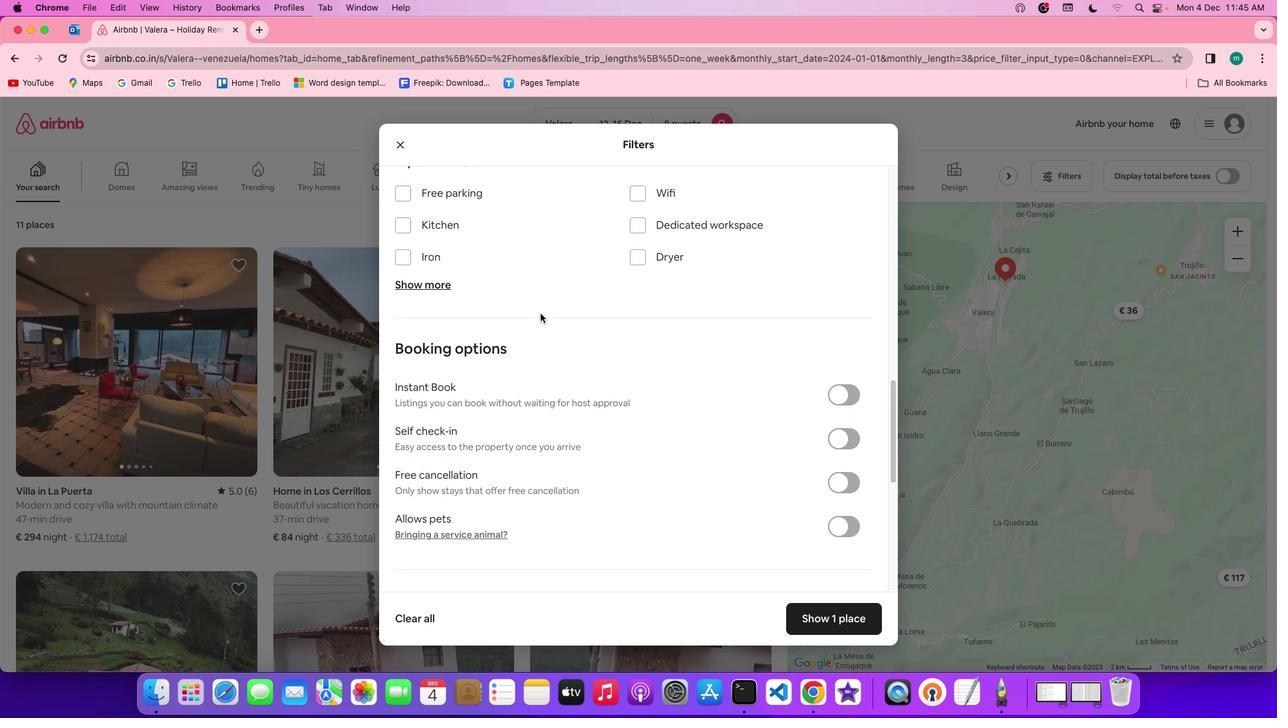 
Action: Mouse scrolled (539, 313) with delta (0, 0)
Screenshot: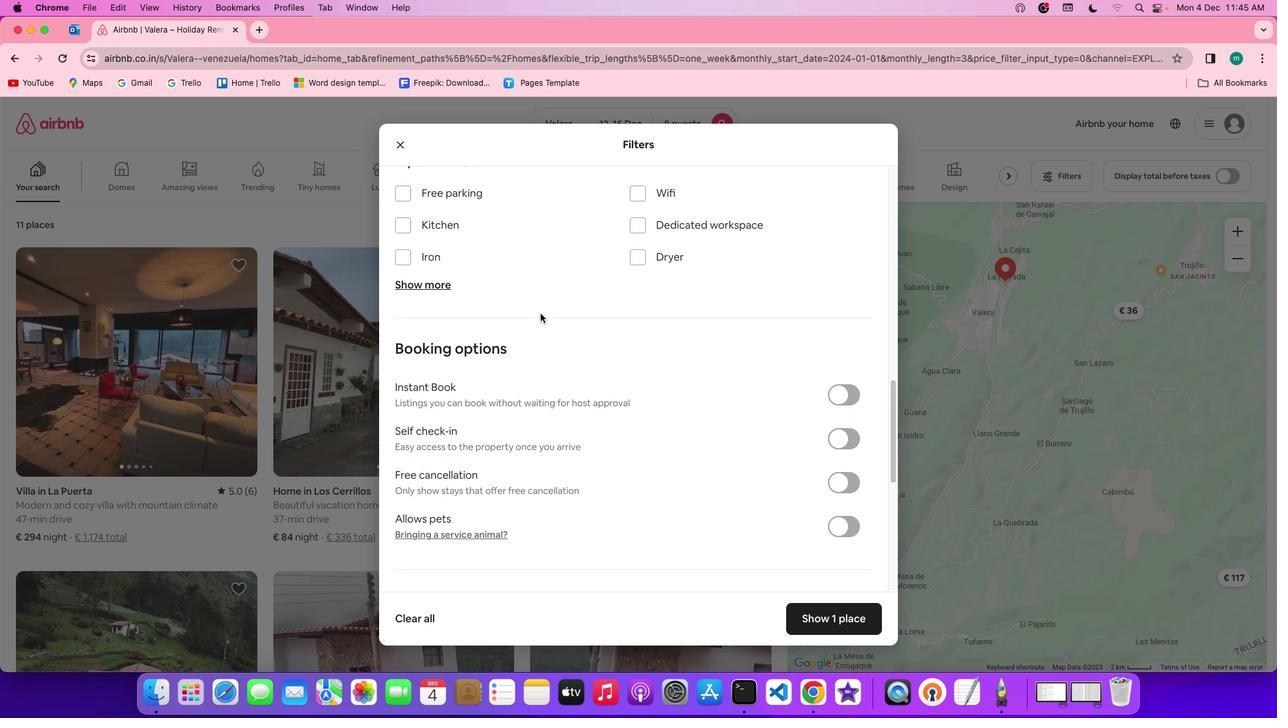 
Action: Mouse scrolled (539, 313) with delta (0, 1)
Screenshot: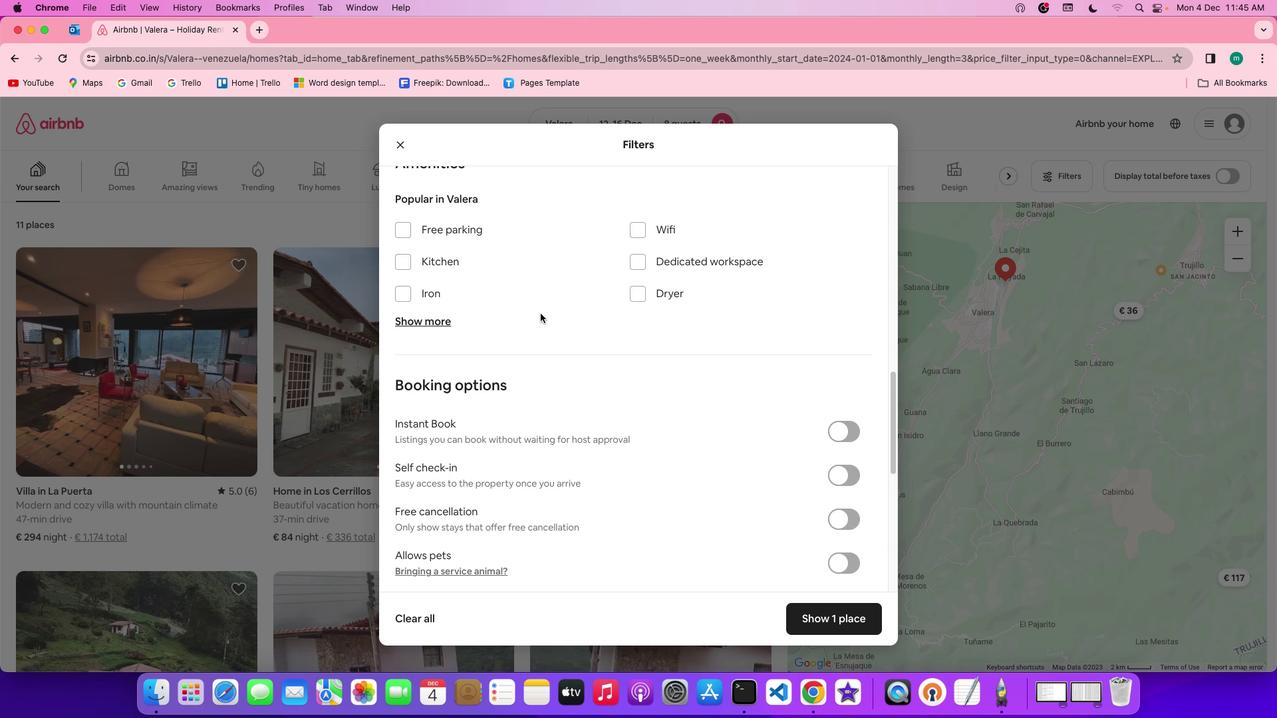 
Action: Mouse moved to (427, 368)
Screenshot: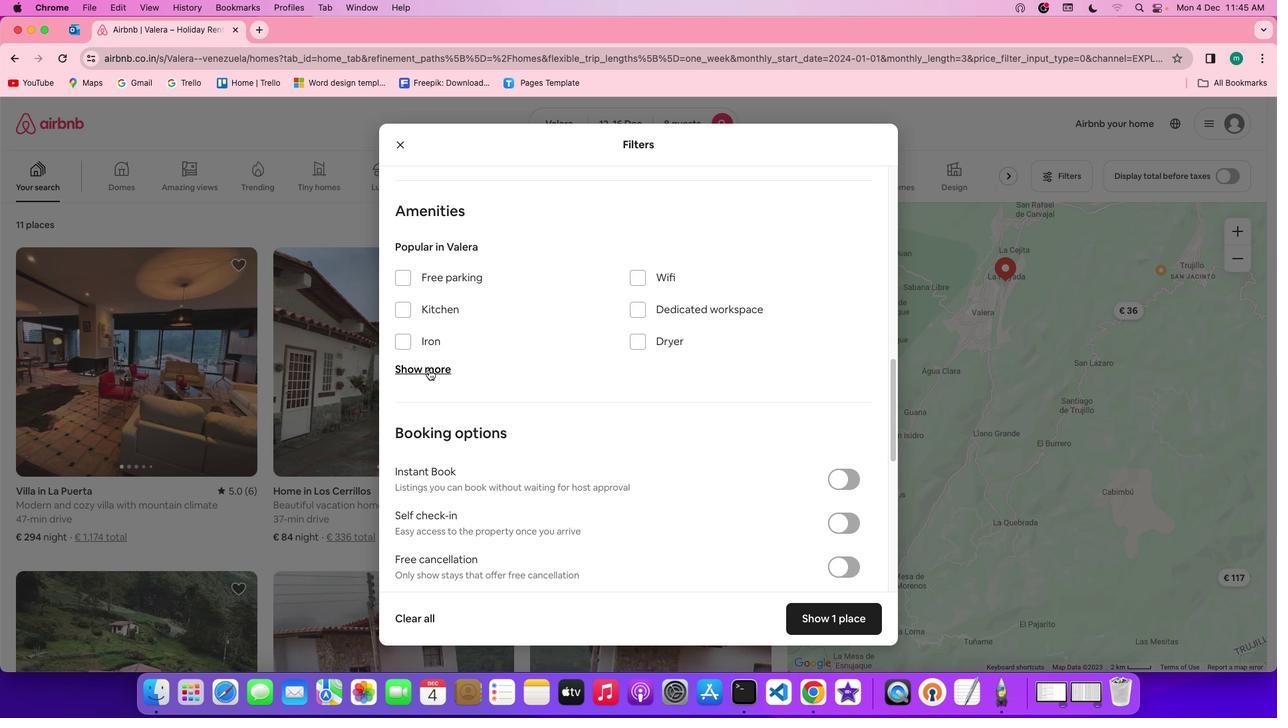 
Action: Mouse pressed left at (427, 368)
Screenshot: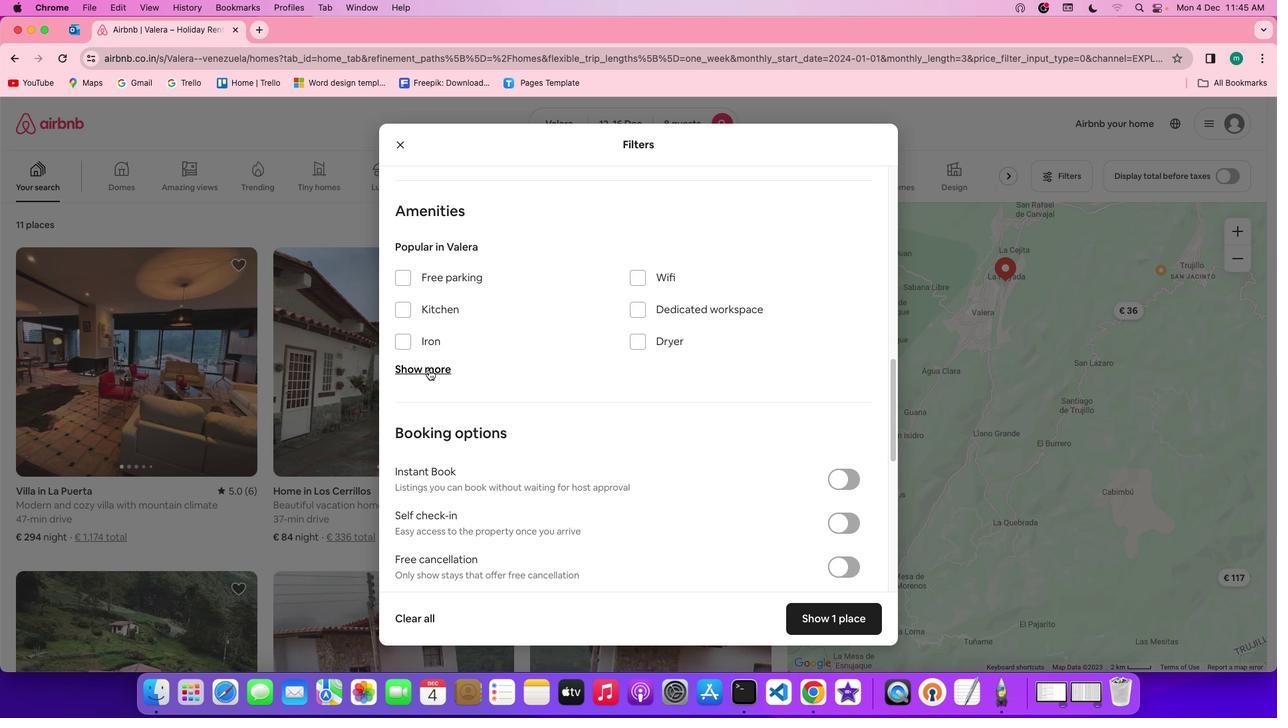 
Action: Mouse moved to (643, 278)
Screenshot: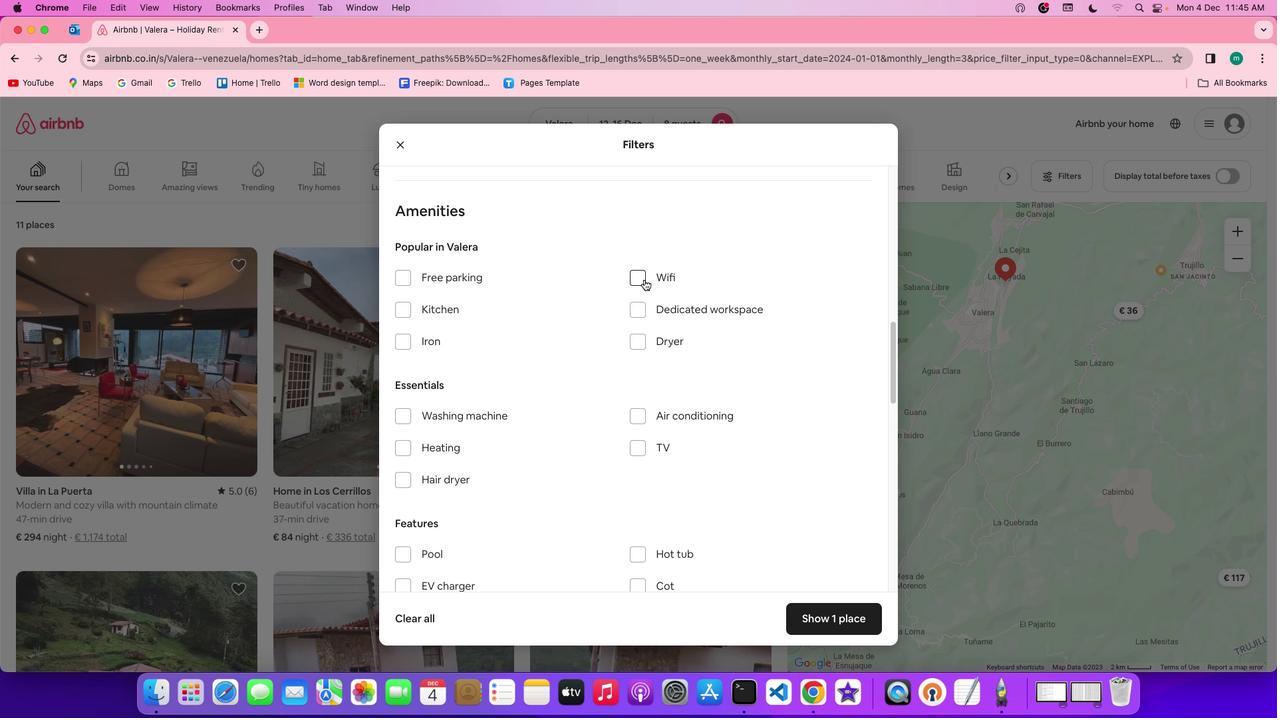 
Action: Mouse pressed left at (643, 278)
Screenshot: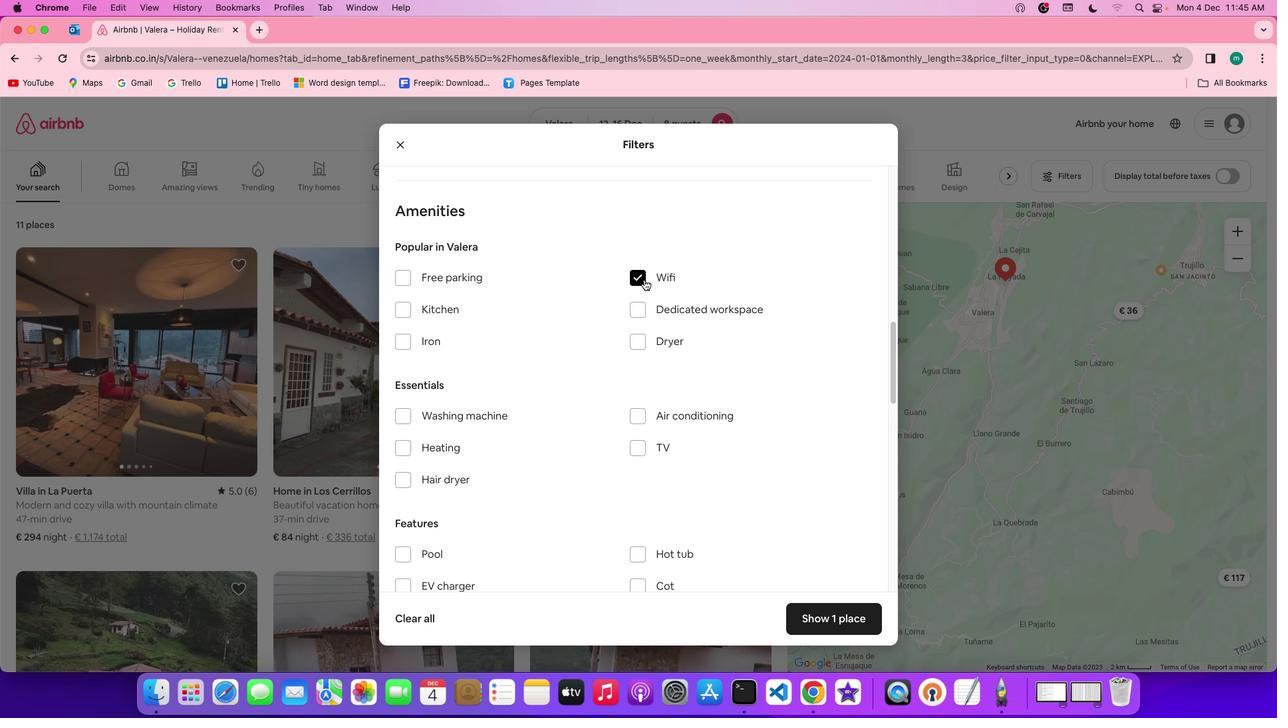 
Action: Mouse moved to (643, 448)
Screenshot: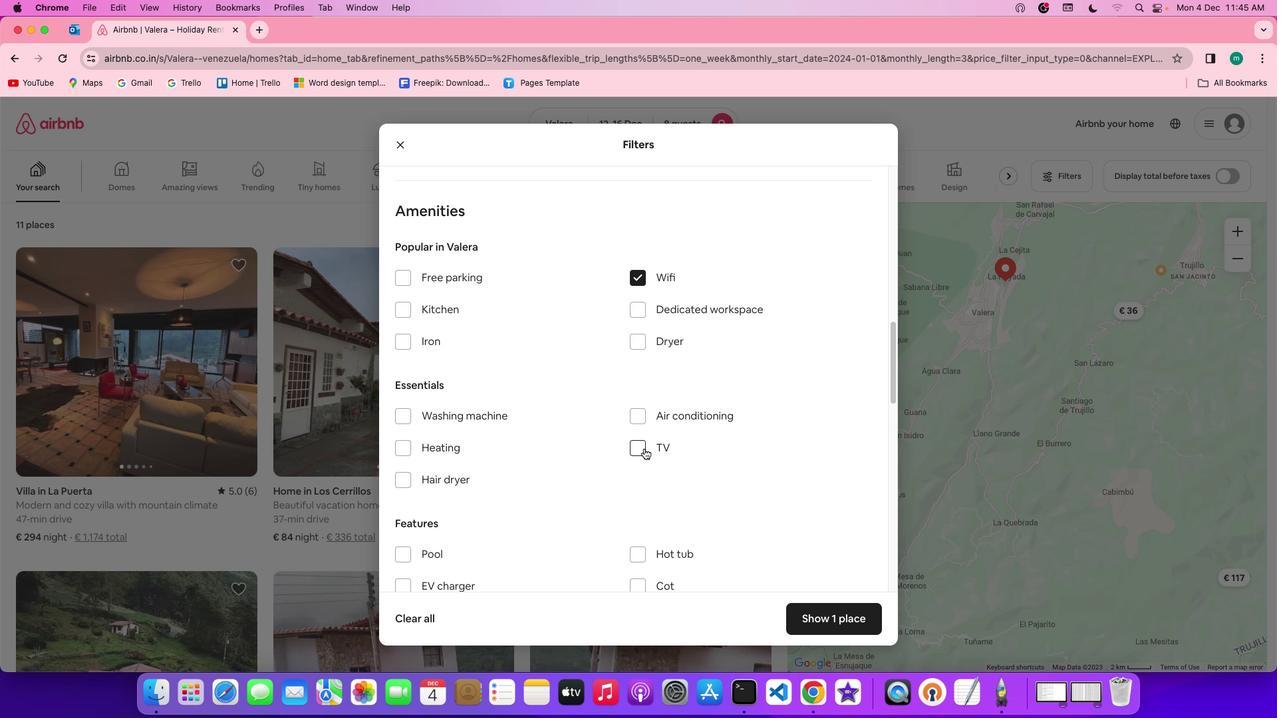 
Action: Mouse pressed left at (643, 448)
Screenshot: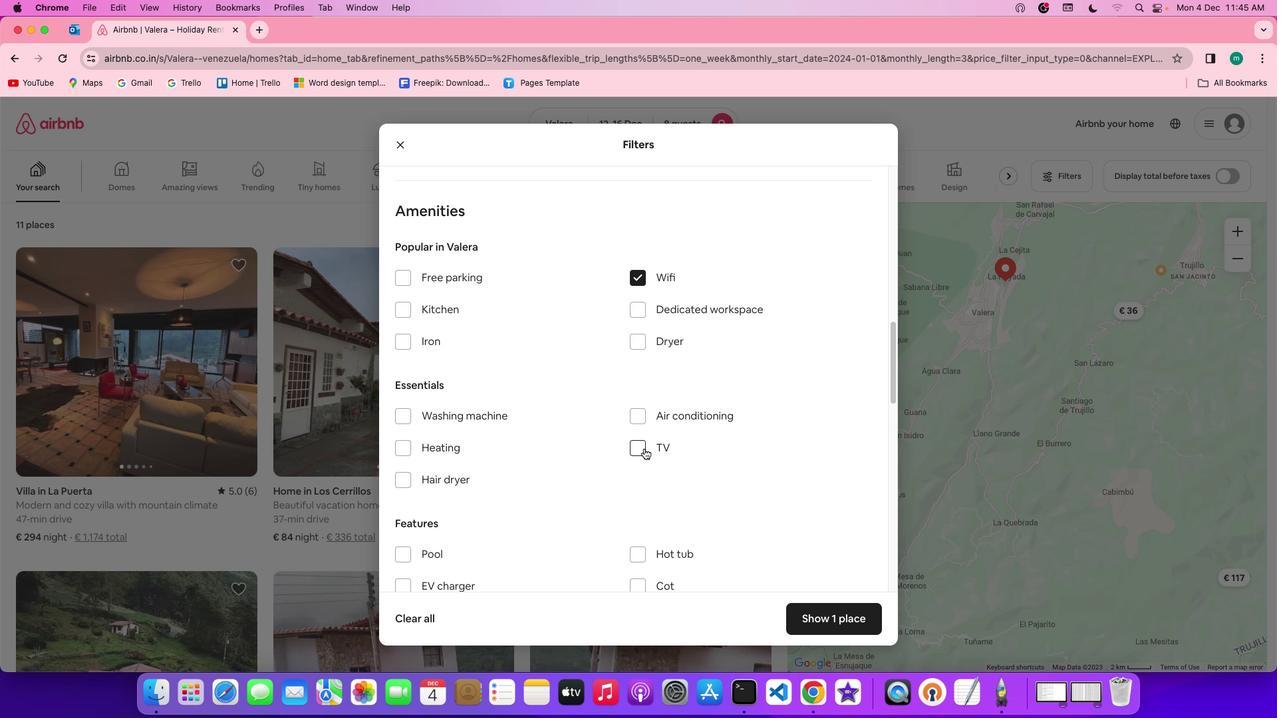 
Action: Mouse moved to (445, 273)
Screenshot: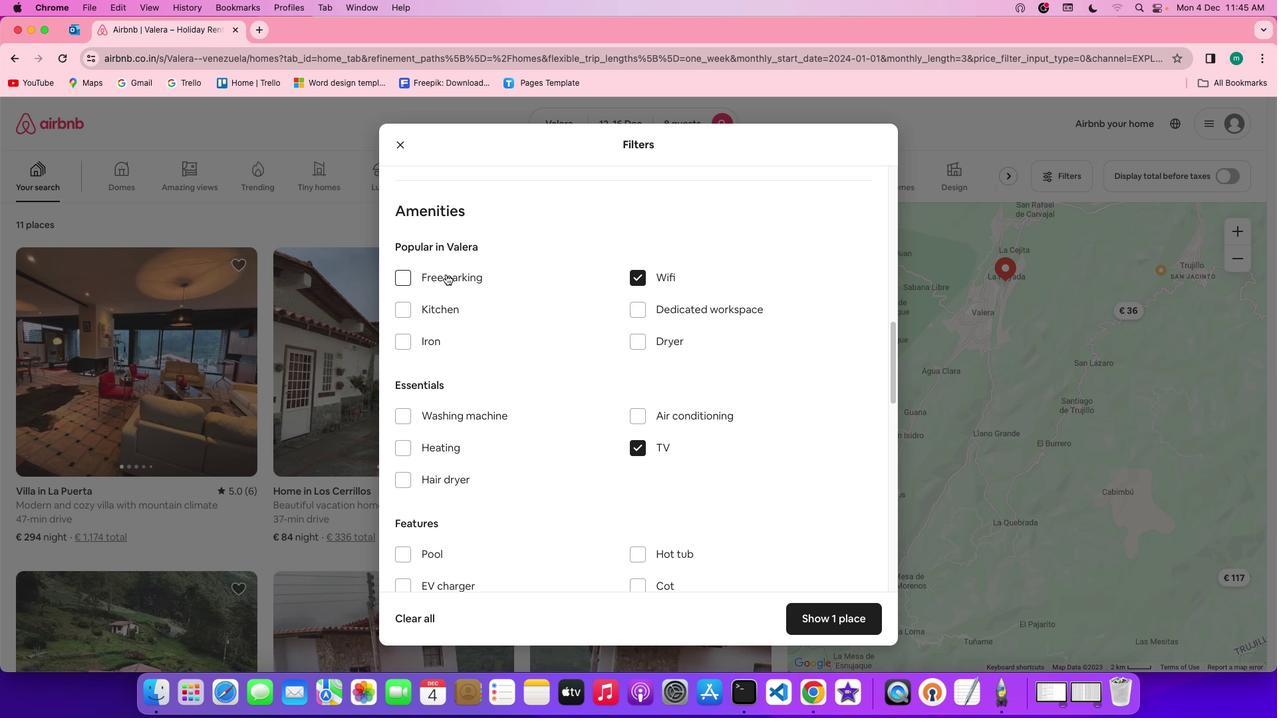 
Action: Mouse pressed left at (445, 273)
Screenshot: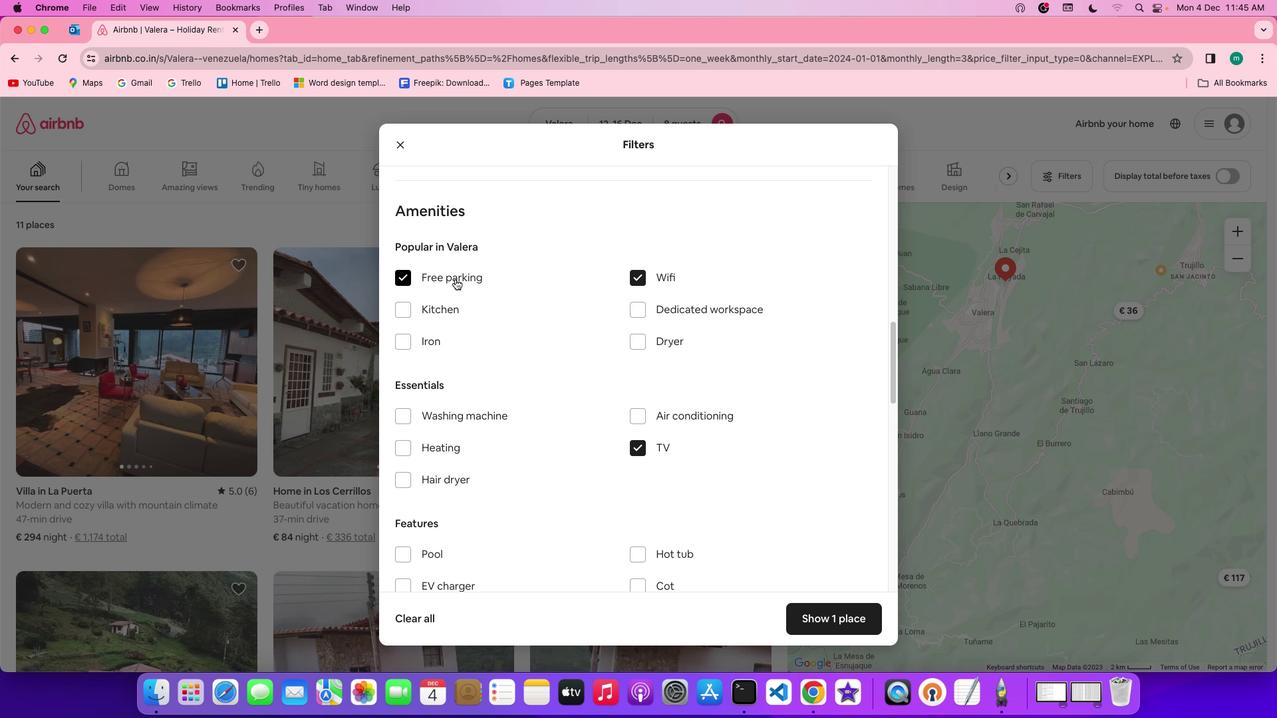 
Action: Mouse moved to (574, 340)
Screenshot: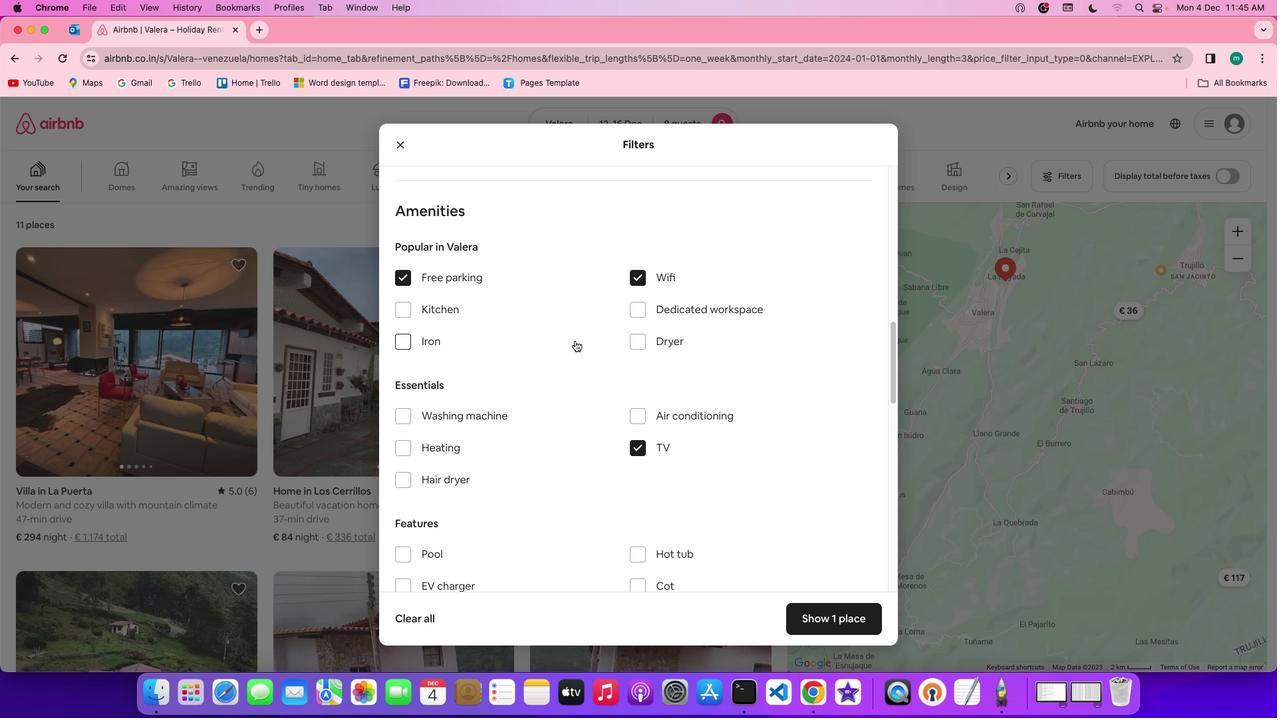 
Action: Mouse scrolled (574, 340) with delta (0, 0)
Screenshot: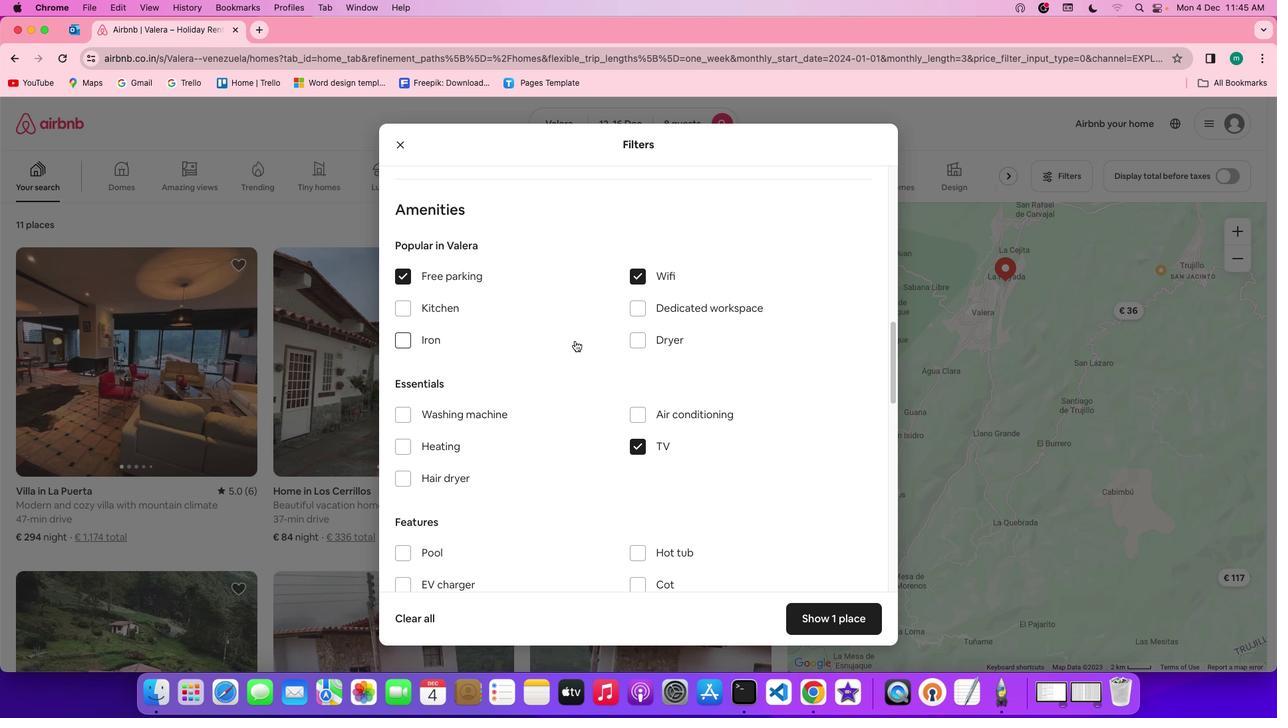 
Action: Mouse scrolled (574, 340) with delta (0, 0)
Screenshot: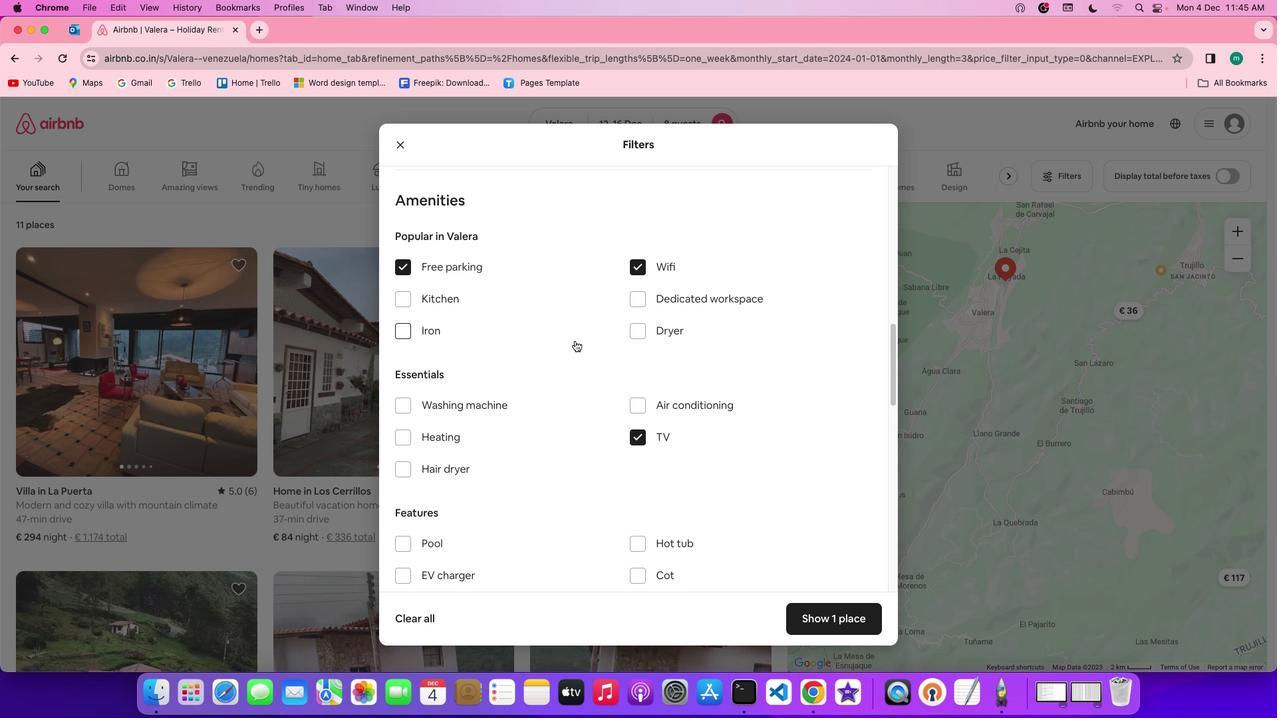 
Action: Mouse scrolled (574, 340) with delta (0, 0)
Screenshot: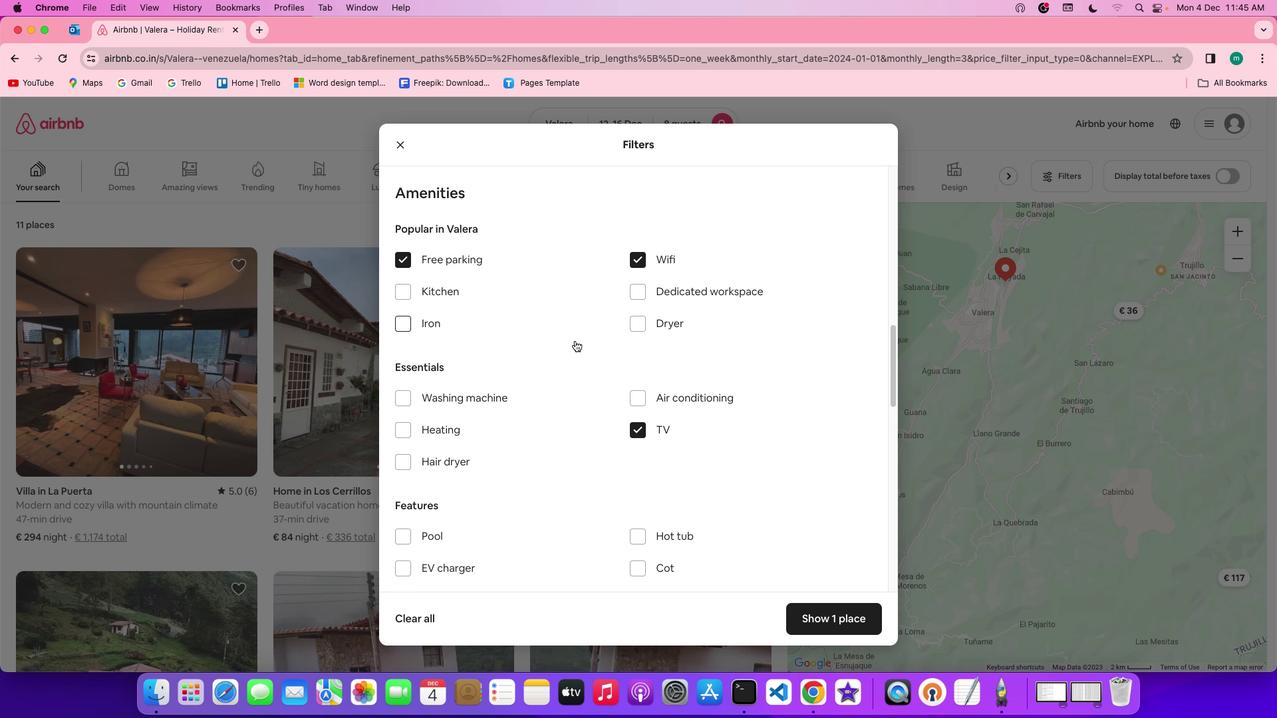 
Action: Mouse scrolled (574, 340) with delta (0, 0)
Screenshot: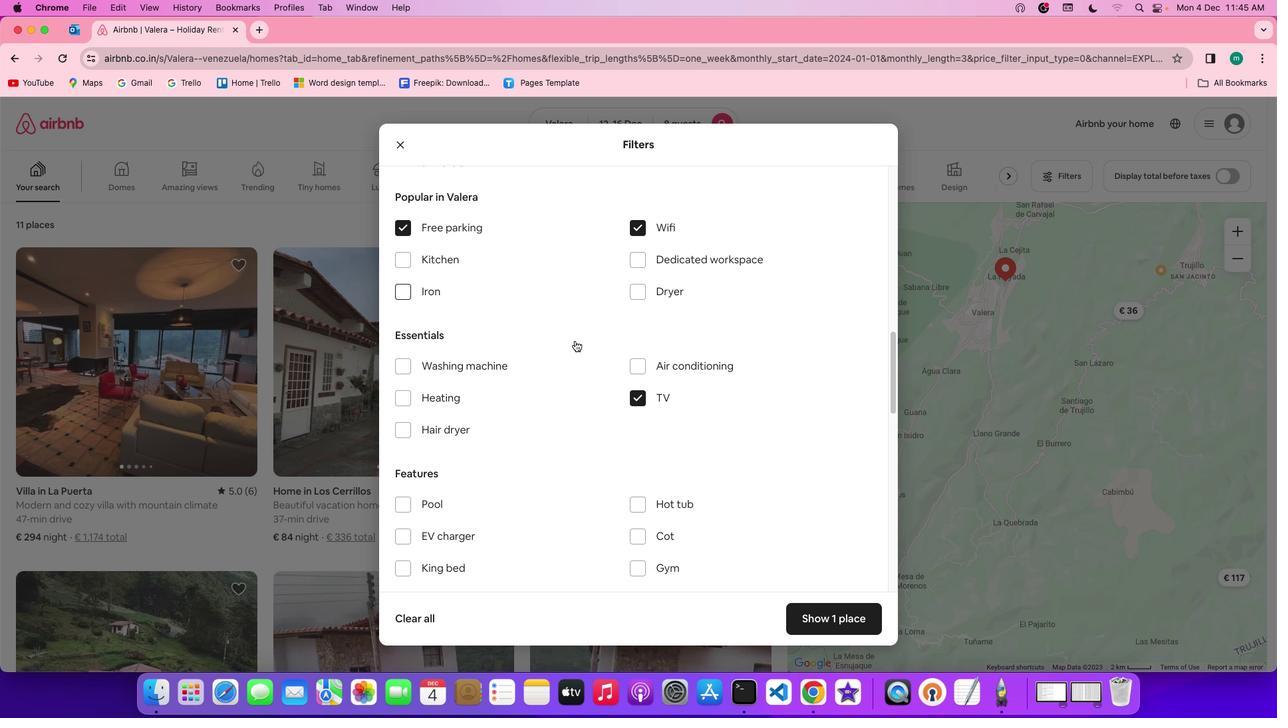 
Action: Mouse scrolled (574, 340) with delta (0, 0)
Screenshot: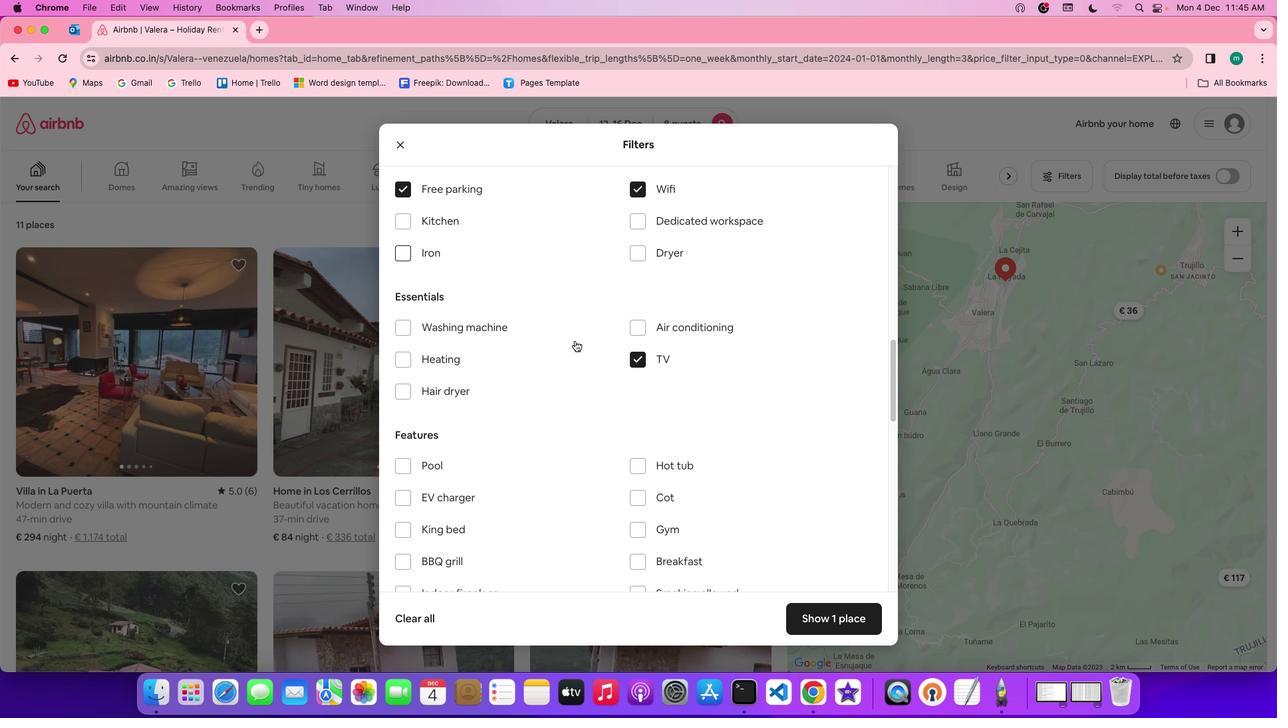 
Action: Mouse scrolled (574, 340) with delta (0, 0)
Screenshot: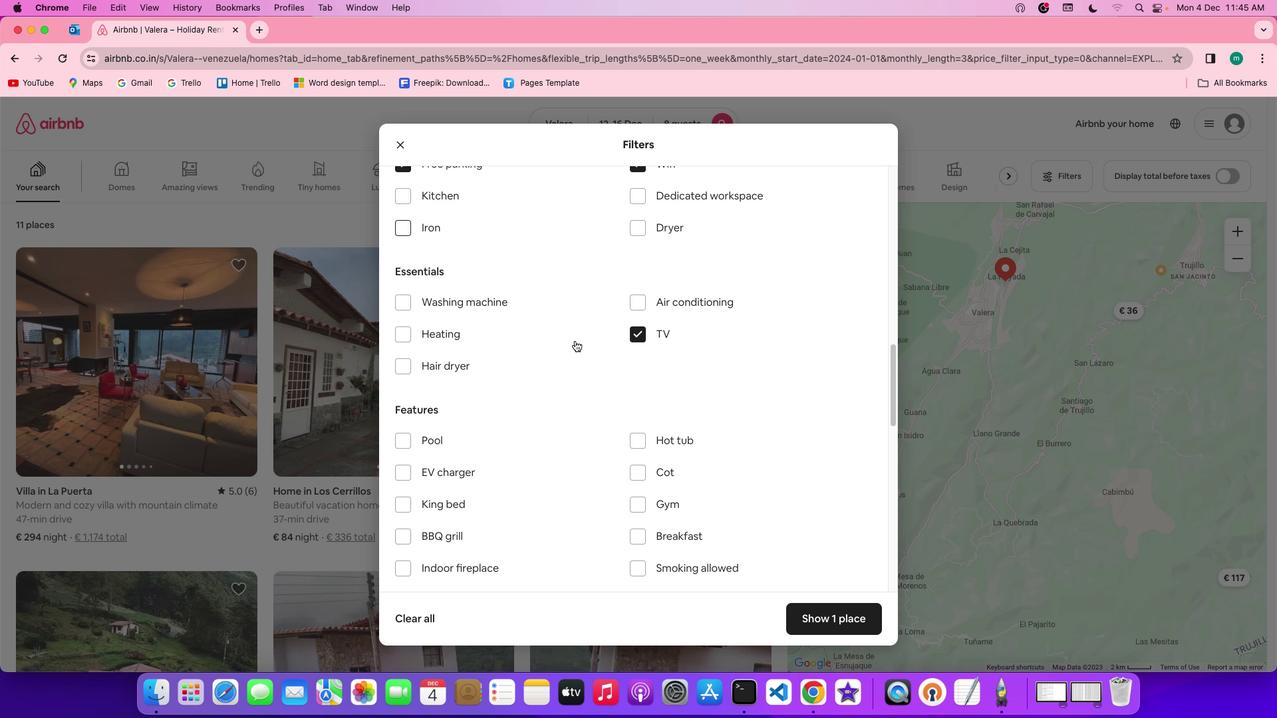 
Action: Mouse scrolled (574, 340) with delta (0, -1)
Screenshot: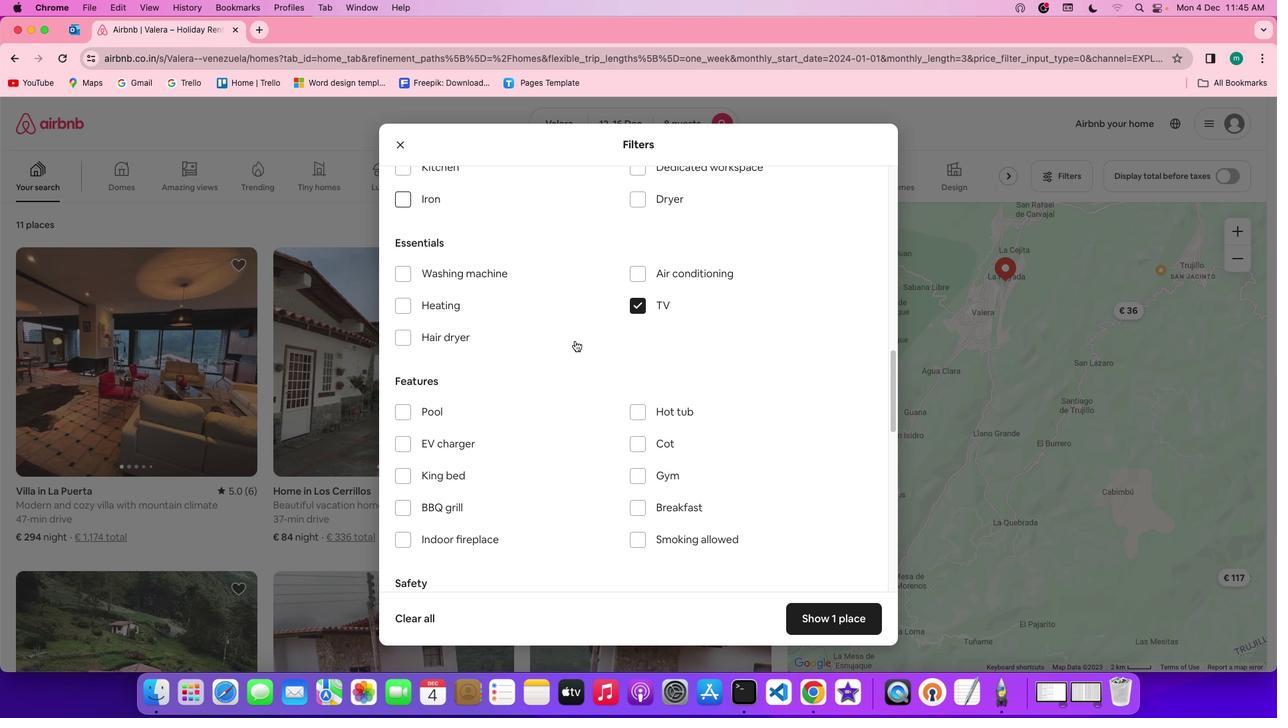 
Action: Mouse scrolled (574, 340) with delta (0, 0)
Screenshot: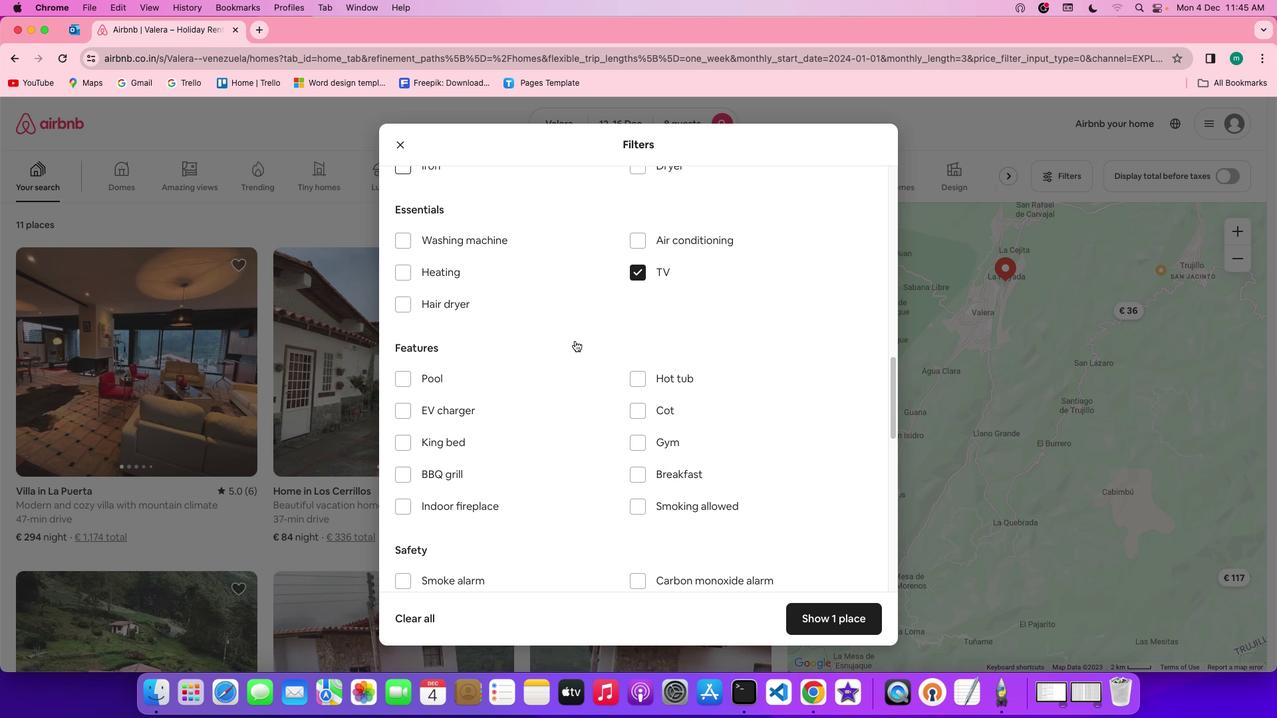 
Action: Mouse scrolled (574, 340) with delta (0, 0)
Screenshot: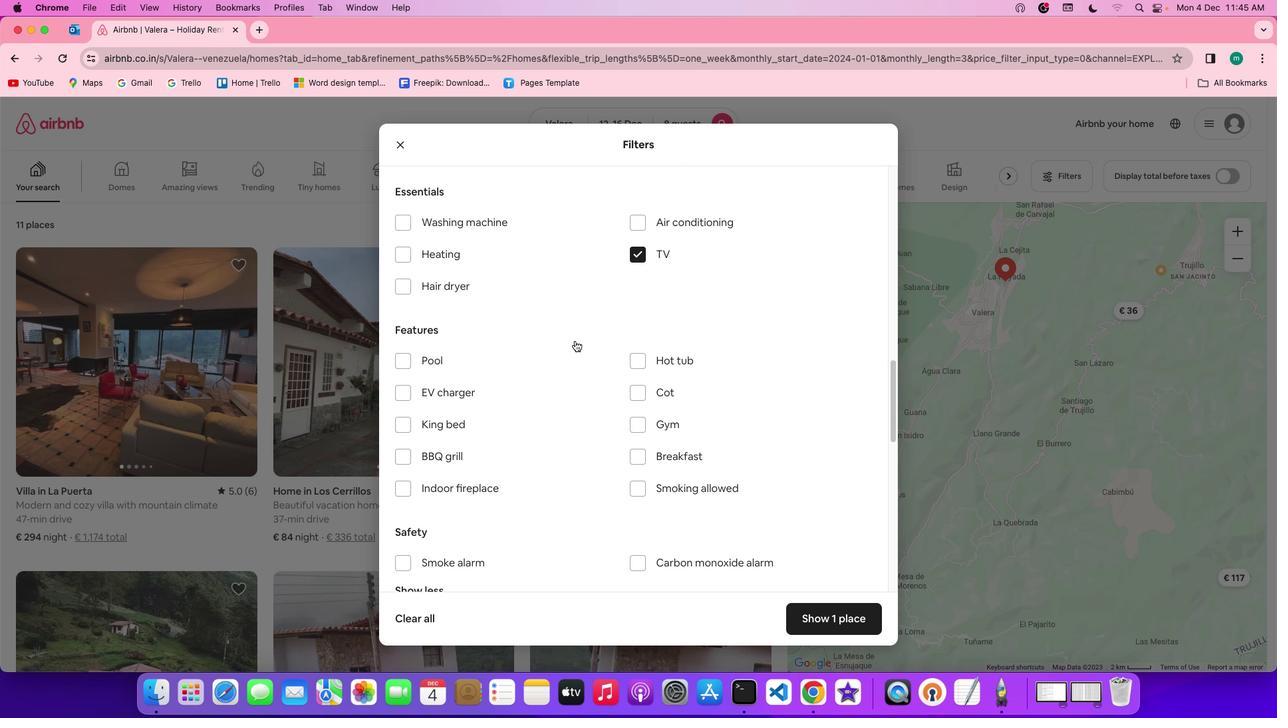 
Action: Mouse scrolled (574, 340) with delta (0, -1)
Screenshot: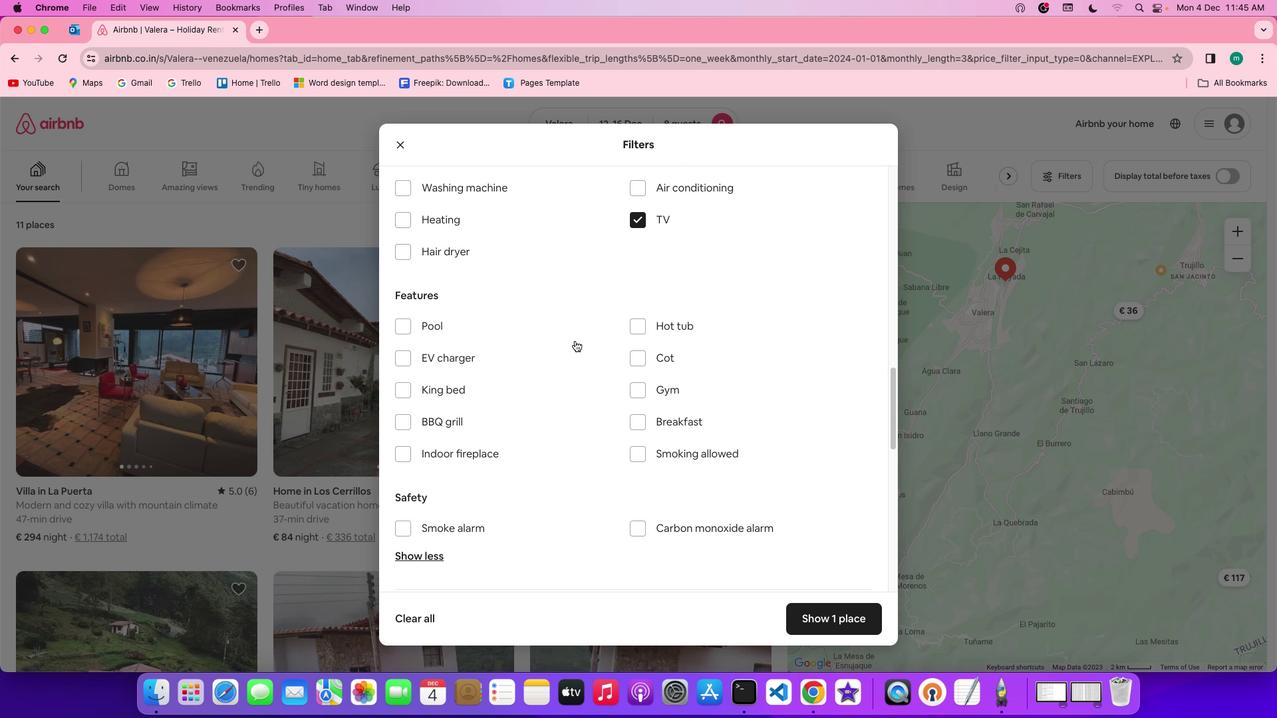 
Action: Mouse moved to (636, 369)
Screenshot: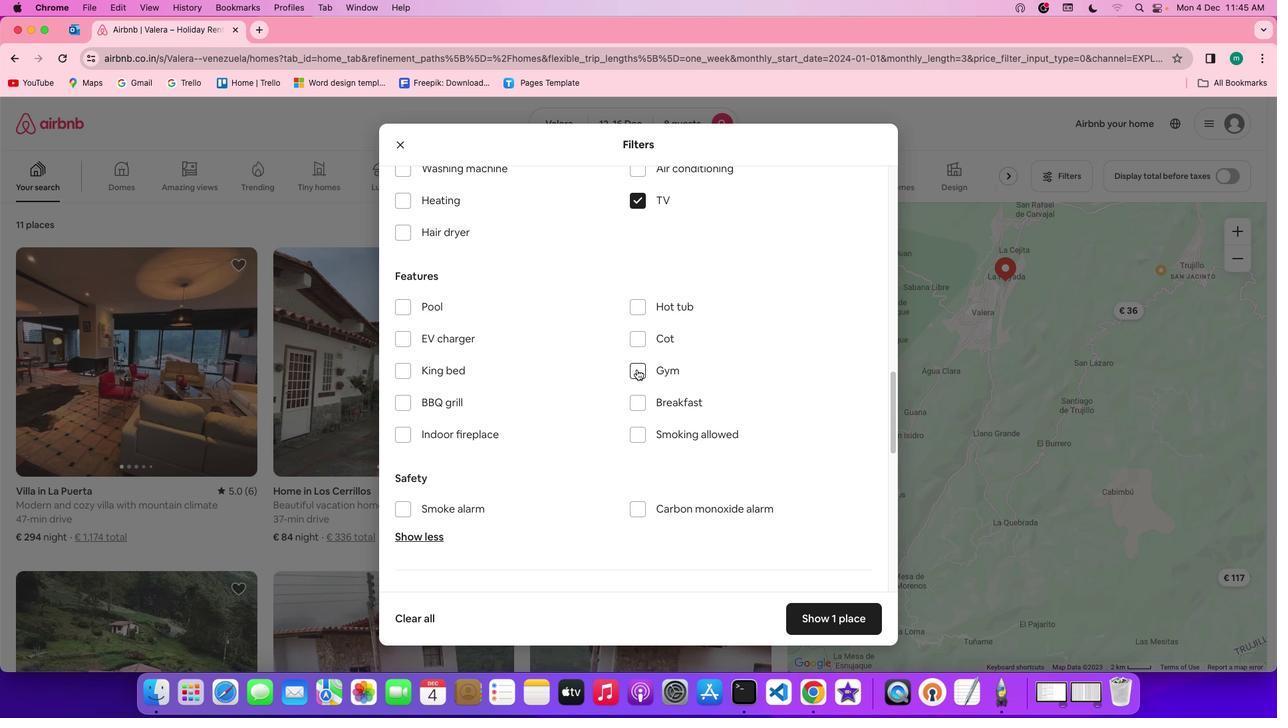 
Action: Mouse pressed left at (636, 369)
Screenshot: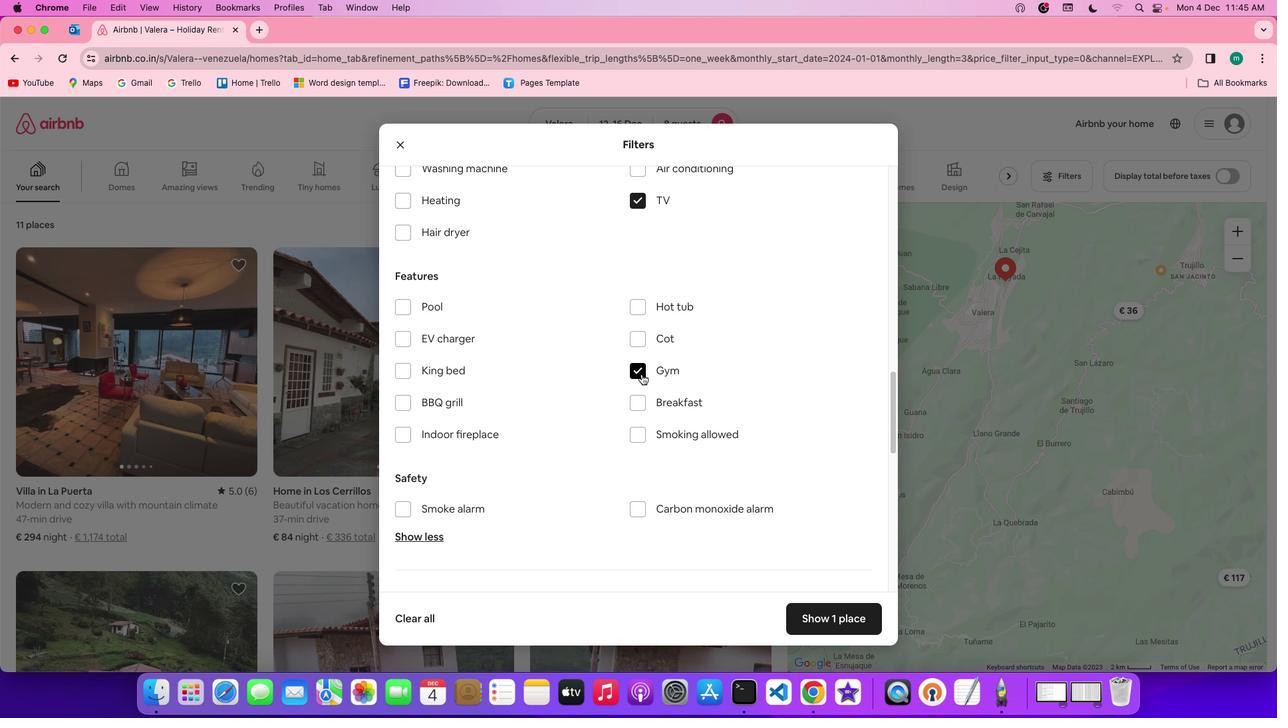 
Action: Mouse moved to (645, 405)
Screenshot: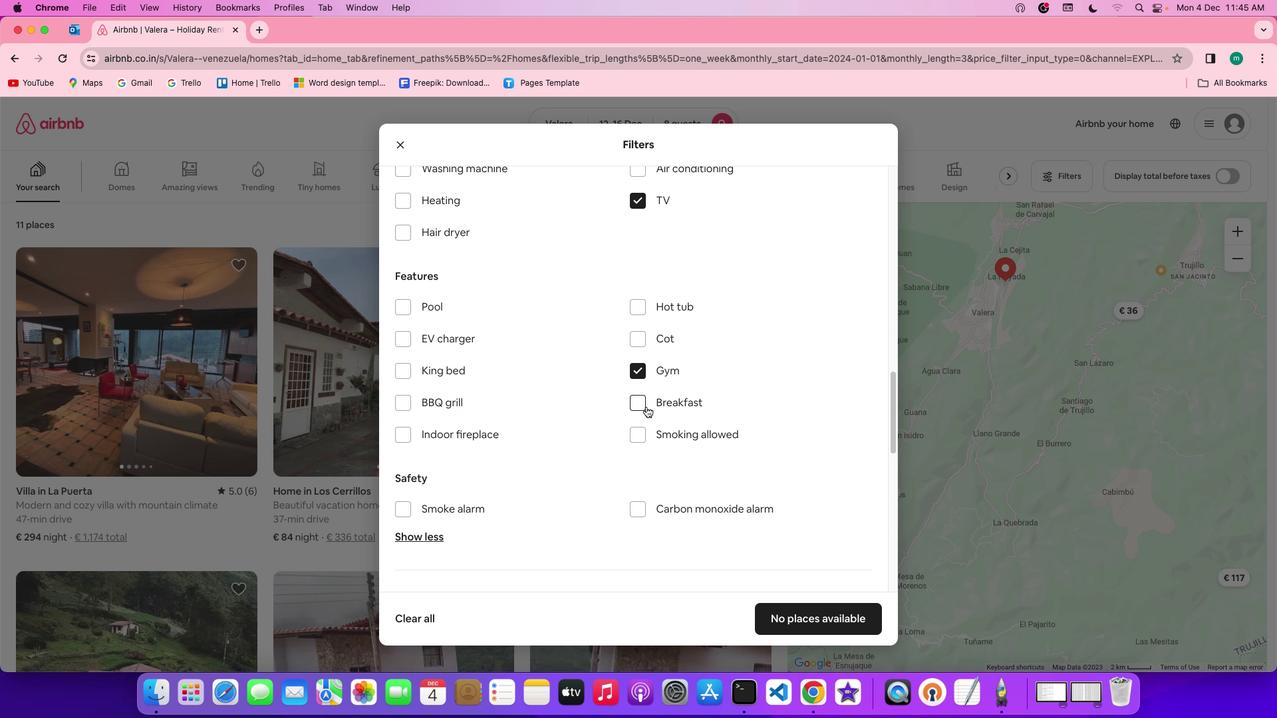 
Action: Mouse pressed left at (645, 405)
Screenshot: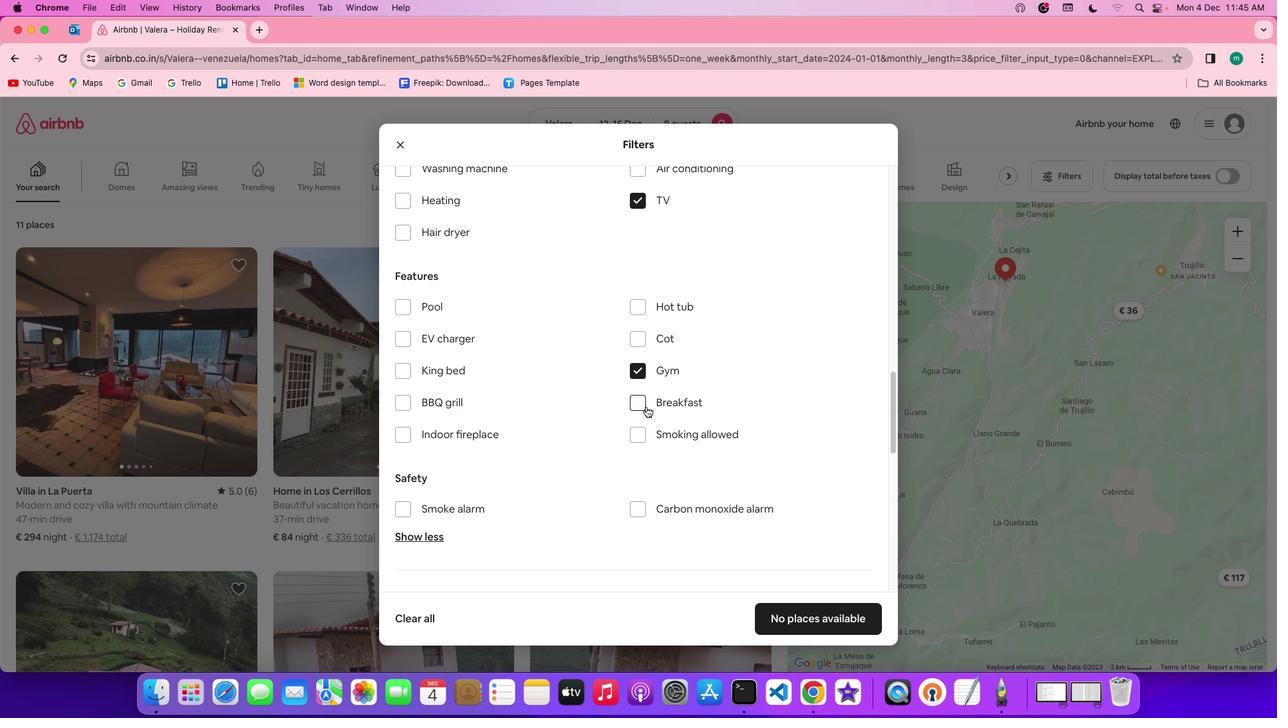 
Action: Mouse moved to (749, 515)
Screenshot: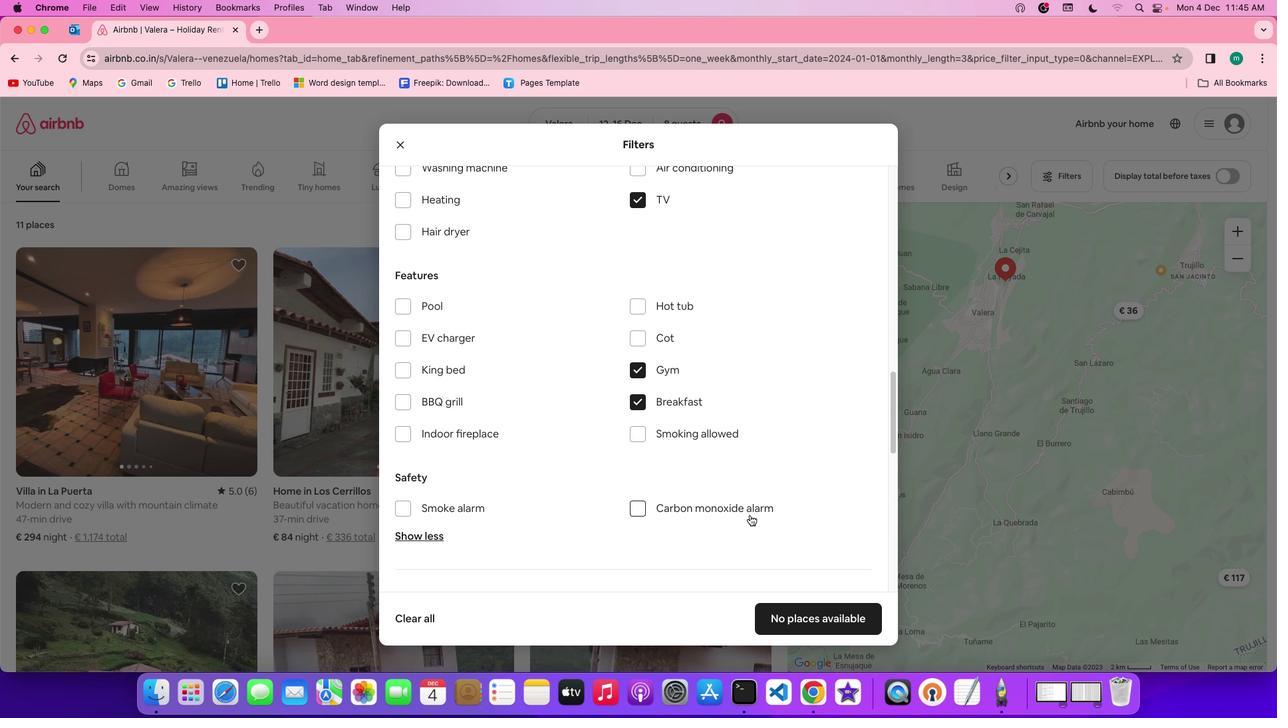 
Action: Mouse scrolled (749, 515) with delta (0, 0)
Screenshot: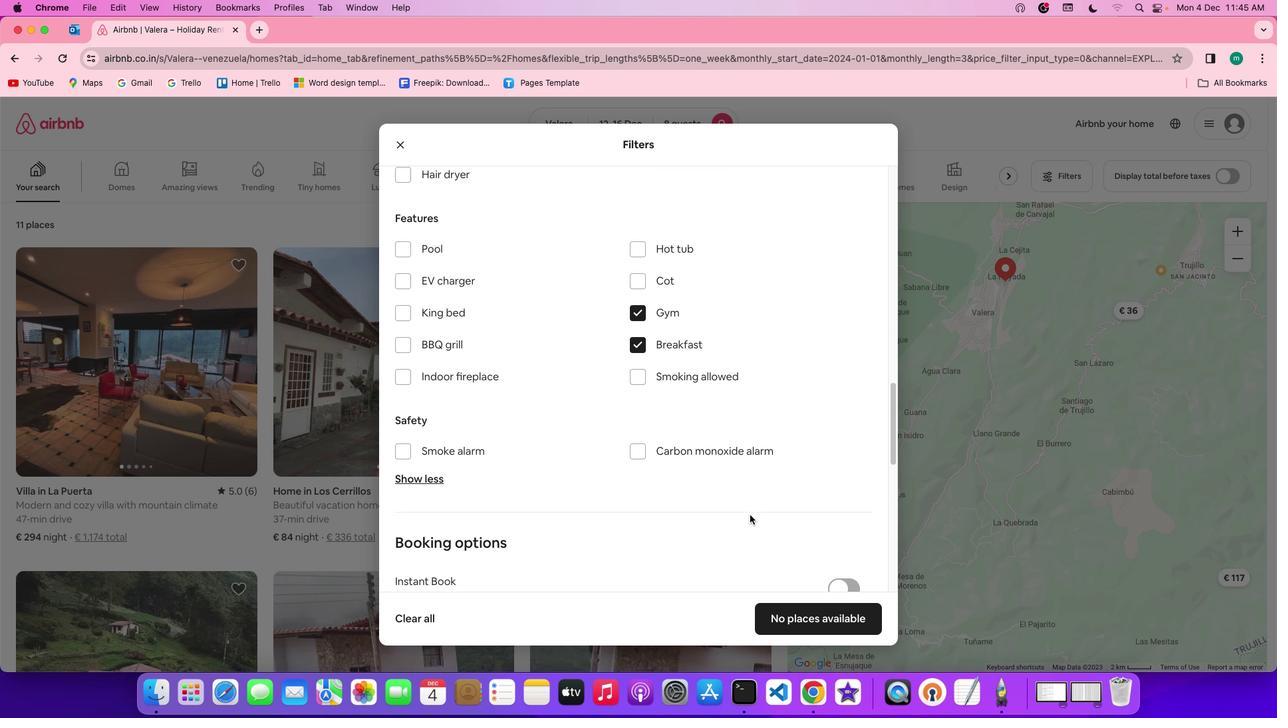 
Action: Mouse scrolled (749, 515) with delta (0, 0)
Screenshot: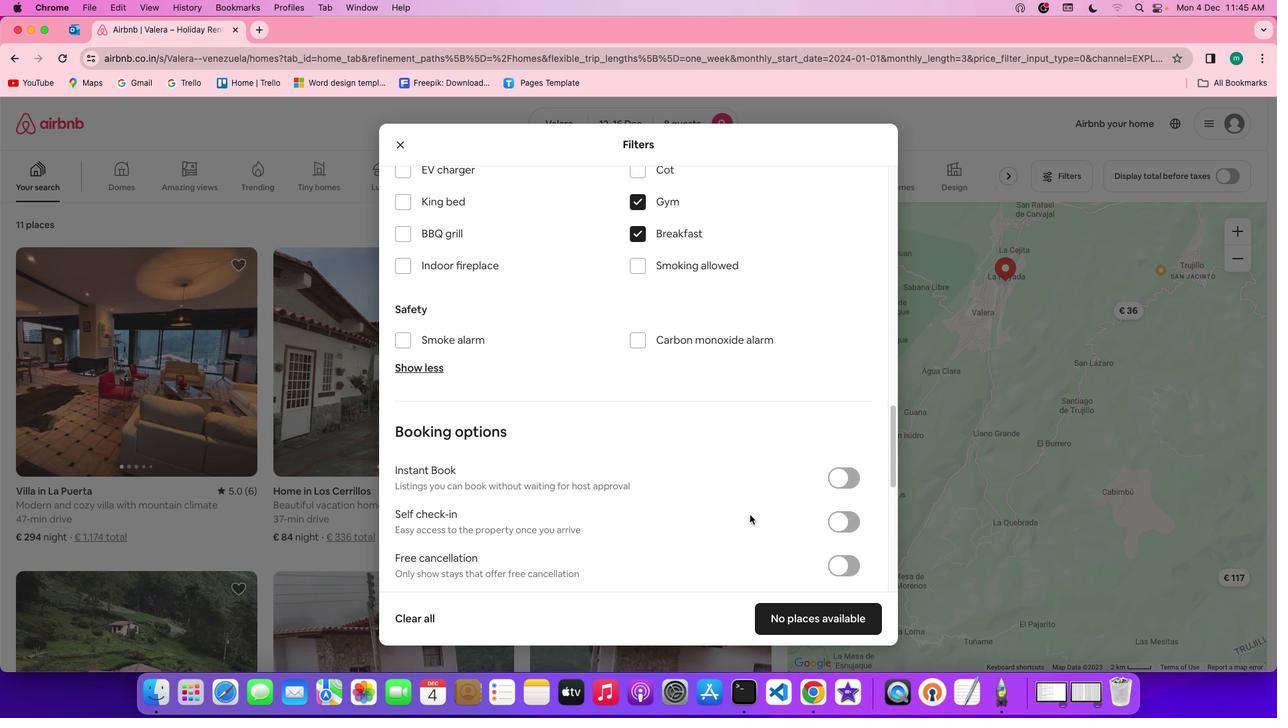 
Action: Mouse scrolled (749, 515) with delta (0, -1)
Screenshot: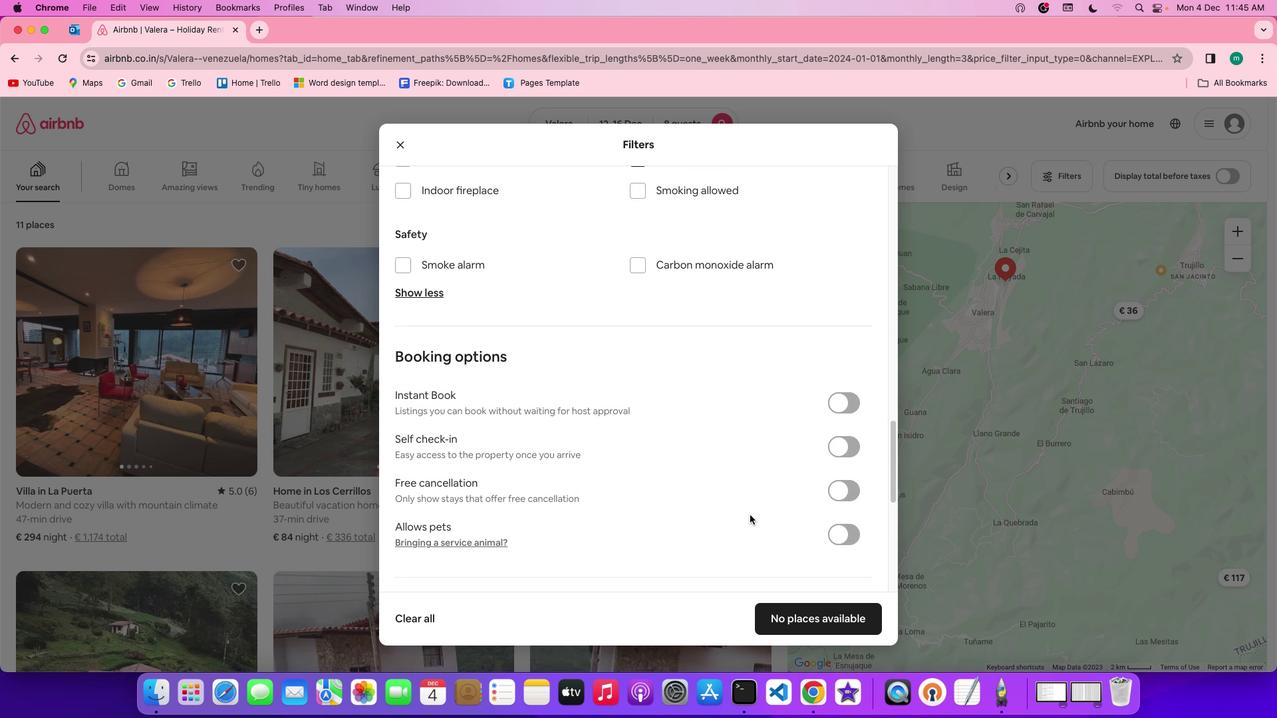 
Action: Mouse scrolled (749, 515) with delta (0, -3)
Screenshot: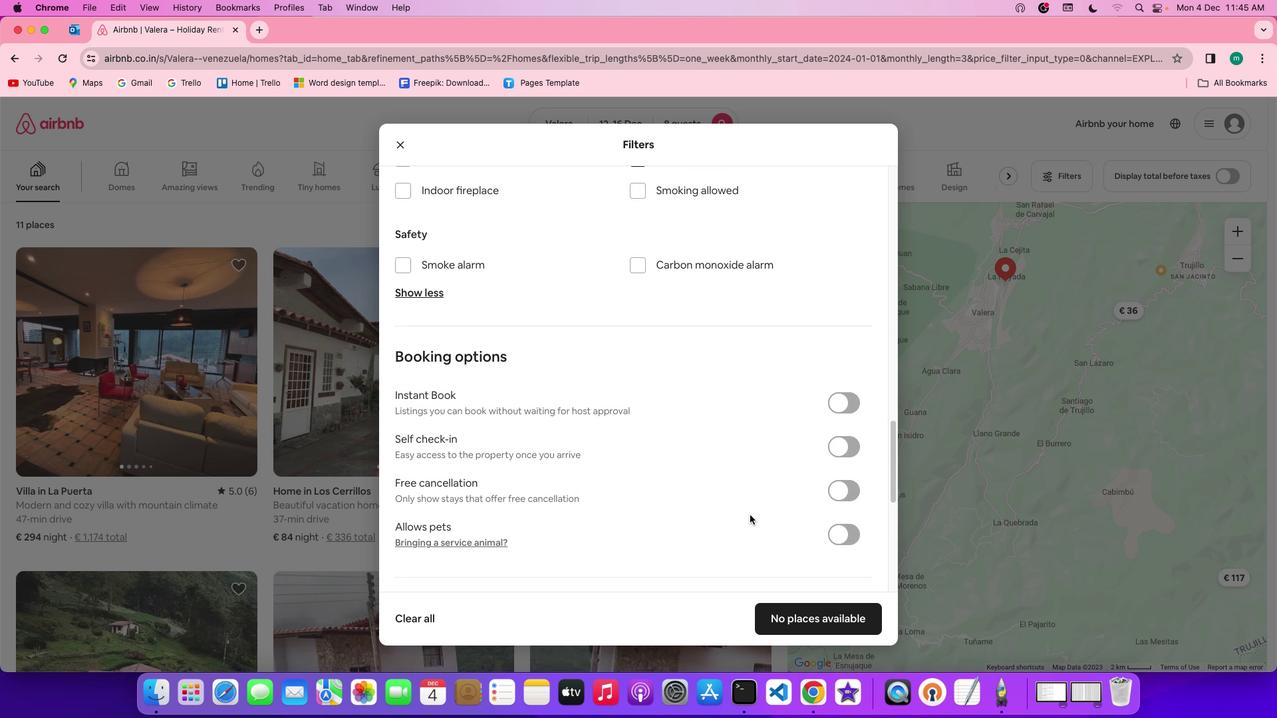 
Action: Mouse moved to (749, 515)
Screenshot: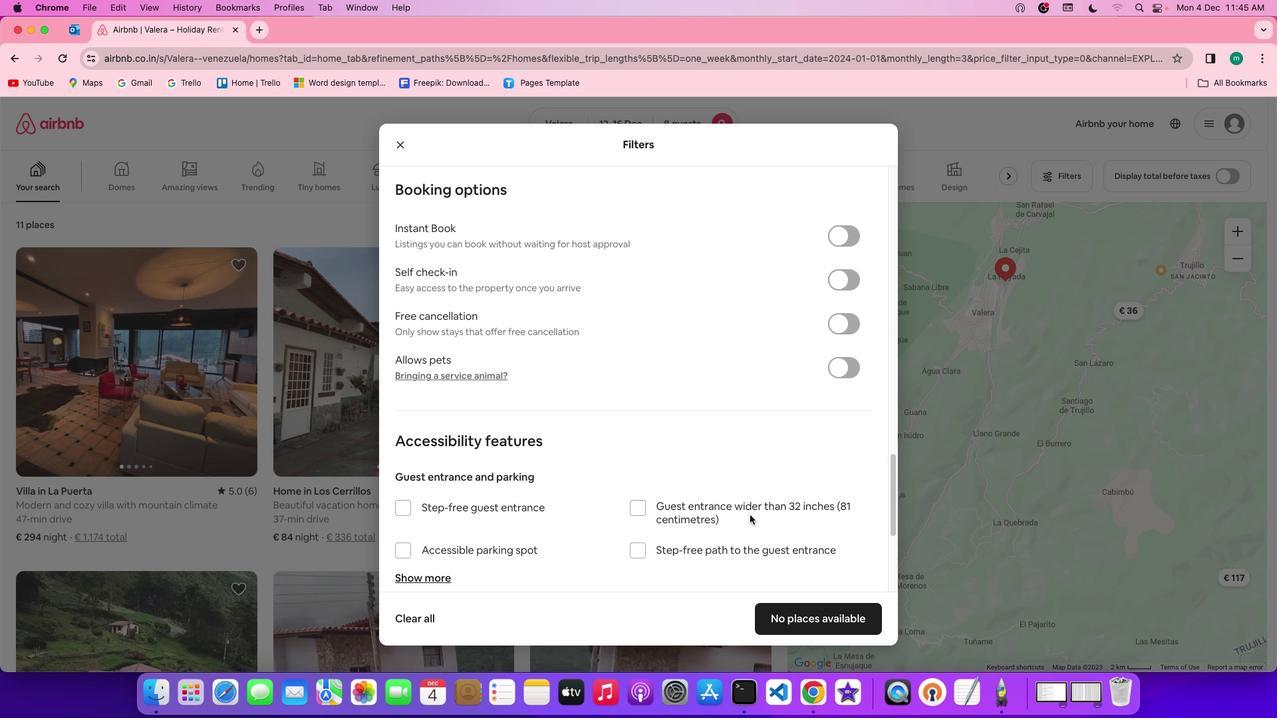 
Action: Mouse scrolled (749, 515) with delta (0, -3)
Screenshot: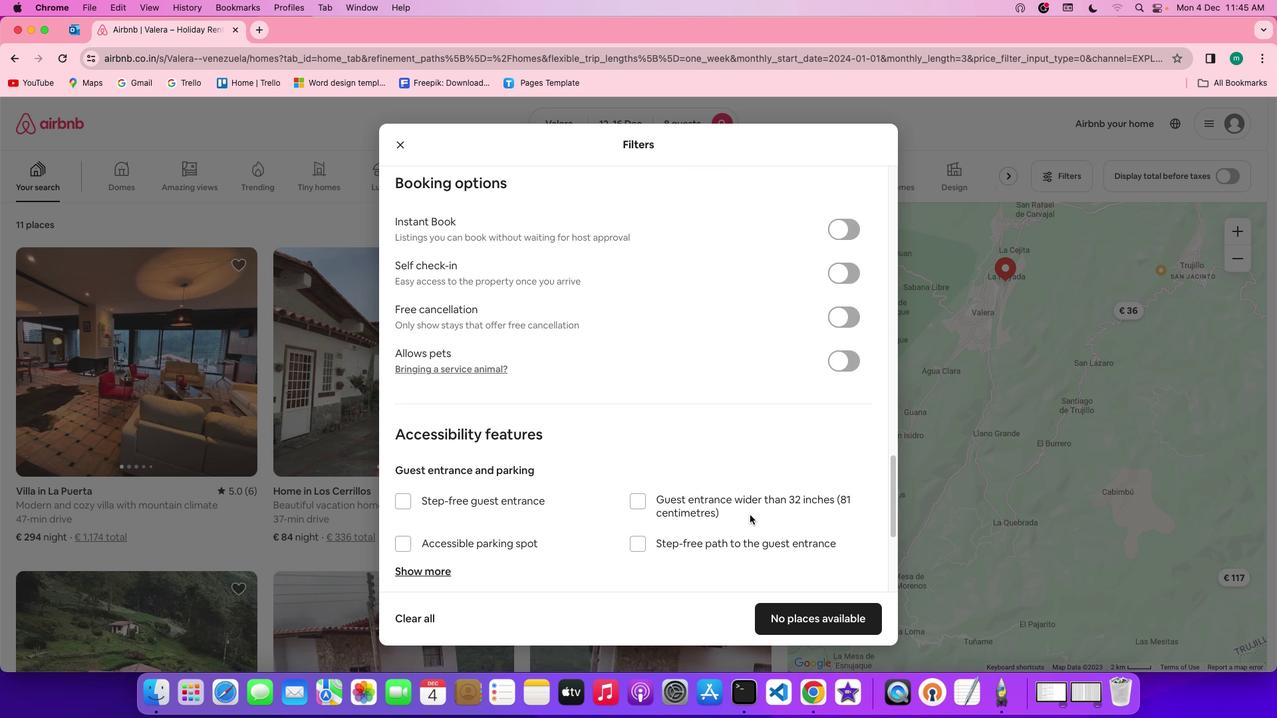 
Action: Mouse scrolled (749, 515) with delta (0, 0)
Screenshot: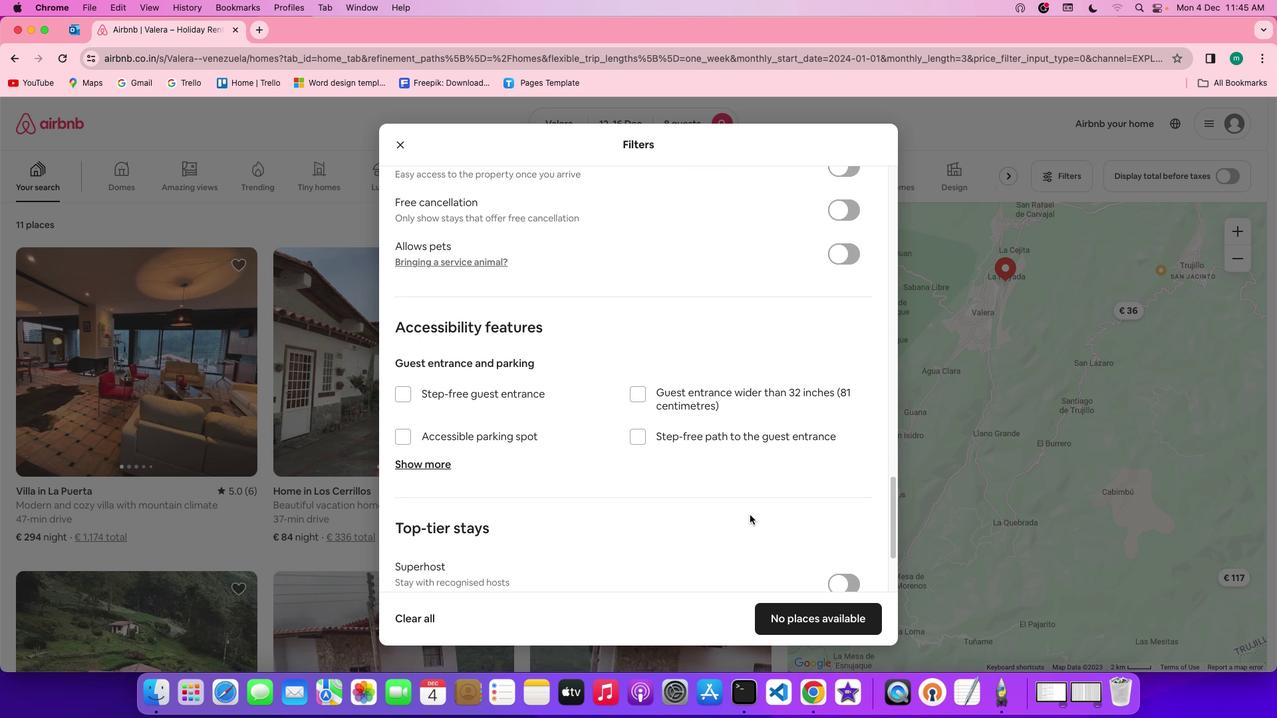 
Action: Mouse scrolled (749, 515) with delta (0, 0)
Screenshot: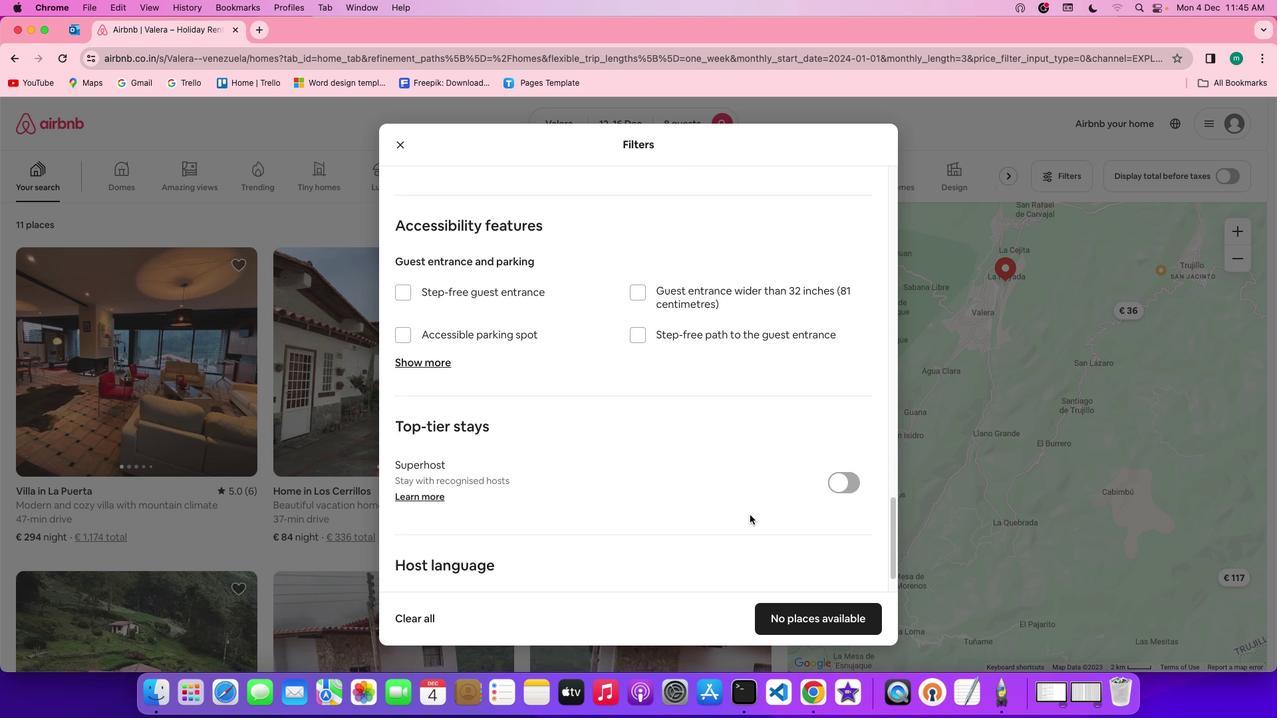 
Action: Mouse scrolled (749, 515) with delta (0, -2)
Screenshot: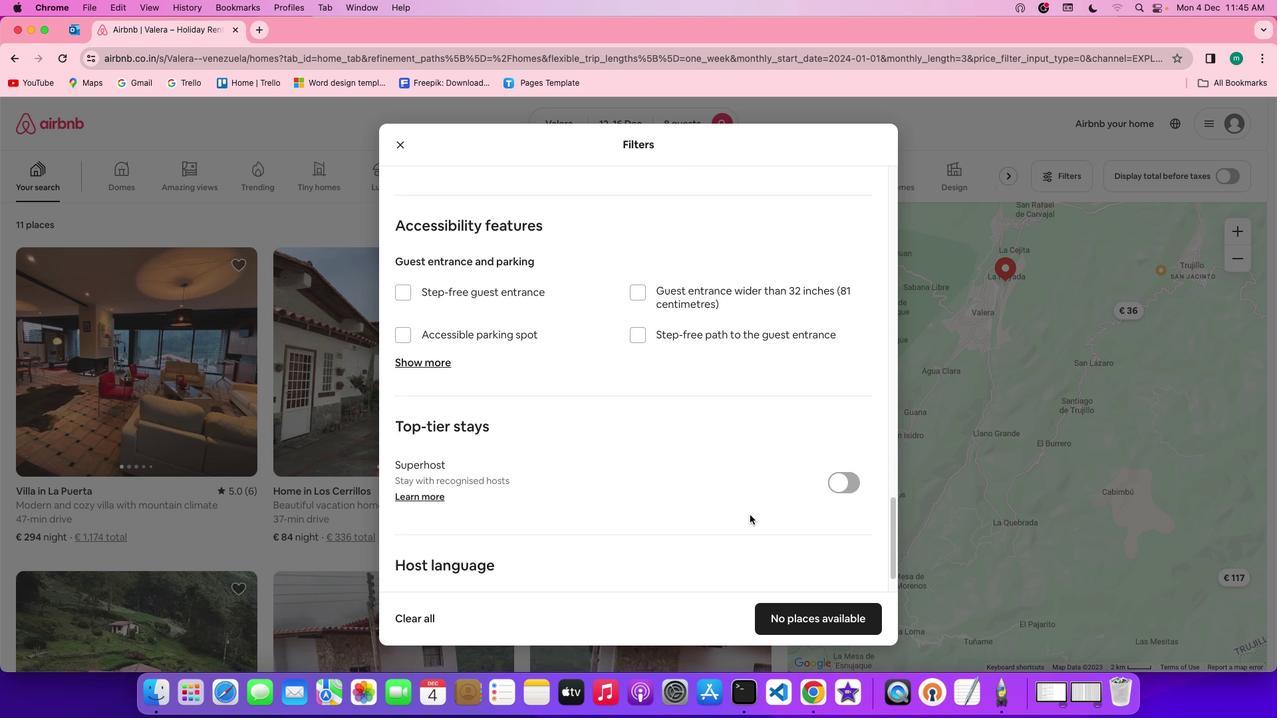 
Action: Mouse scrolled (749, 515) with delta (0, -3)
Screenshot: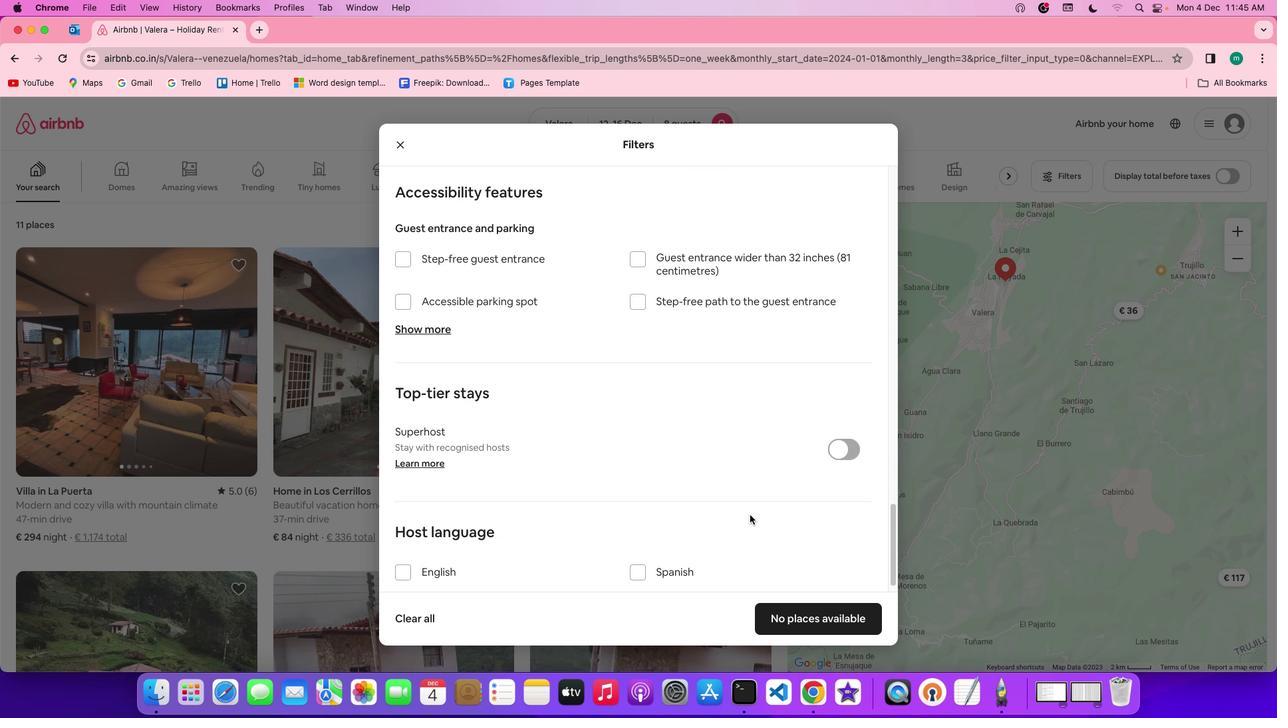 
Action: Mouse scrolled (749, 515) with delta (0, -3)
Screenshot: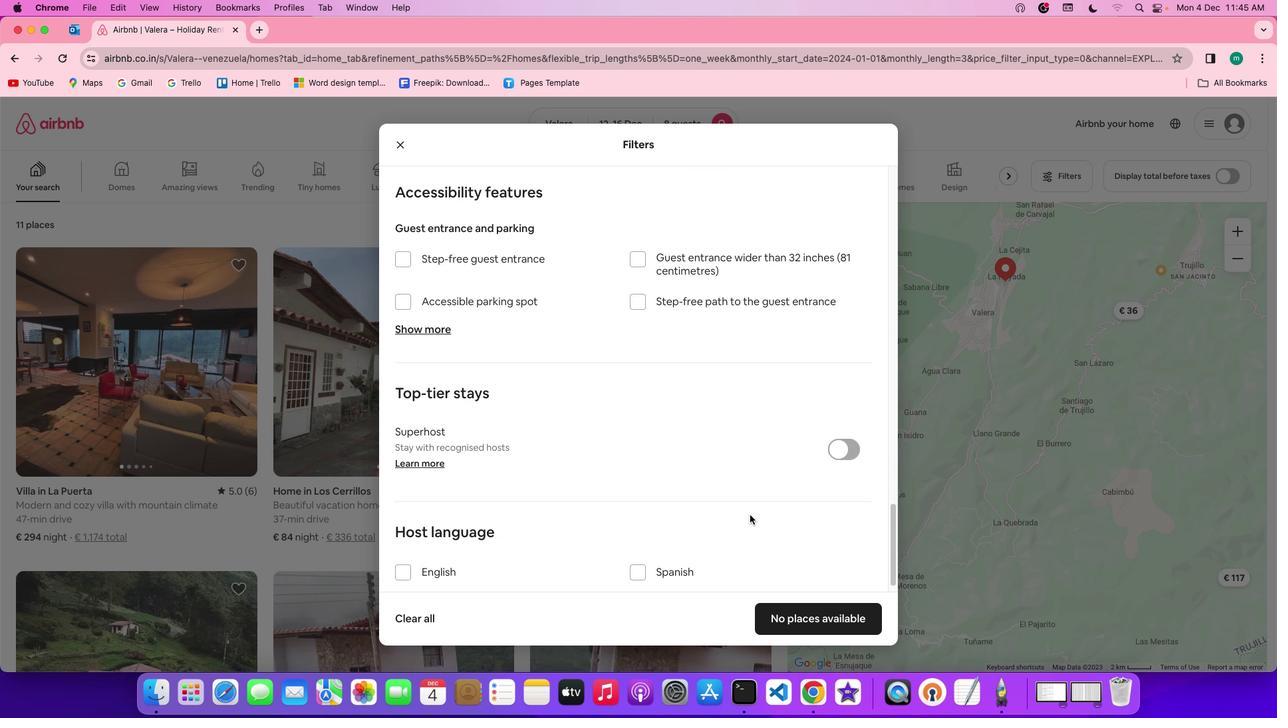 
Action: Mouse scrolled (749, 515) with delta (0, -4)
Screenshot: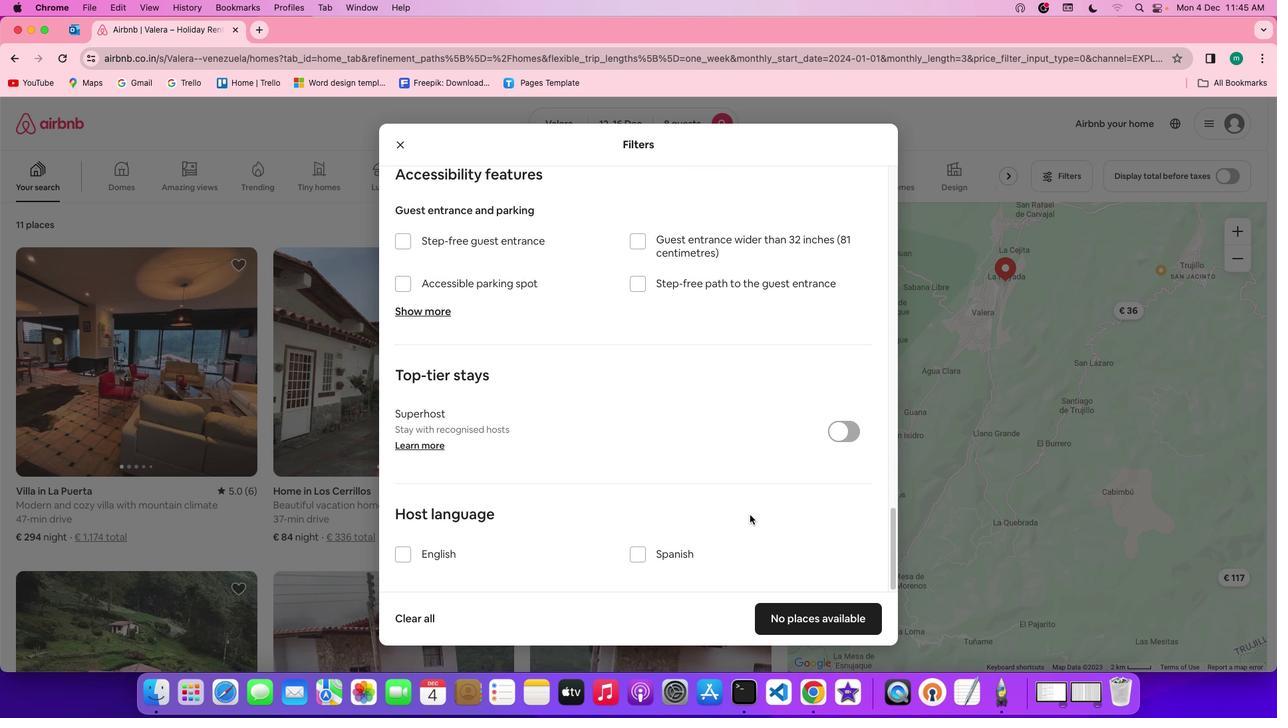 
Action: Mouse scrolled (749, 515) with delta (0, 0)
Screenshot: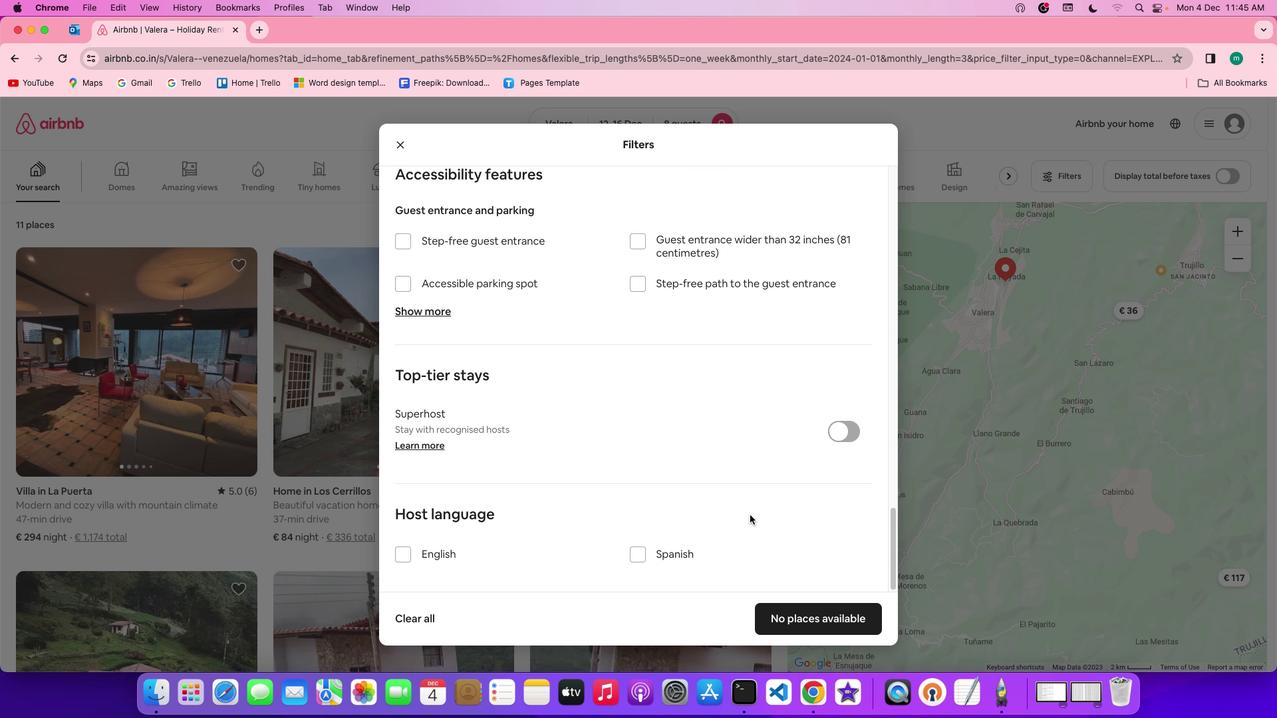 
Action: Mouse scrolled (749, 515) with delta (0, 0)
Screenshot: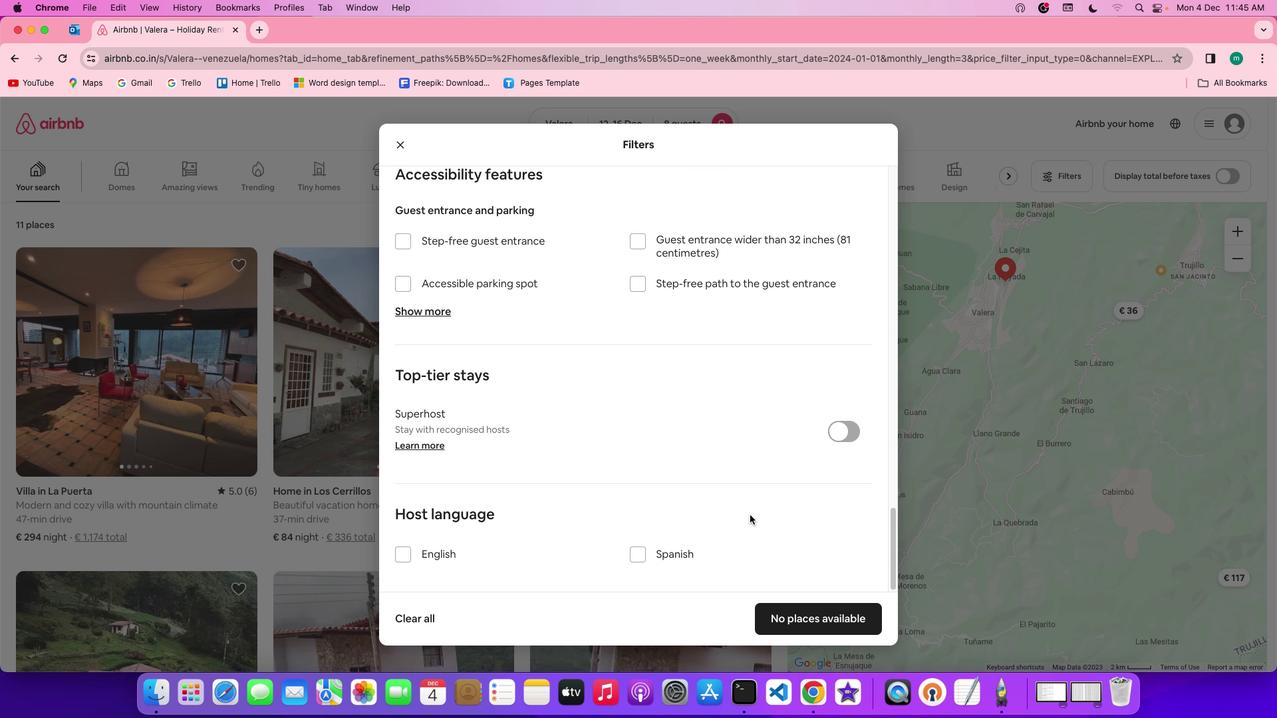 
Action: Mouse scrolled (749, 515) with delta (0, -1)
Screenshot: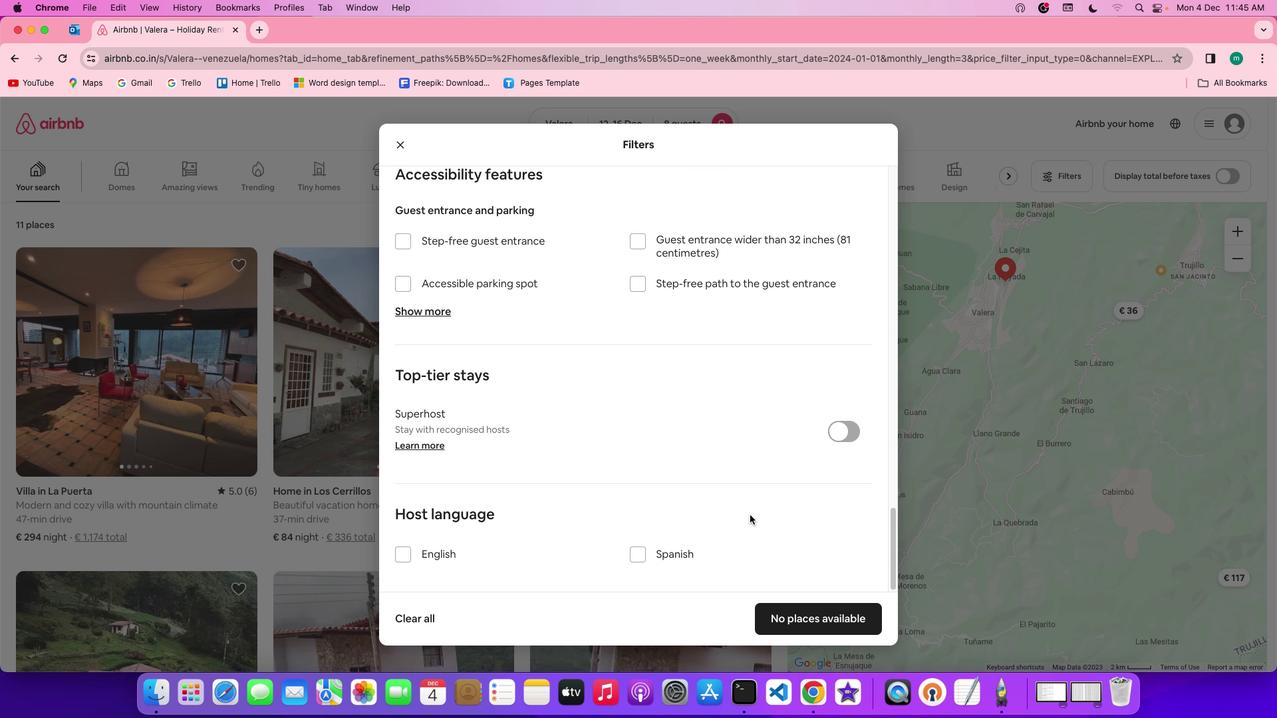 
Action: Mouse scrolled (749, 515) with delta (0, -3)
Screenshot: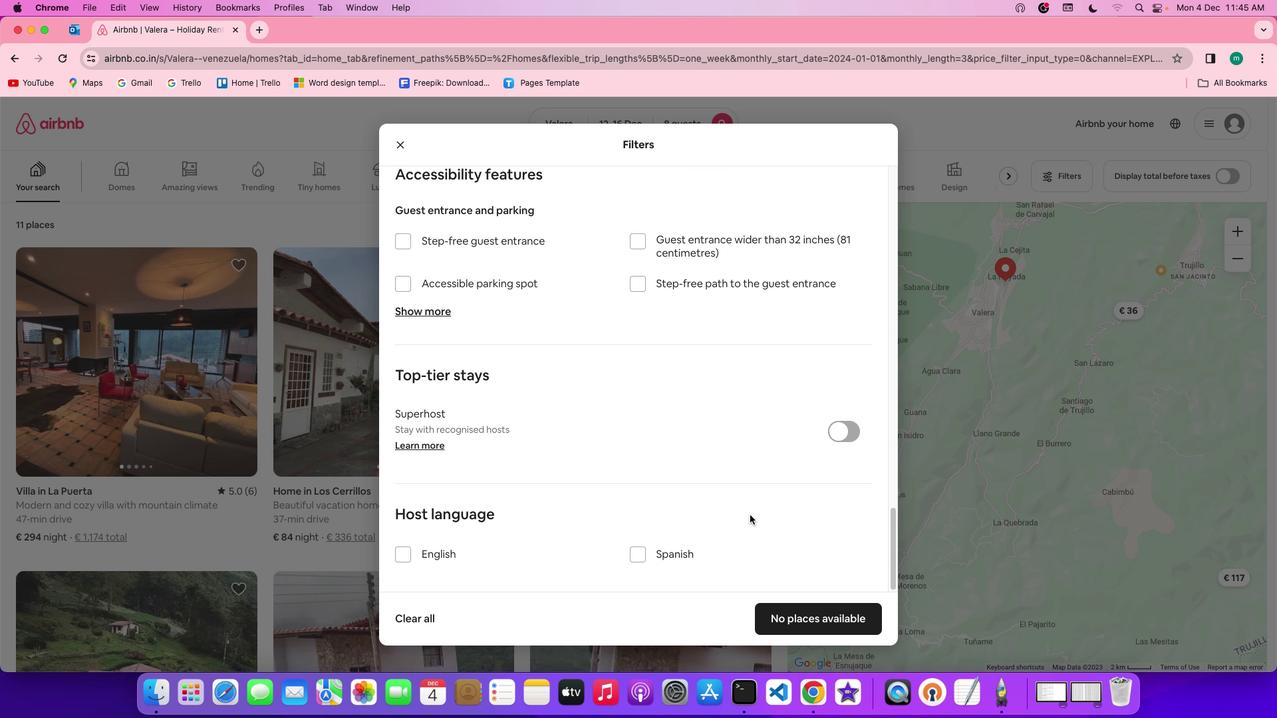 
Action: Mouse scrolled (749, 515) with delta (0, -3)
Screenshot: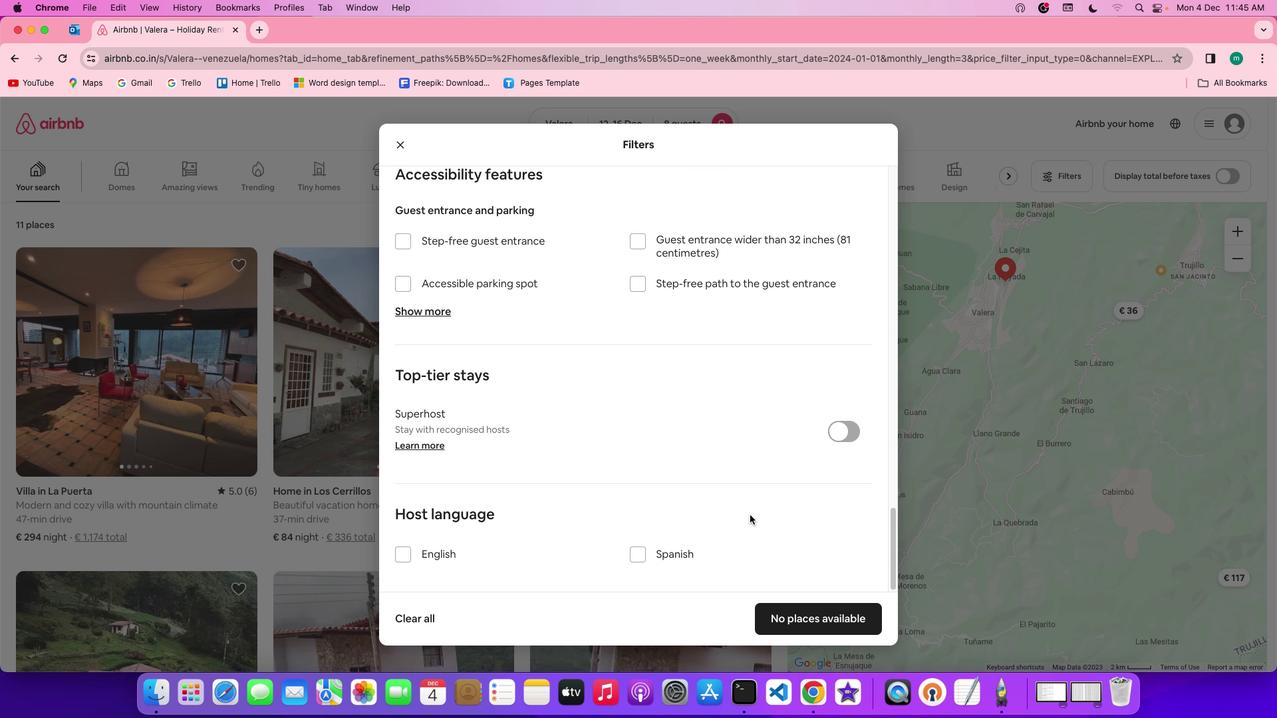 
Action: Mouse scrolled (749, 515) with delta (0, -4)
Screenshot: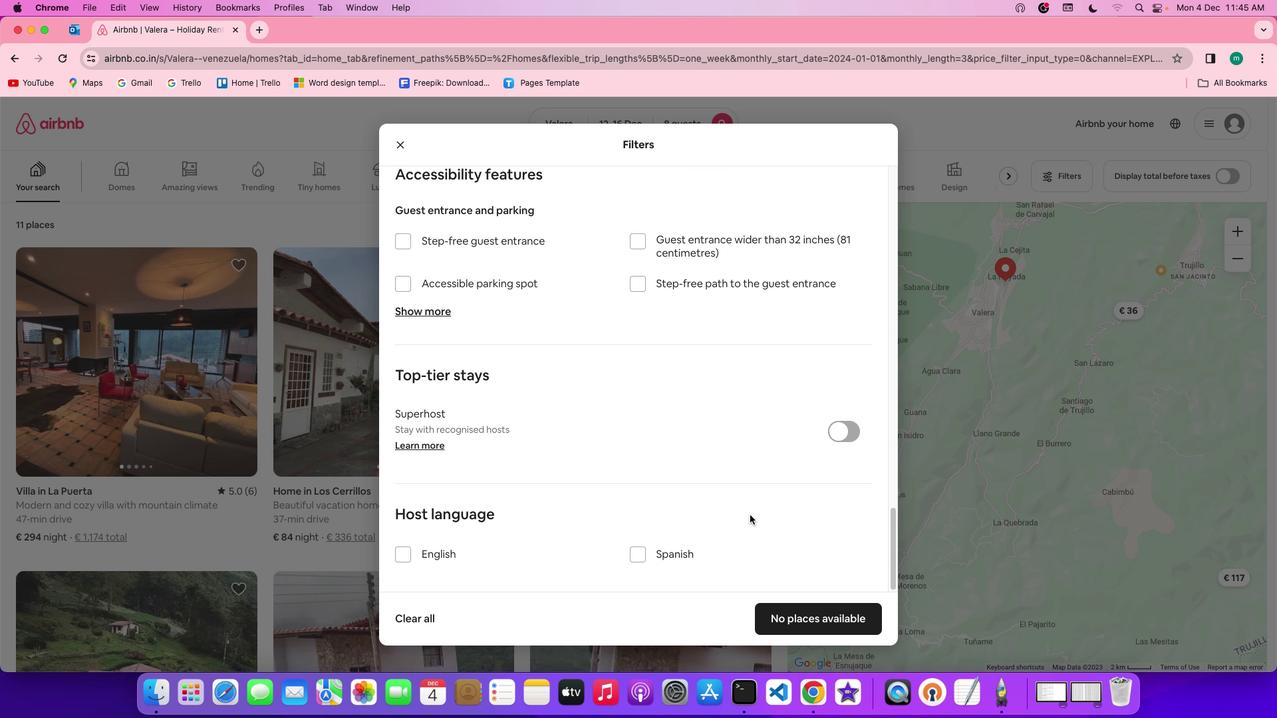 
Action: Mouse scrolled (749, 515) with delta (0, -4)
Screenshot: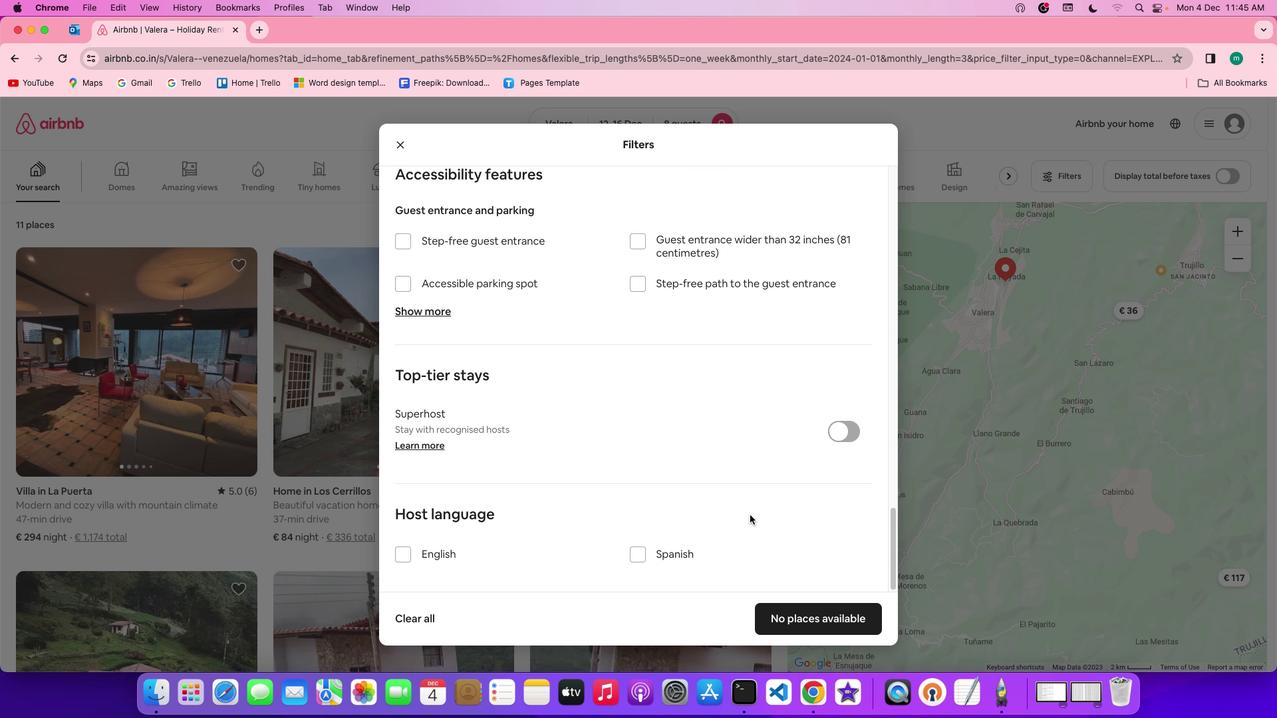 
Action: Mouse moved to (844, 607)
Screenshot: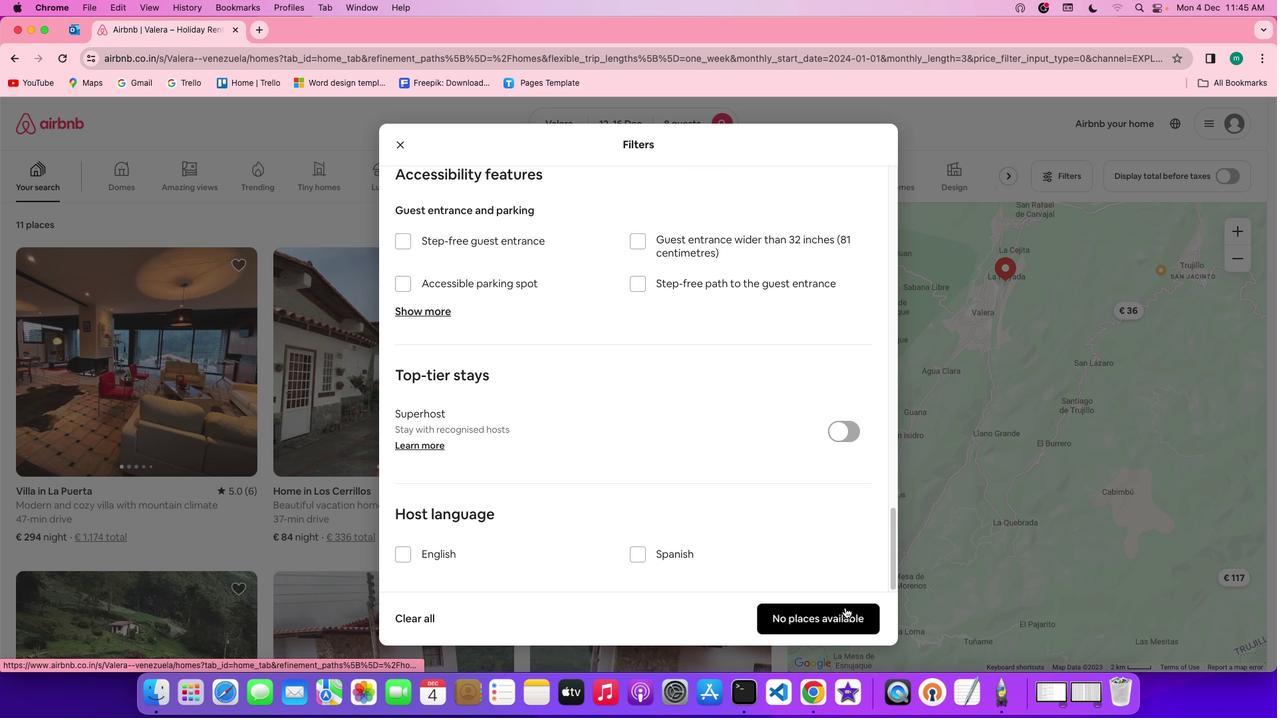 
Action: Mouse pressed left at (844, 607)
Screenshot: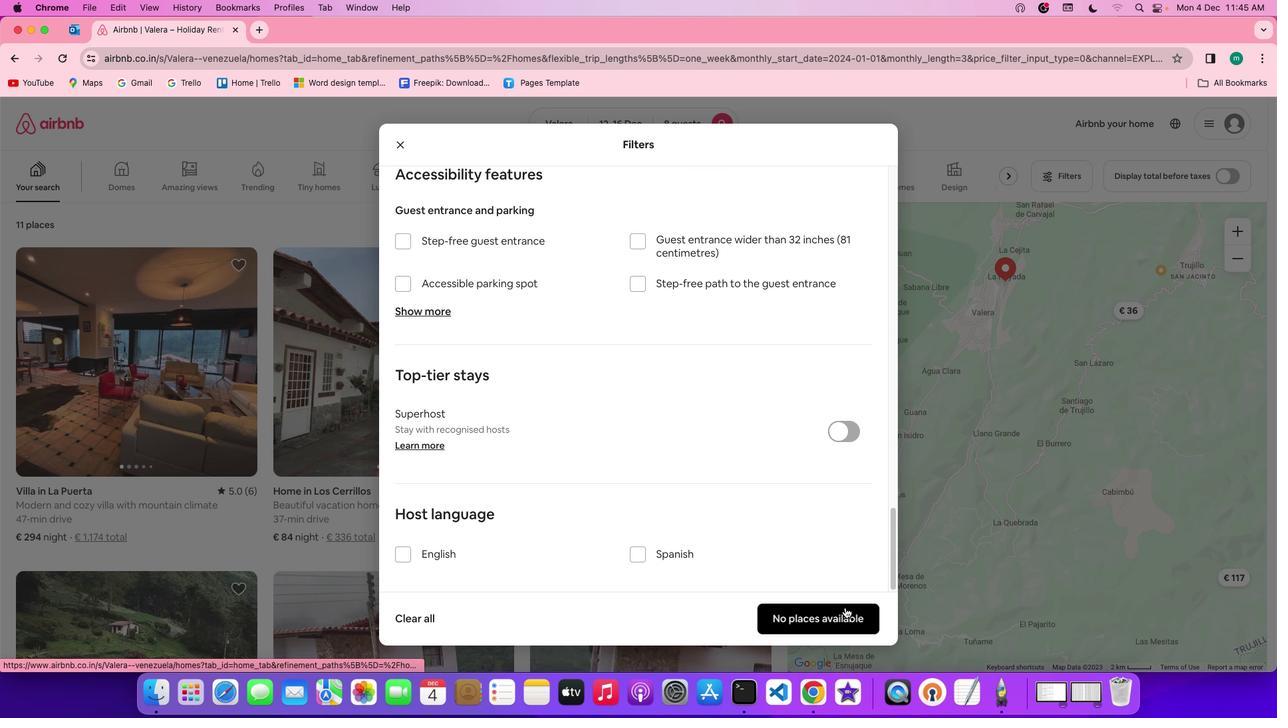 
Action: Mouse moved to (334, 370)
Screenshot: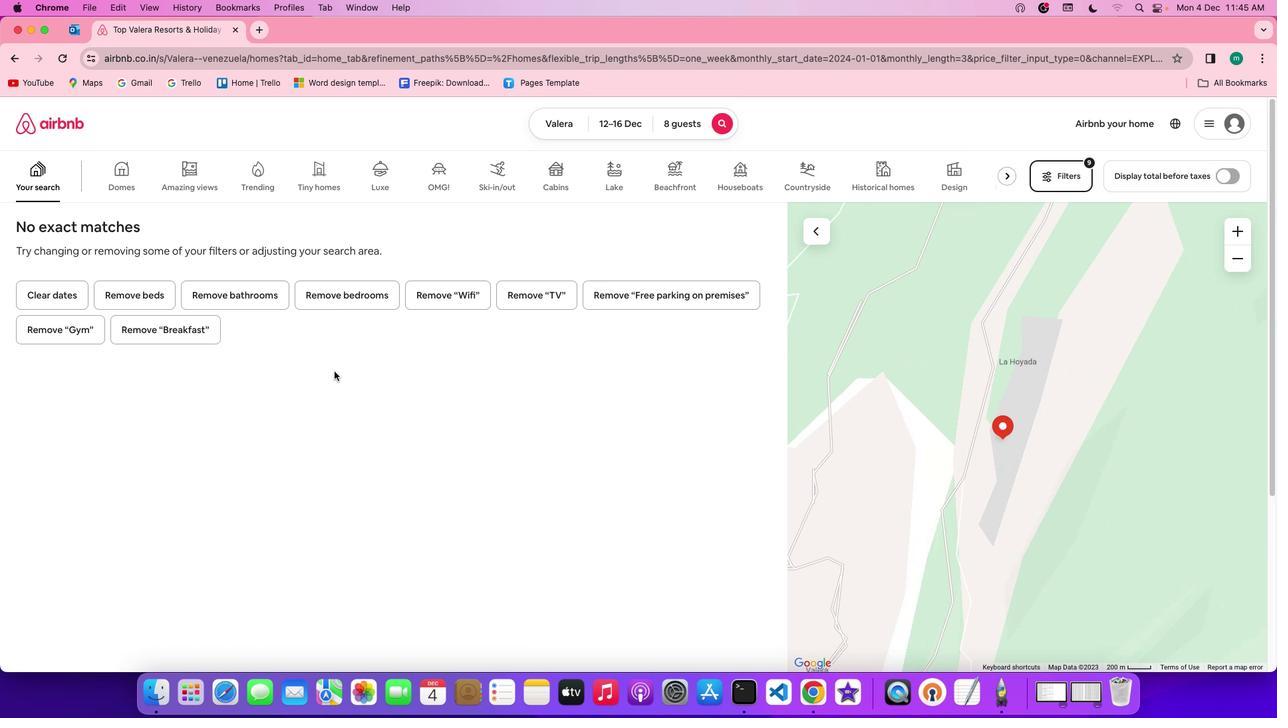 
